 Task: Look for space in Margahayukencana, Indonesia from 5th July, 2023 to 10th July, 2023 for 4 adults in price range Rs.9000 to Rs.14000. Place can be entire place with 2 bedrooms having 4 beds and 2 bathrooms. Property type can be house, flat, guest house. Booking option can be shelf check-in. Required host language is English.
Action: Mouse moved to (487, 70)
Screenshot: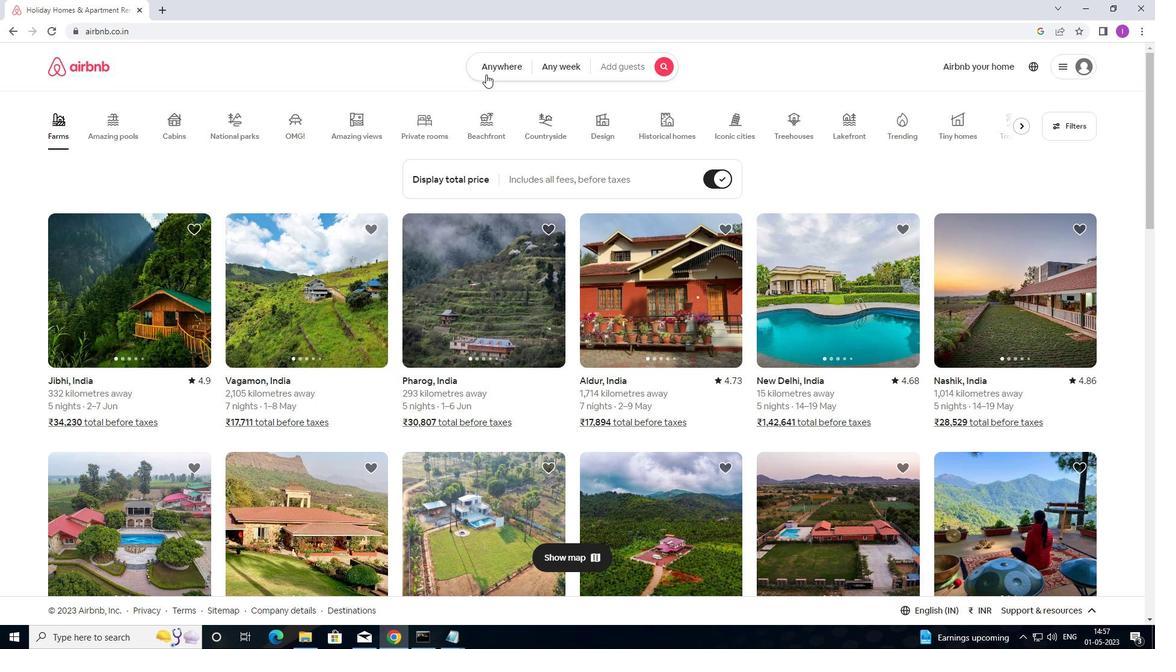 
Action: Mouse pressed left at (487, 70)
Screenshot: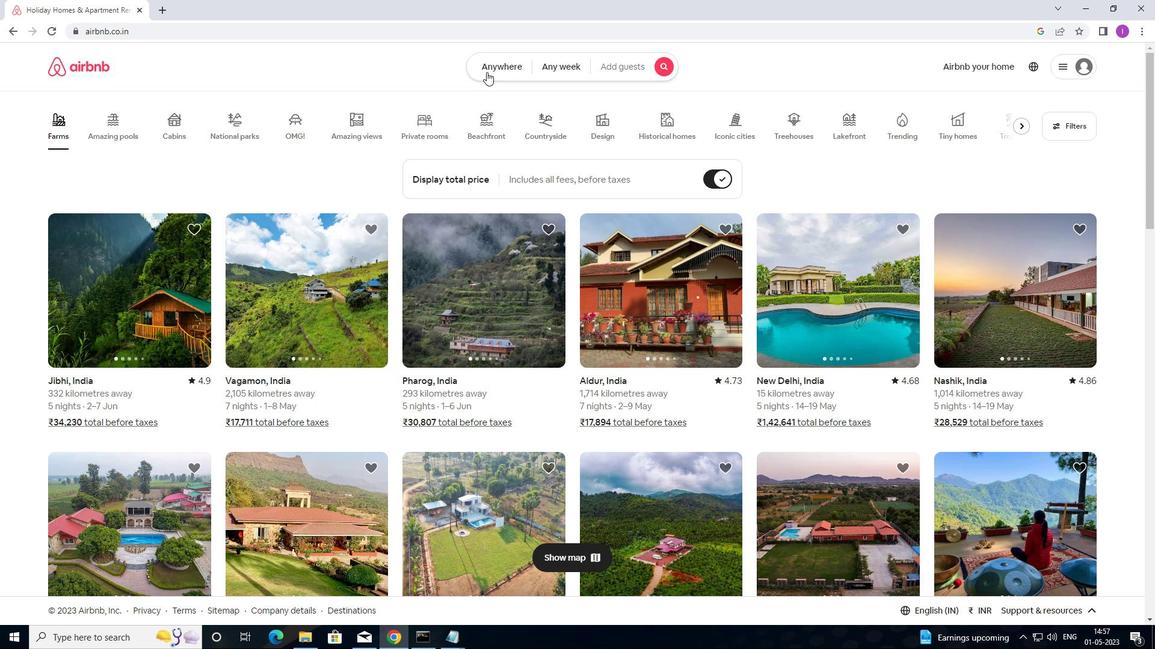 
Action: Mouse moved to (354, 122)
Screenshot: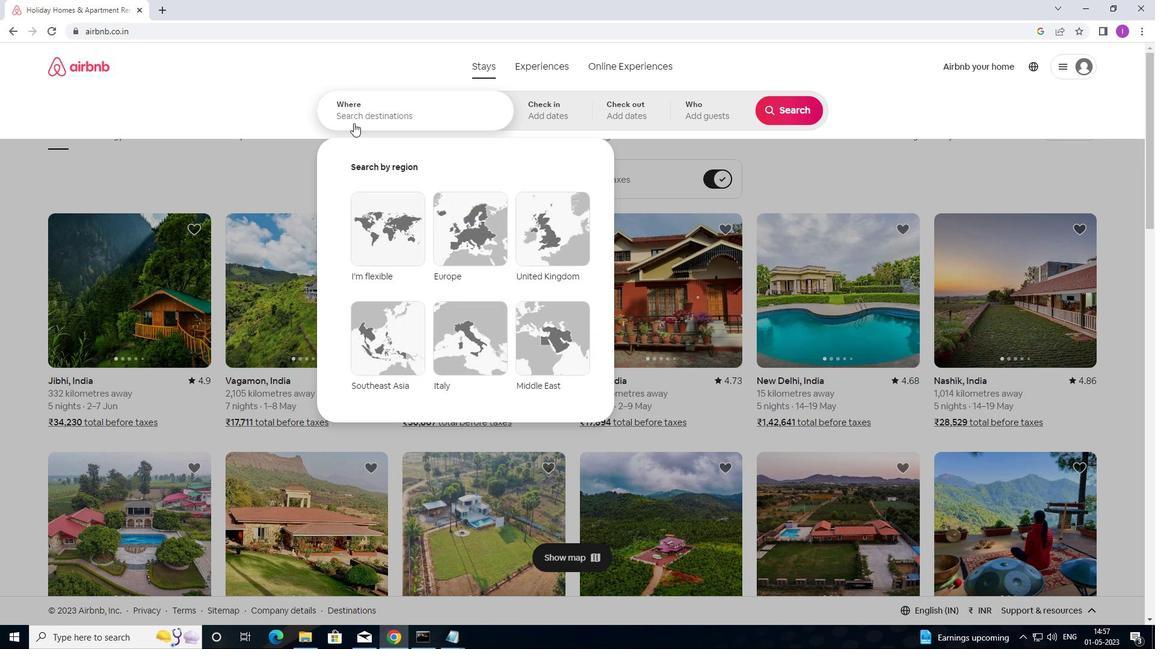 
Action: Mouse pressed left at (354, 122)
Screenshot: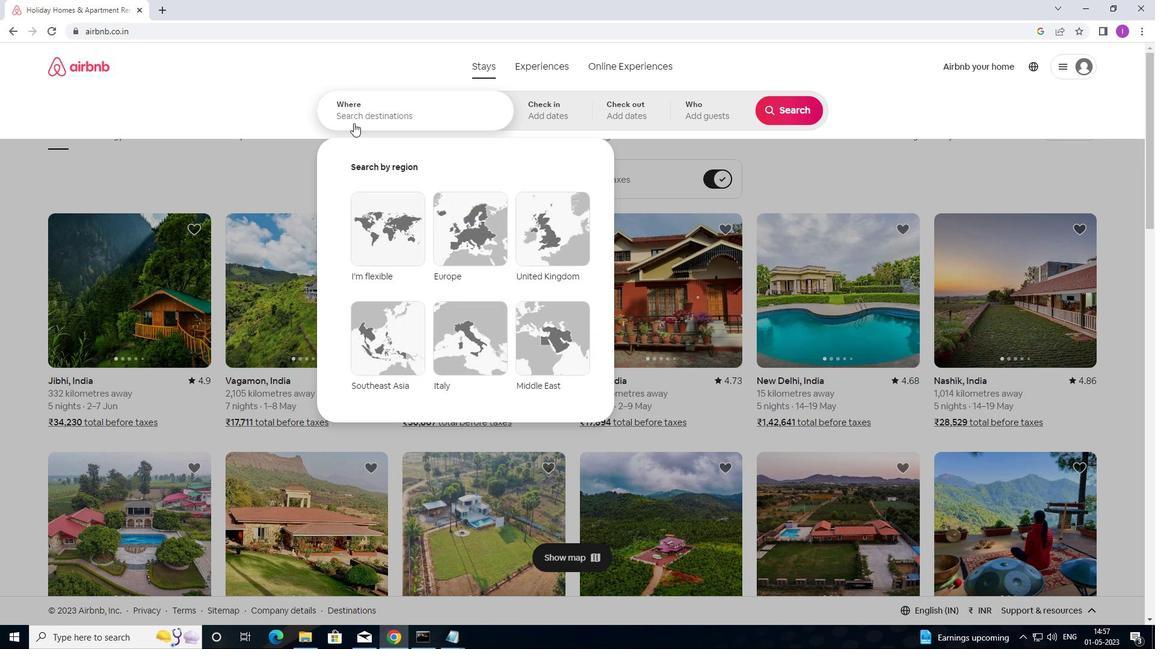
Action: Mouse moved to (1014, 99)
Screenshot: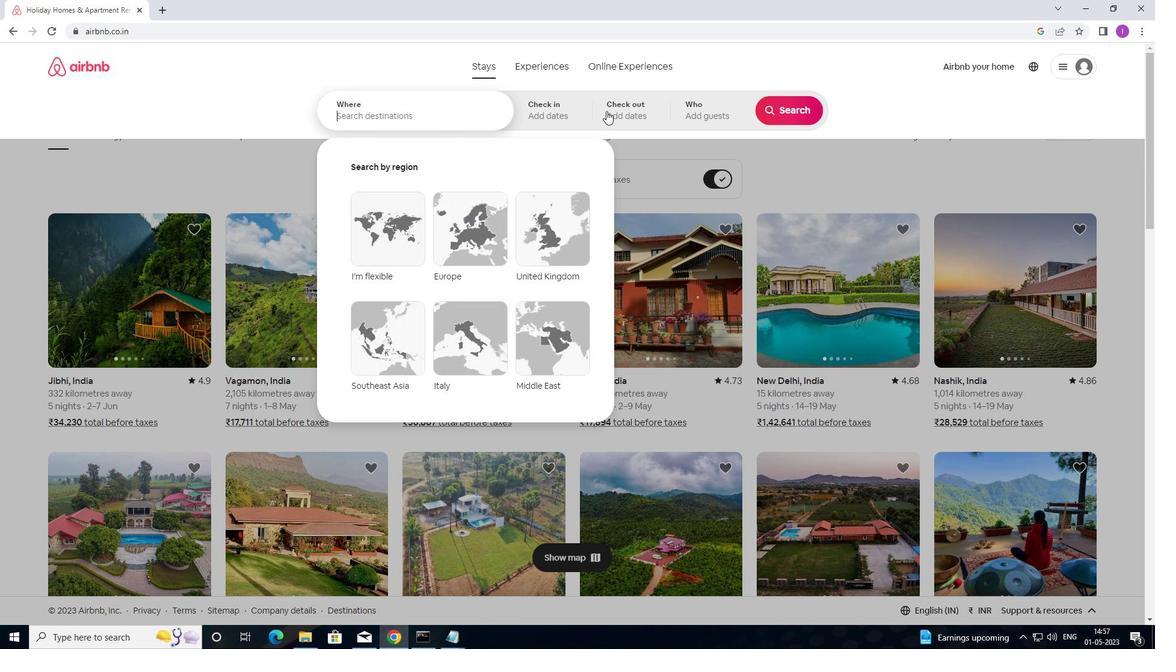 
Action: Key pressed <Key.shift>
Screenshot: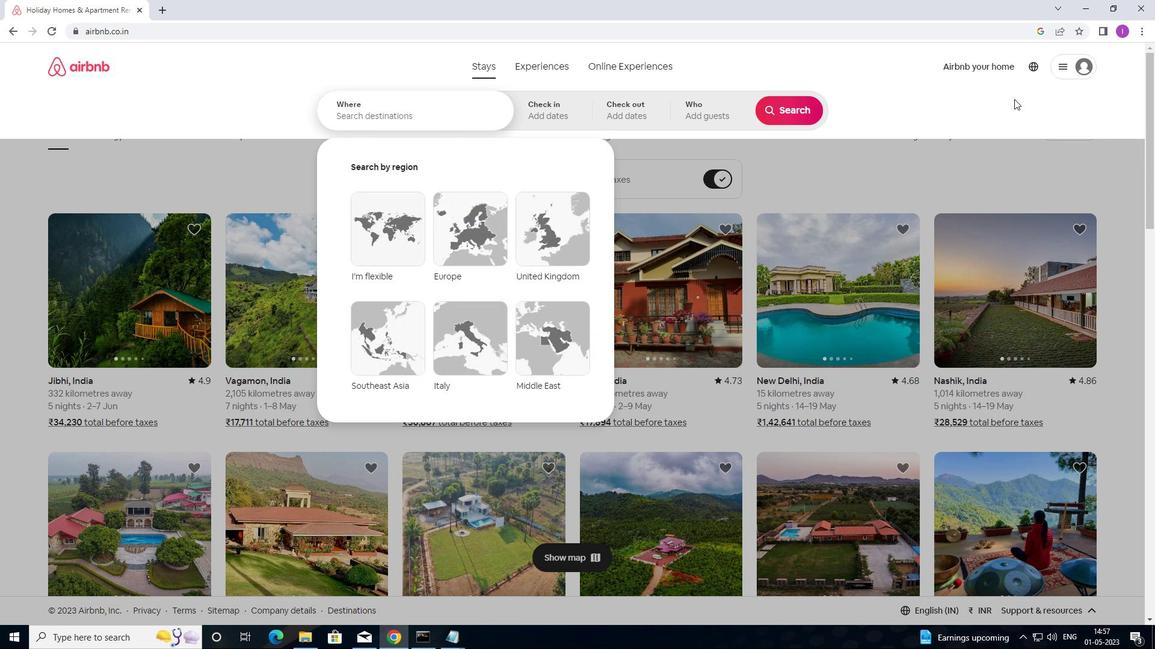 
Action: Mouse moved to (1015, 98)
Screenshot: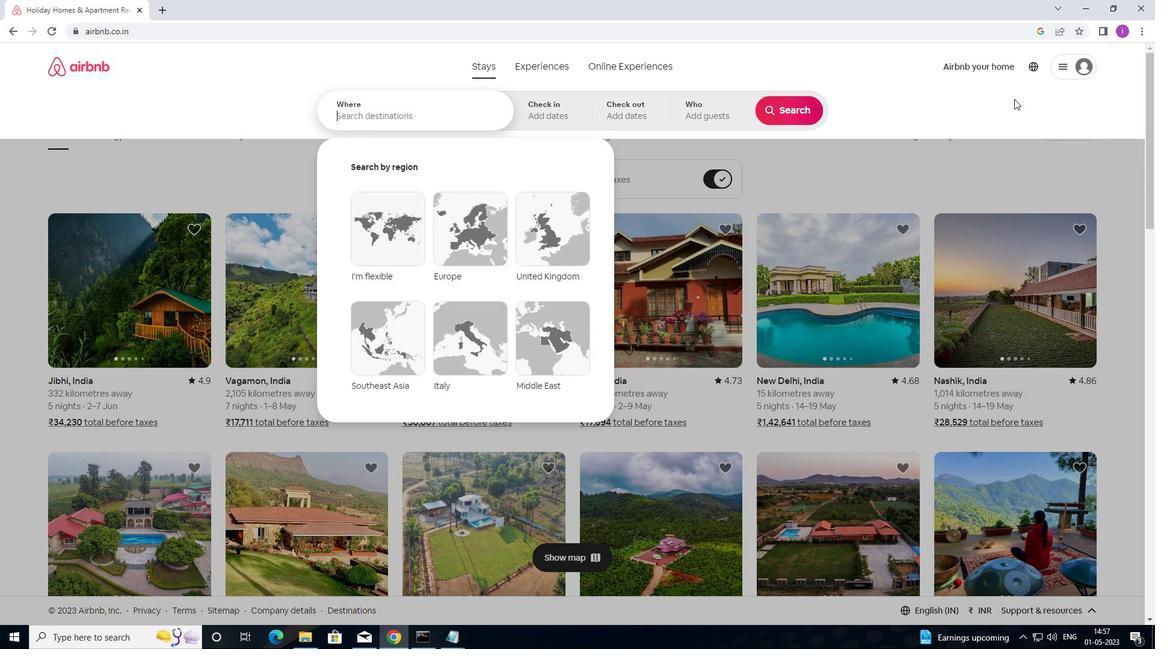 
Action: Key pressed M
Screenshot: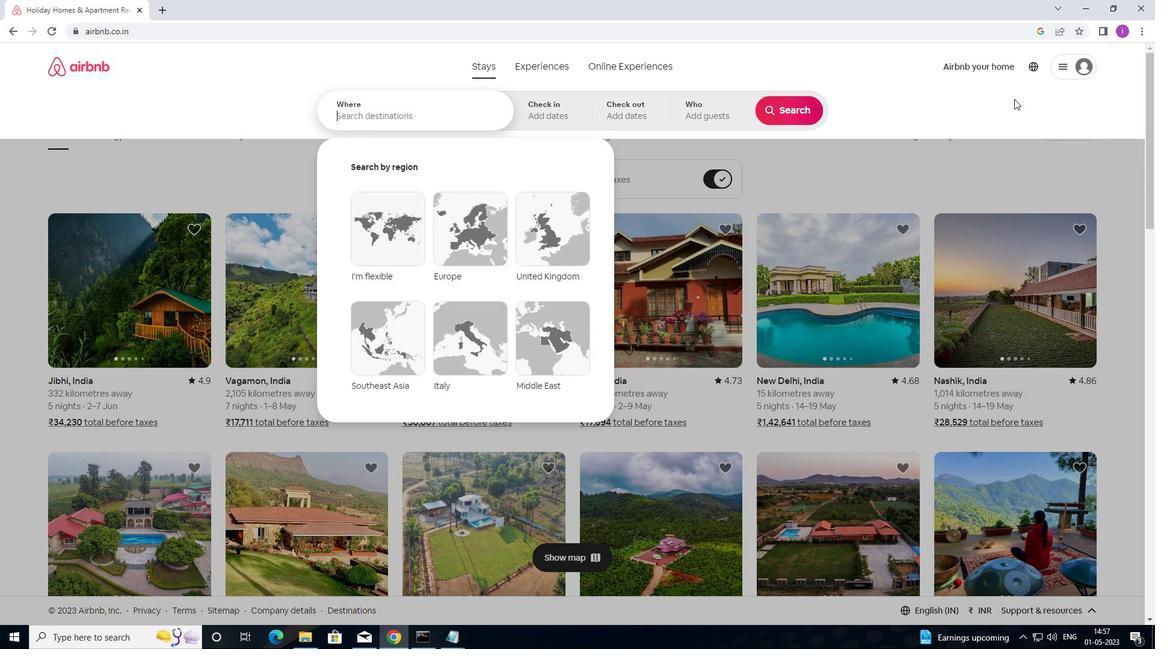 
Action: Mouse moved to (1026, 91)
Screenshot: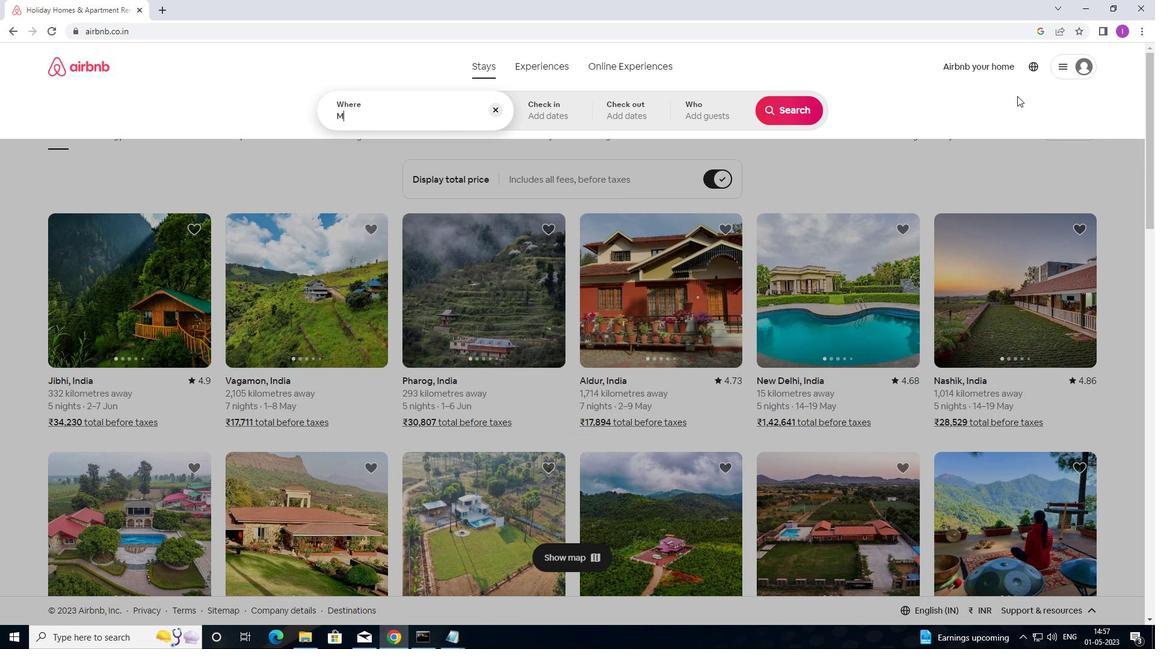 
Action: Key pressed A
Screenshot: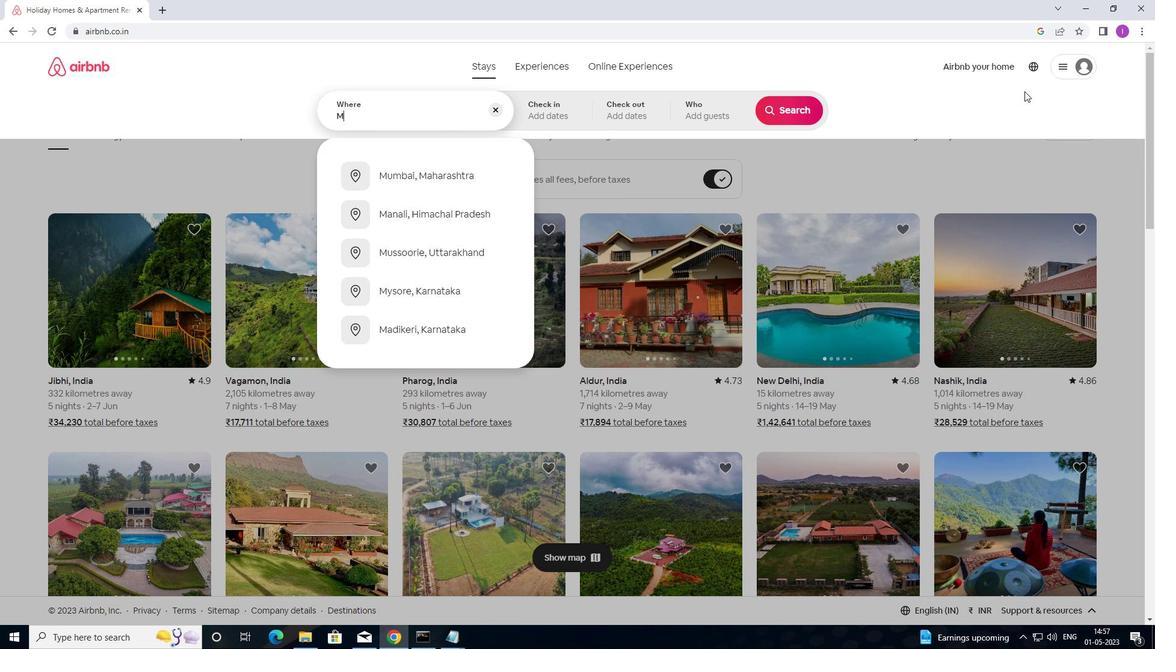 
Action: Mouse moved to (1061, 63)
Screenshot: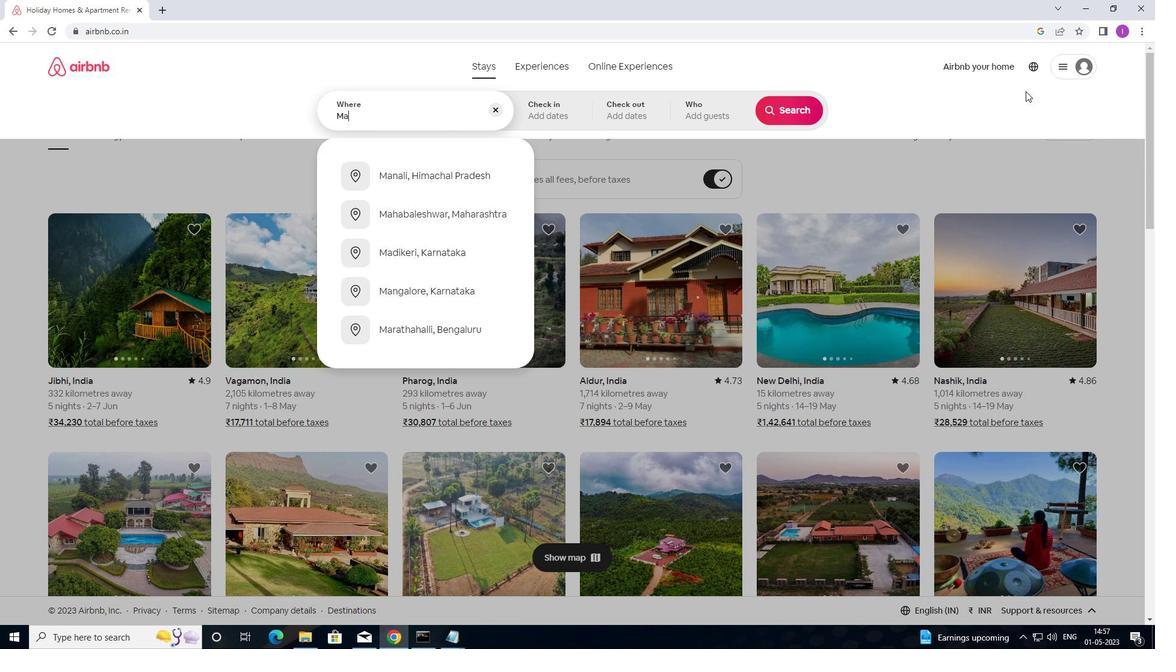 
Action: Key pressed RGA
Screenshot: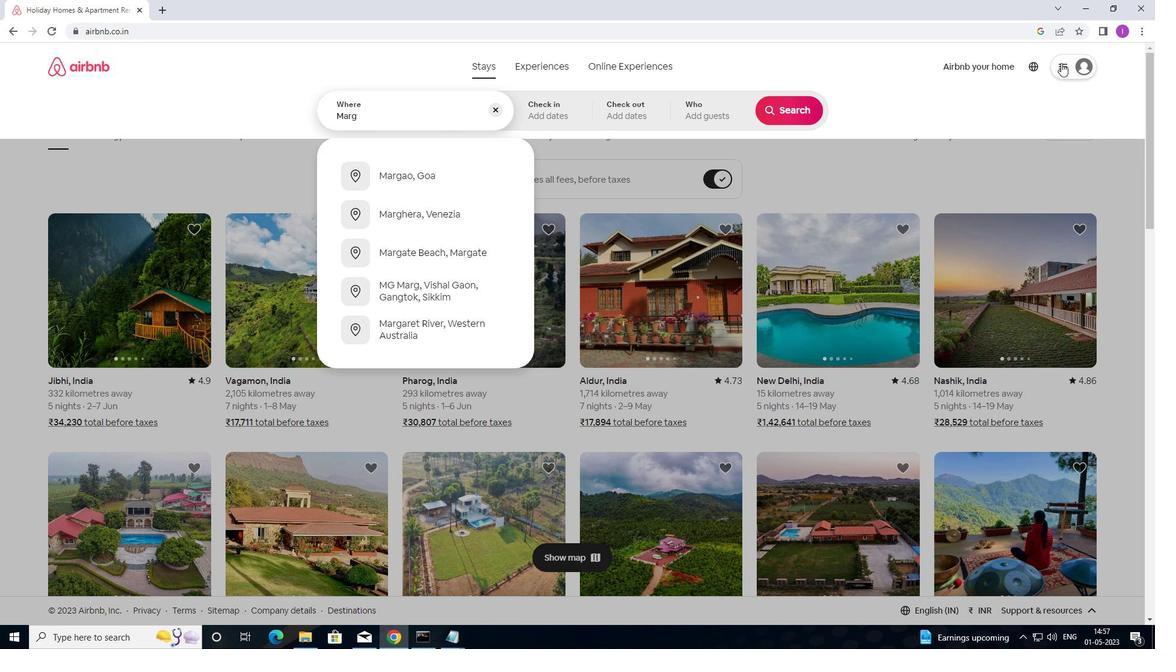 
Action: Mouse moved to (1074, 54)
Screenshot: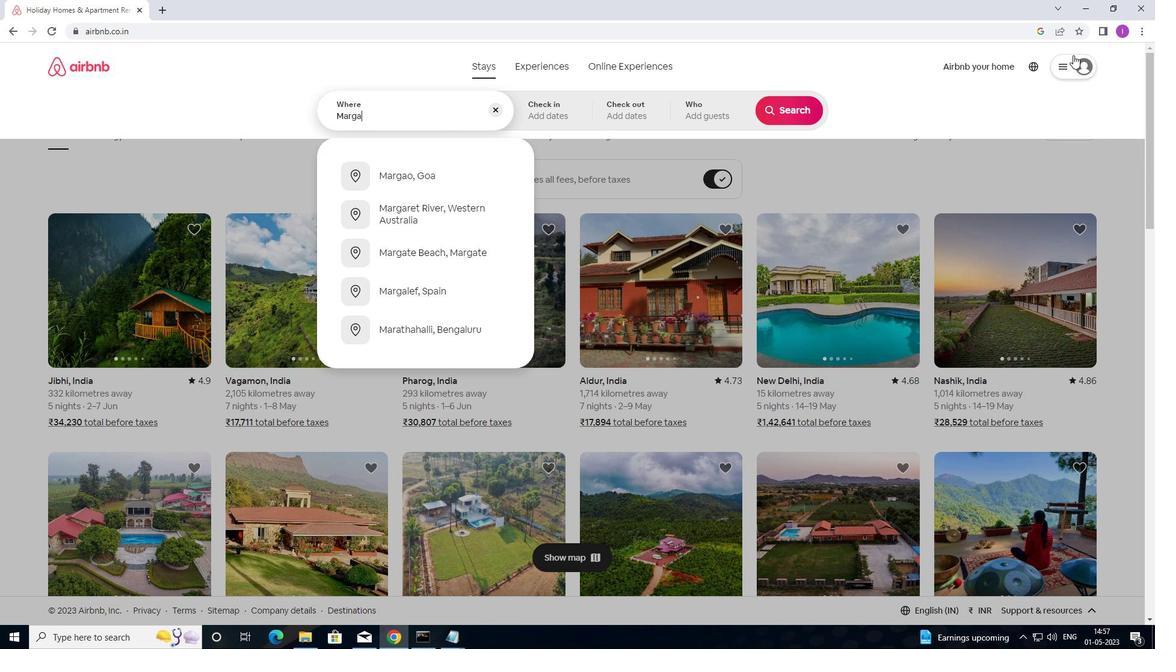 
Action: Key pressed H
Screenshot: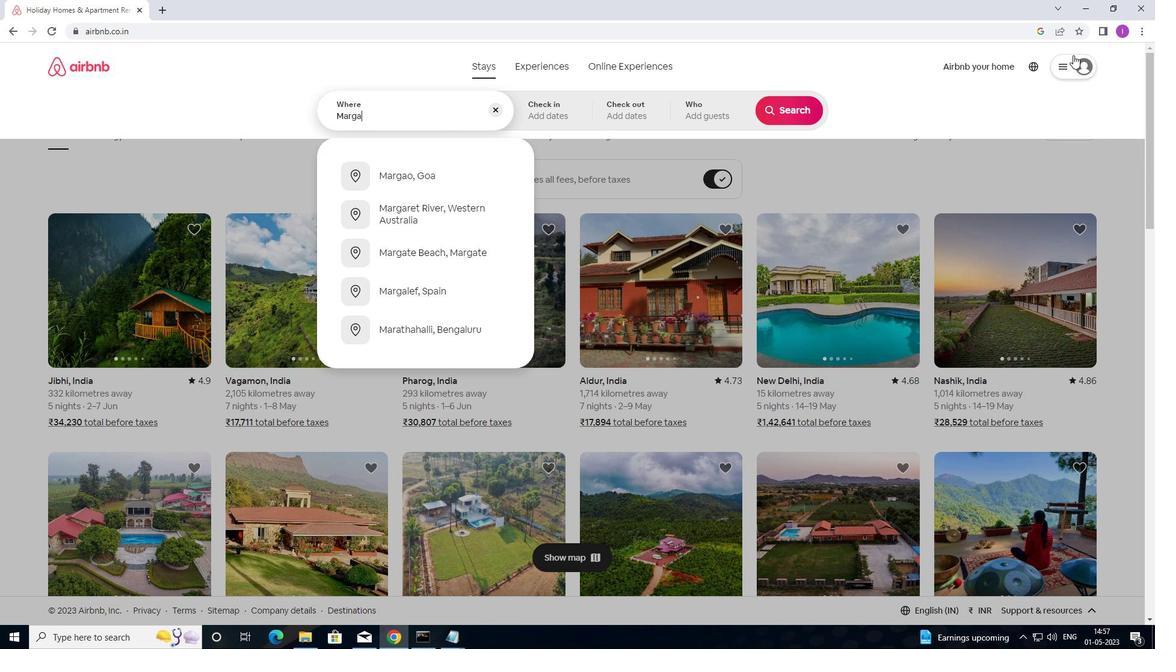 
Action: Mouse moved to (1075, 53)
Screenshot: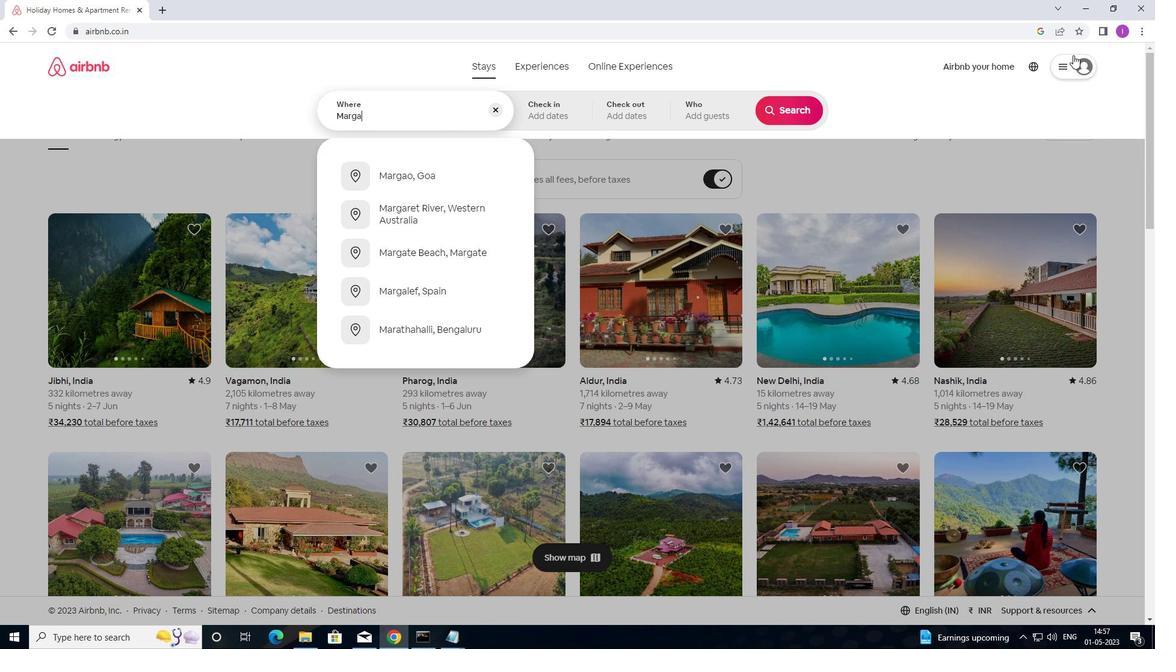 
Action: Key pressed AYUK
Screenshot: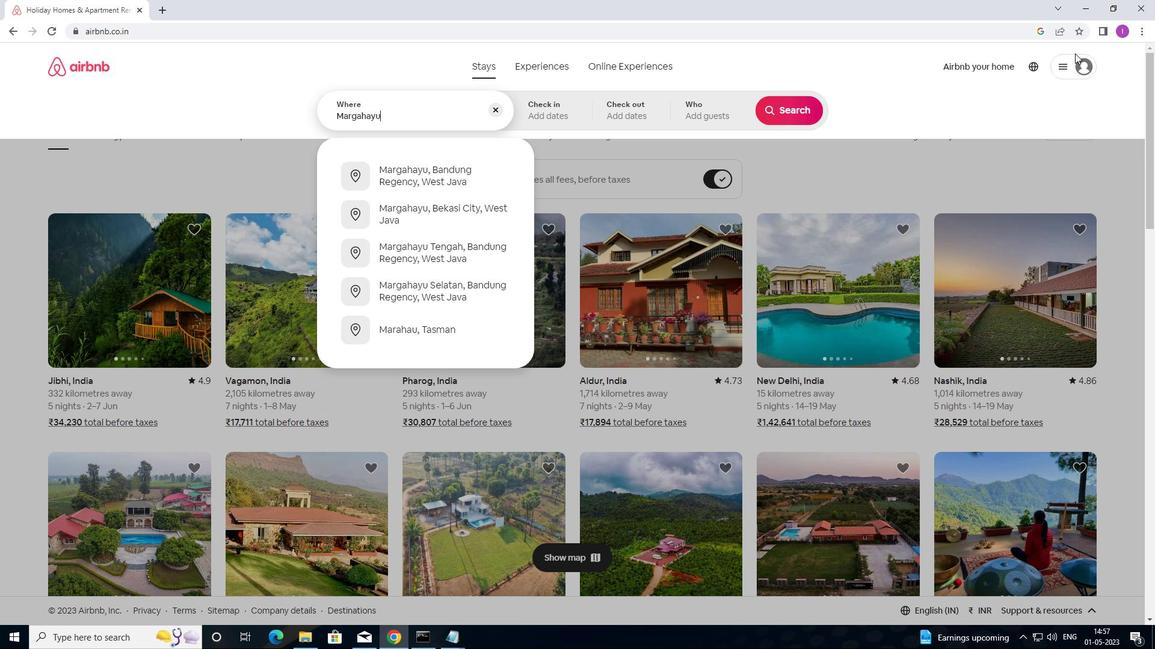 
Action: Mouse moved to (1093, 40)
Screenshot: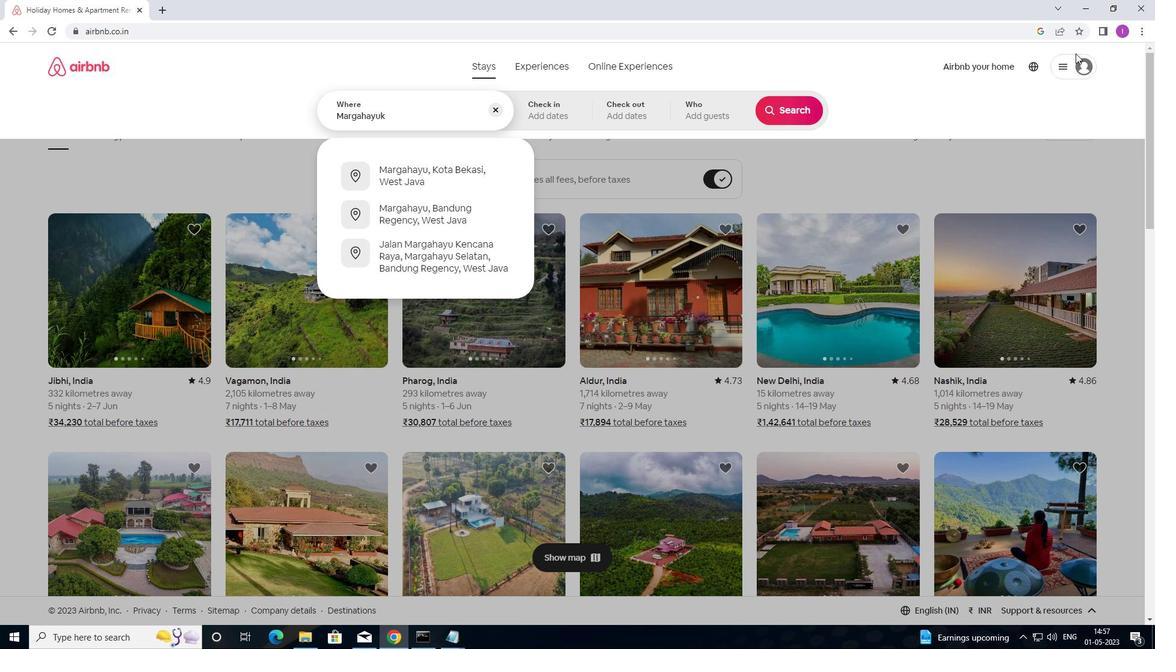 
Action: Key pressed E
Screenshot: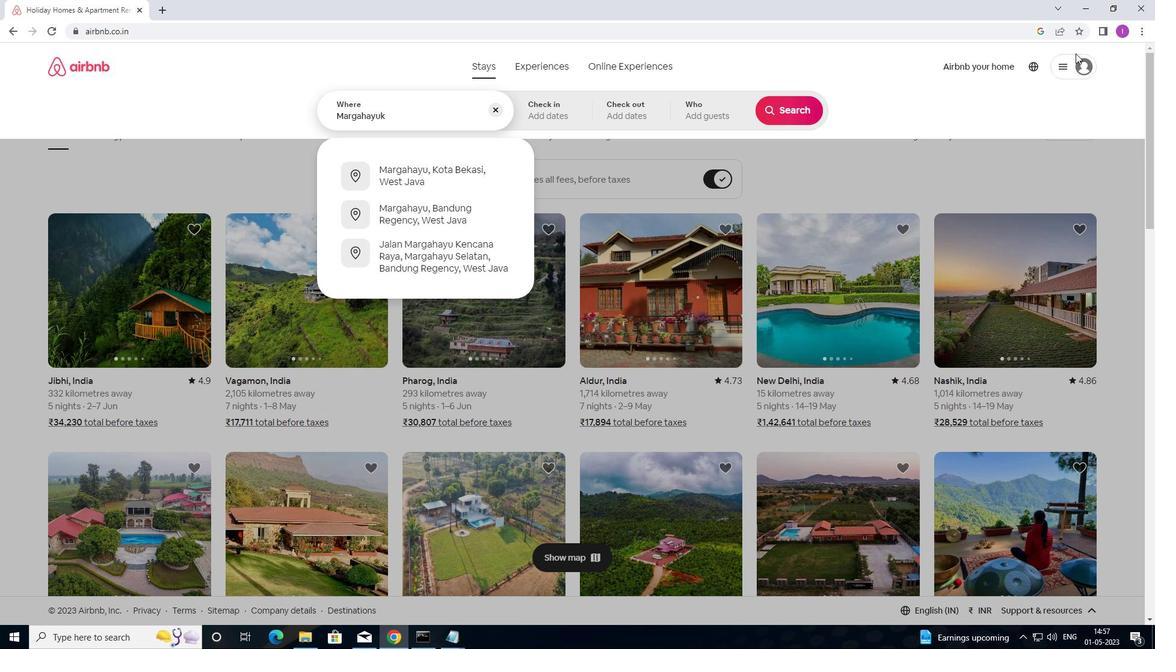 
Action: Mouse moved to (1093, 40)
Screenshot: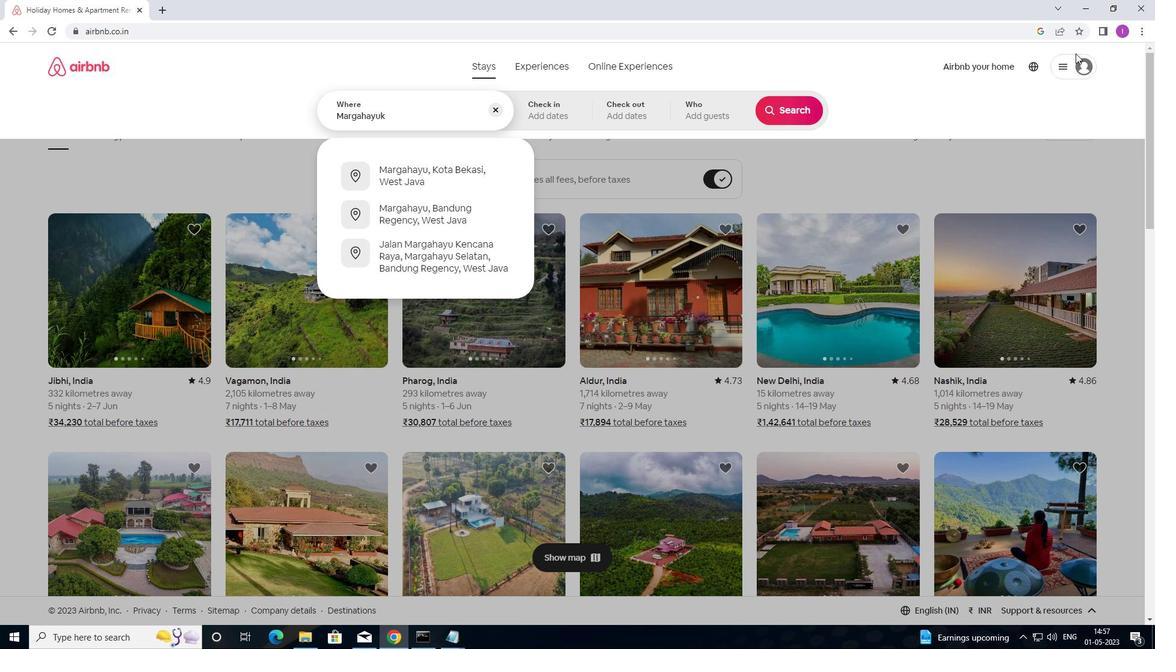 
Action: Key pressed N
Screenshot: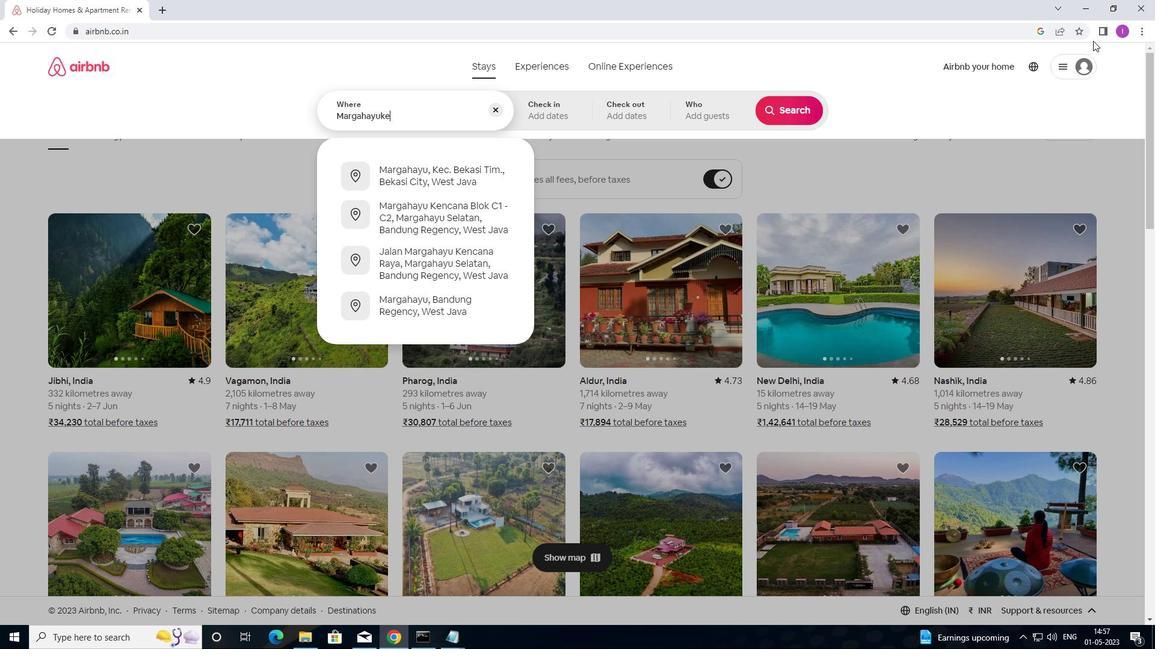
Action: Mouse moved to (1095, 39)
Screenshot: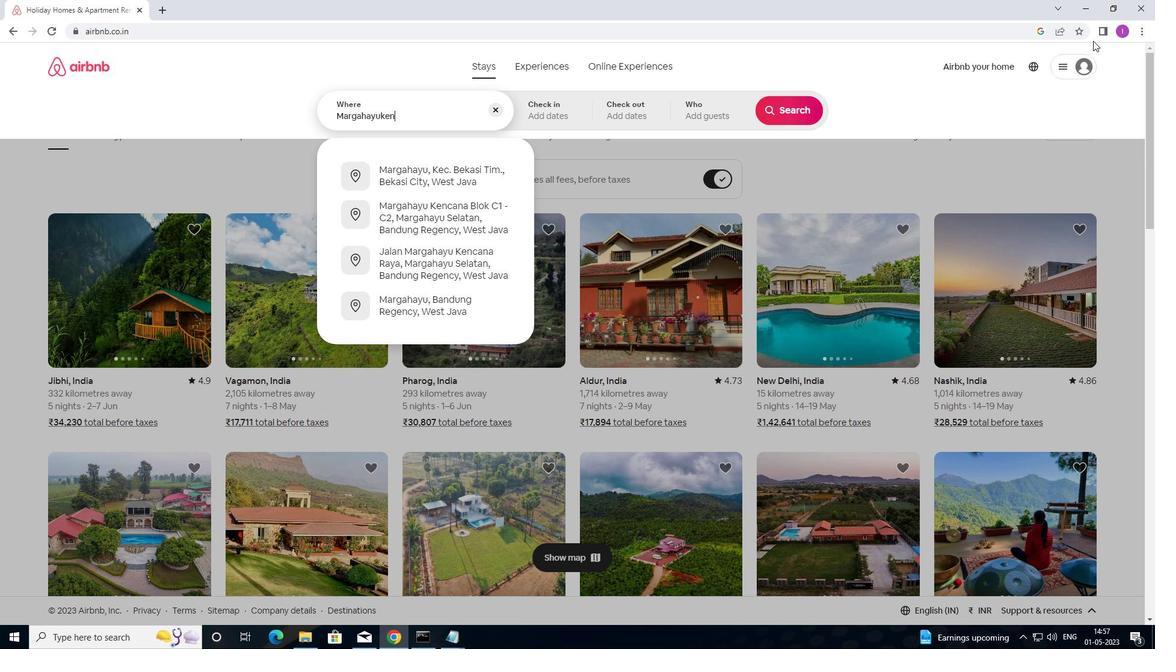 
Action: Key pressed CANA
Screenshot: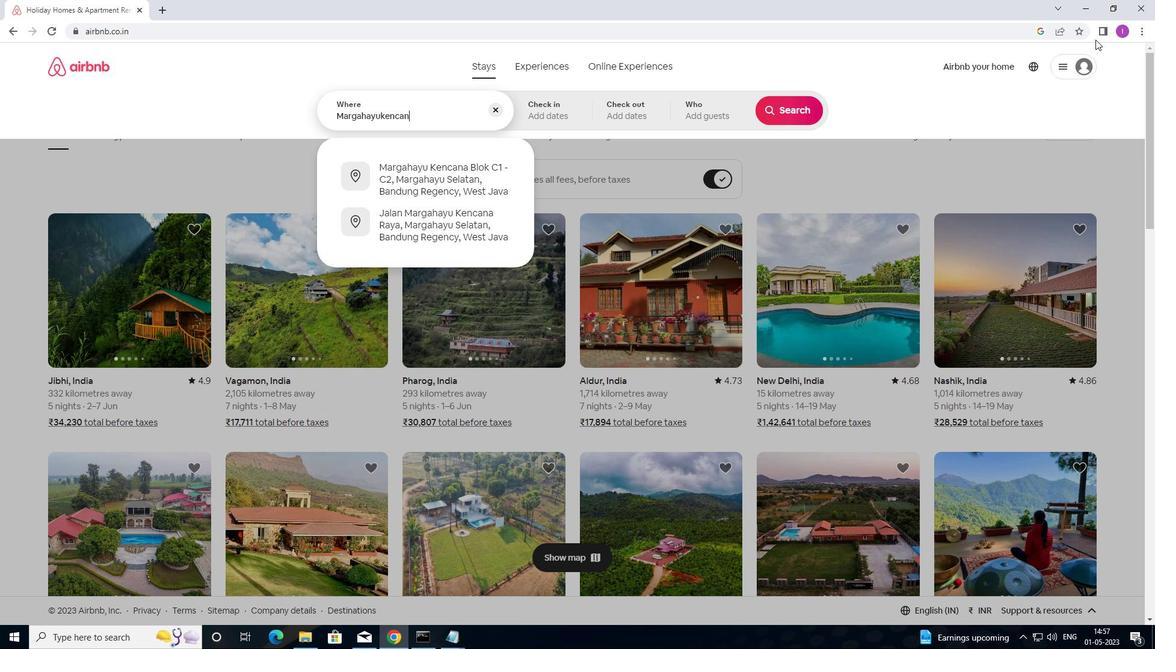 
Action: Mouse moved to (1112, 39)
Screenshot: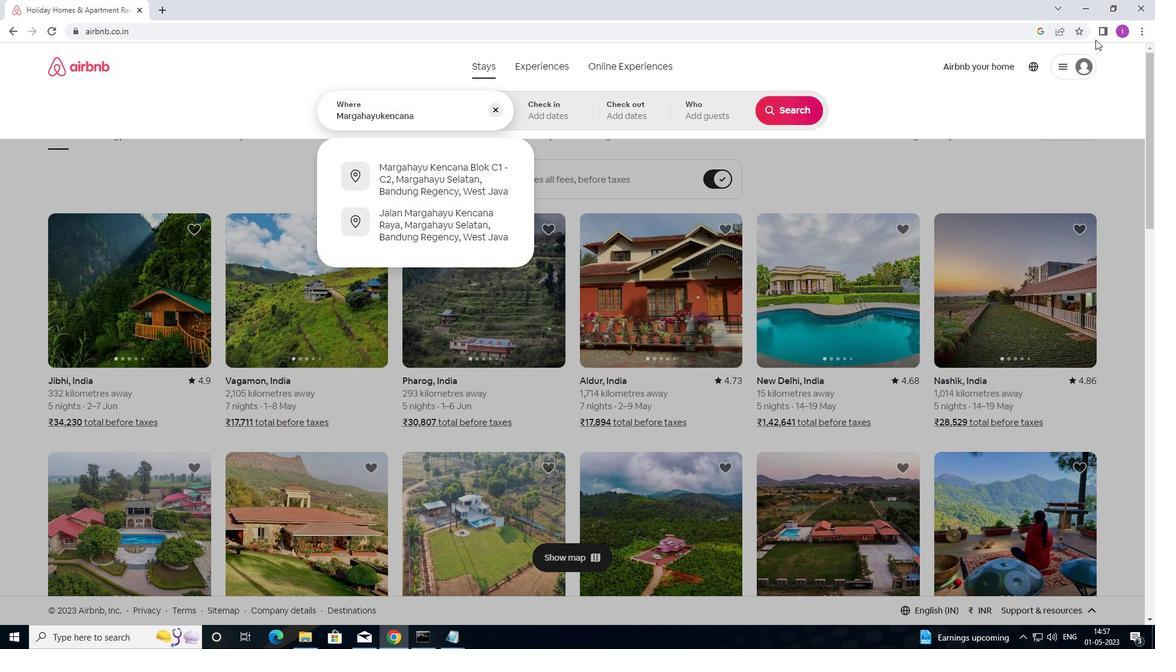 
Action: Key pressed ;
Screenshot: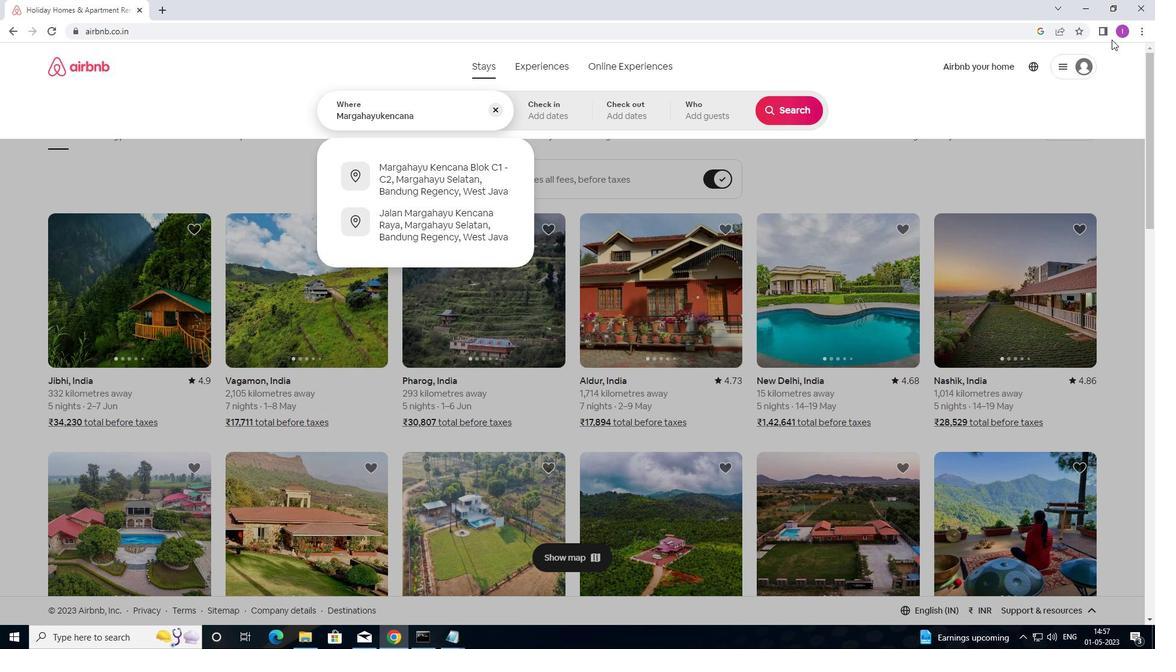 
Action: Mouse moved to (1156, 85)
Screenshot: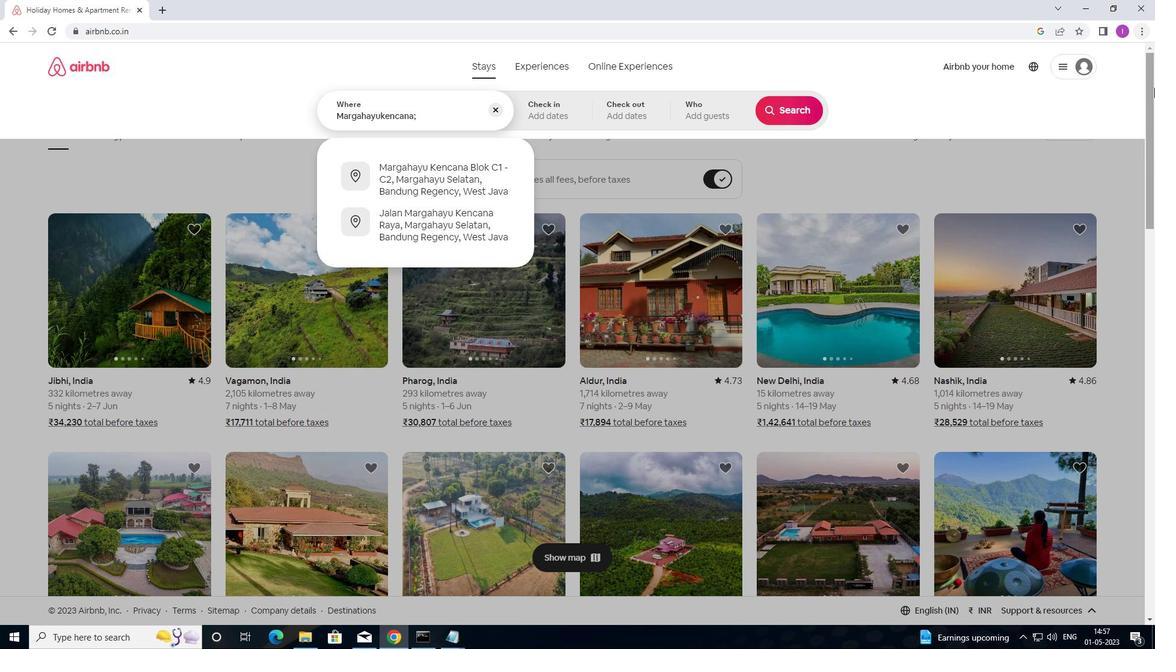 
Action: Key pressed <Key.backspace>
Screenshot: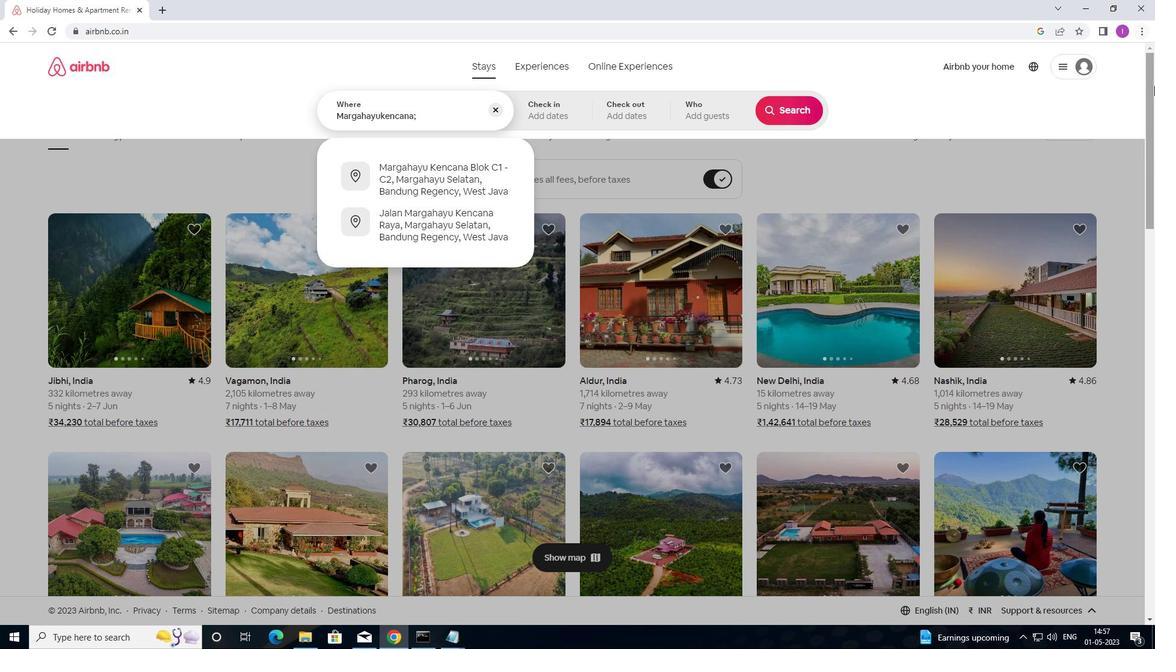 
Action: Mouse moved to (1155, 113)
Screenshot: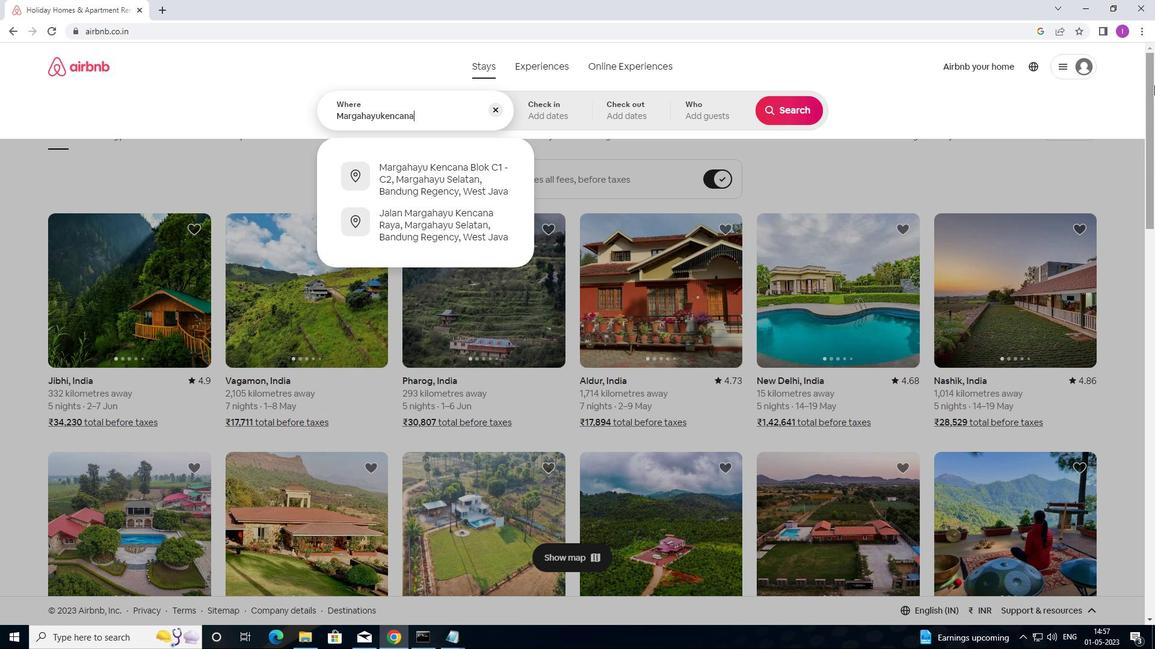 
Action: Key pressed ,<Key.shift><Key.shift><Key.shift><Key.shift><Key.shift><Key.shift><Key.shift><Key.shift><Key.shift><Key.shift>INDONESIA
Screenshot: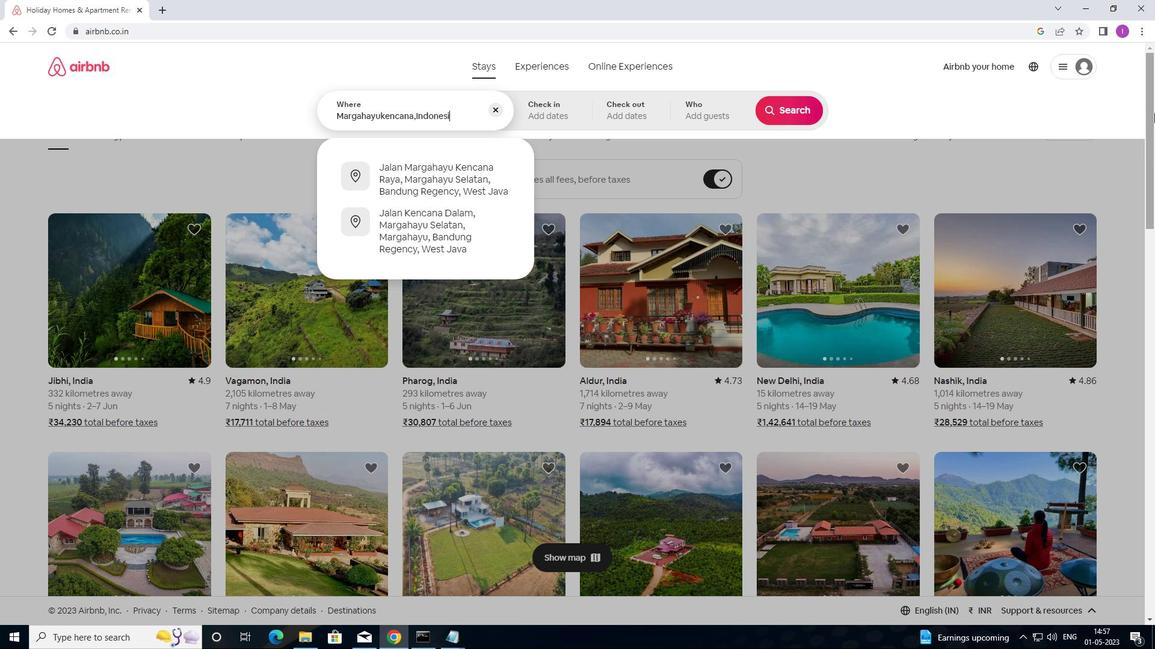 
Action: Mouse moved to (554, 100)
Screenshot: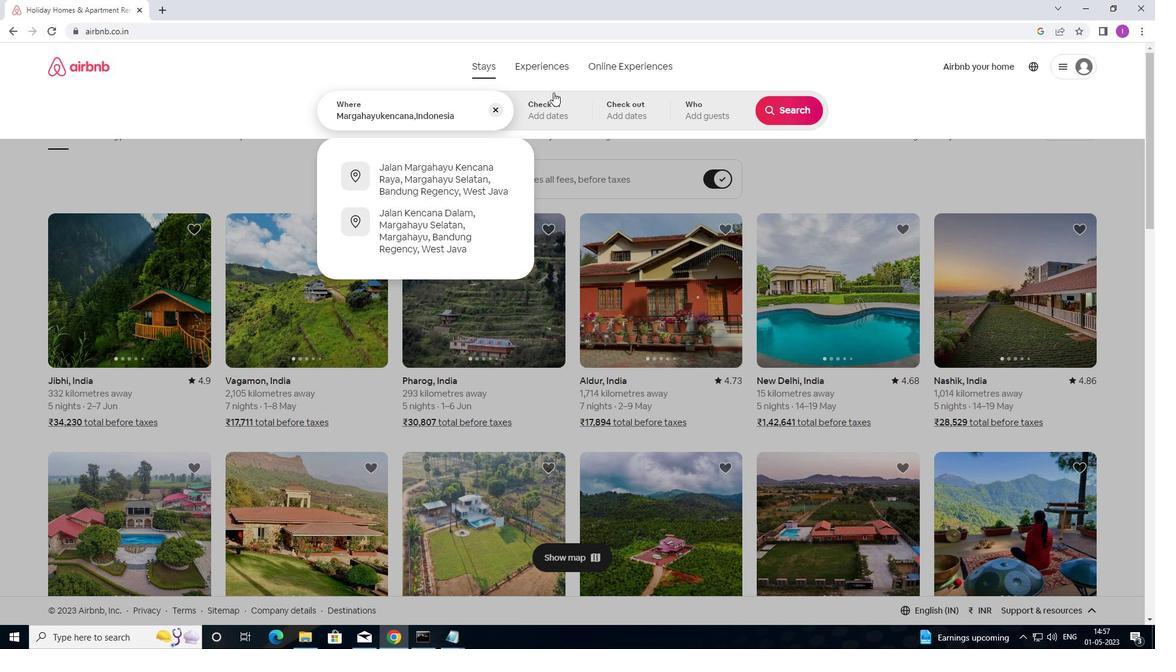
Action: Mouse pressed left at (554, 100)
Screenshot: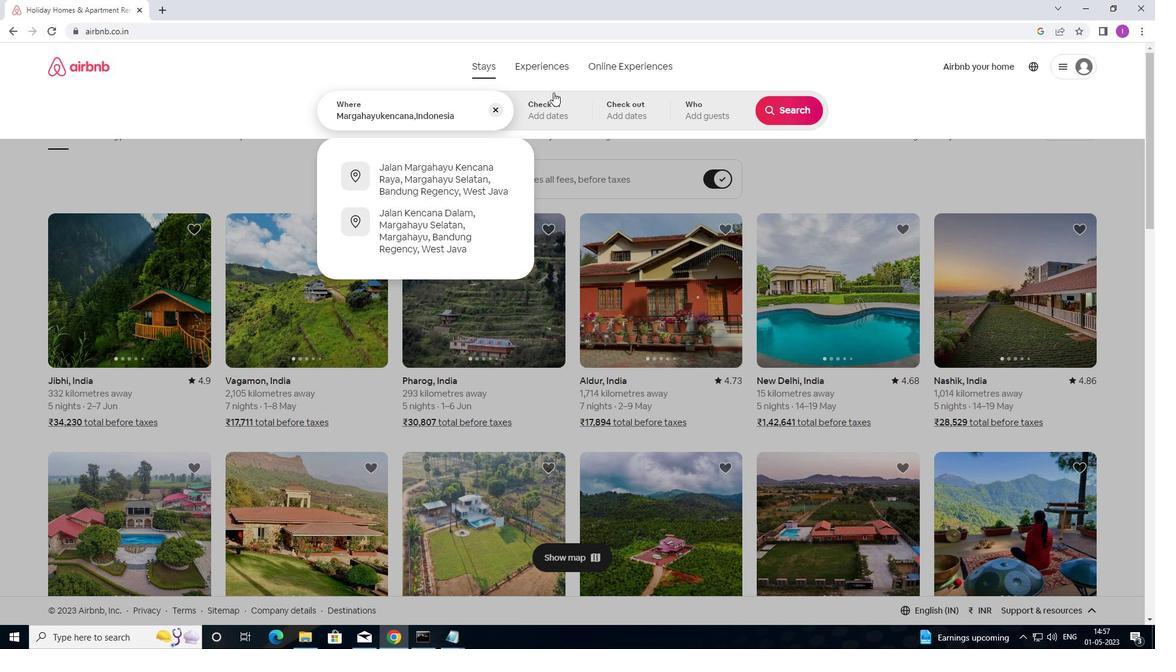 
Action: Mouse moved to (779, 210)
Screenshot: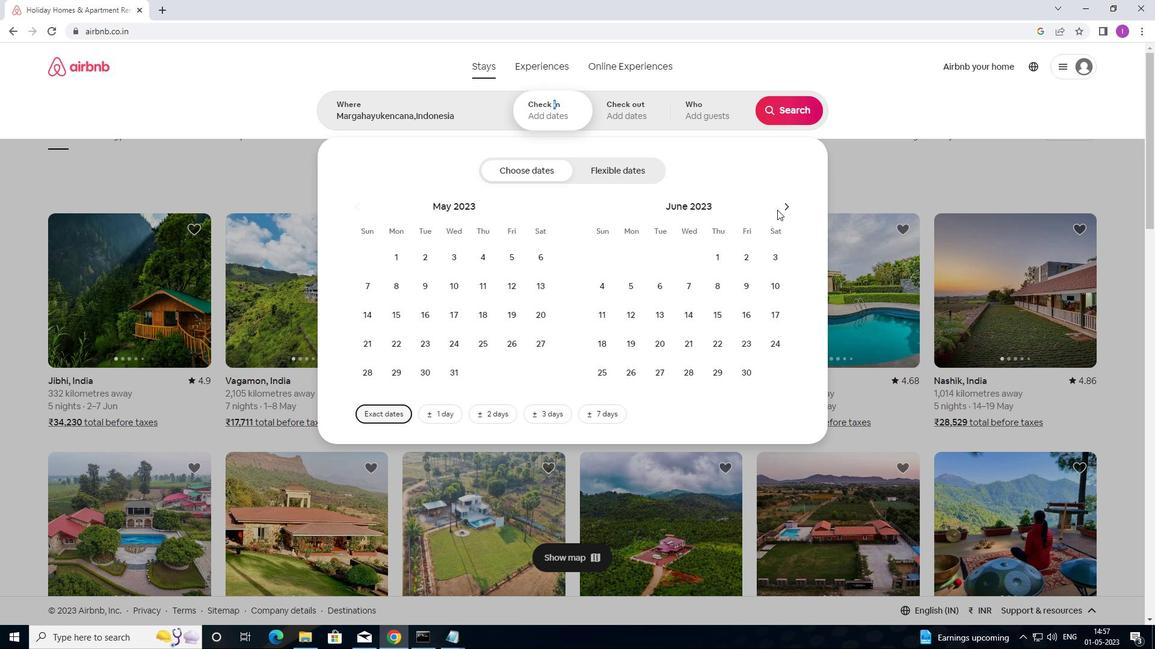 
Action: Mouse pressed left at (779, 210)
Screenshot: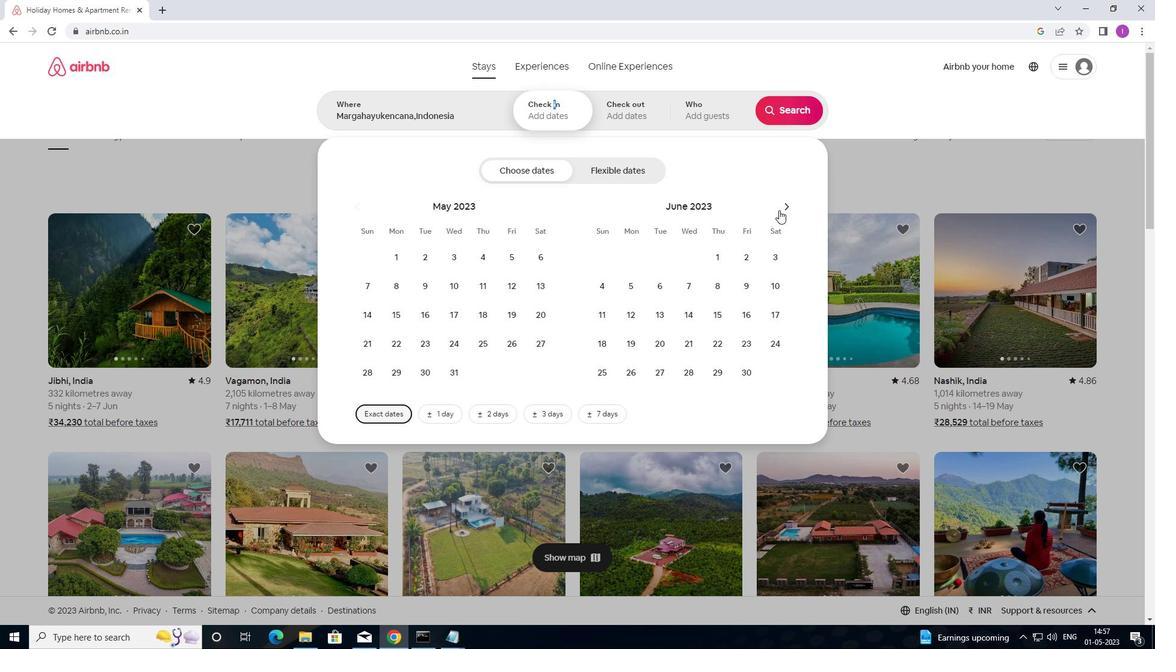 
Action: Mouse moved to (690, 286)
Screenshot: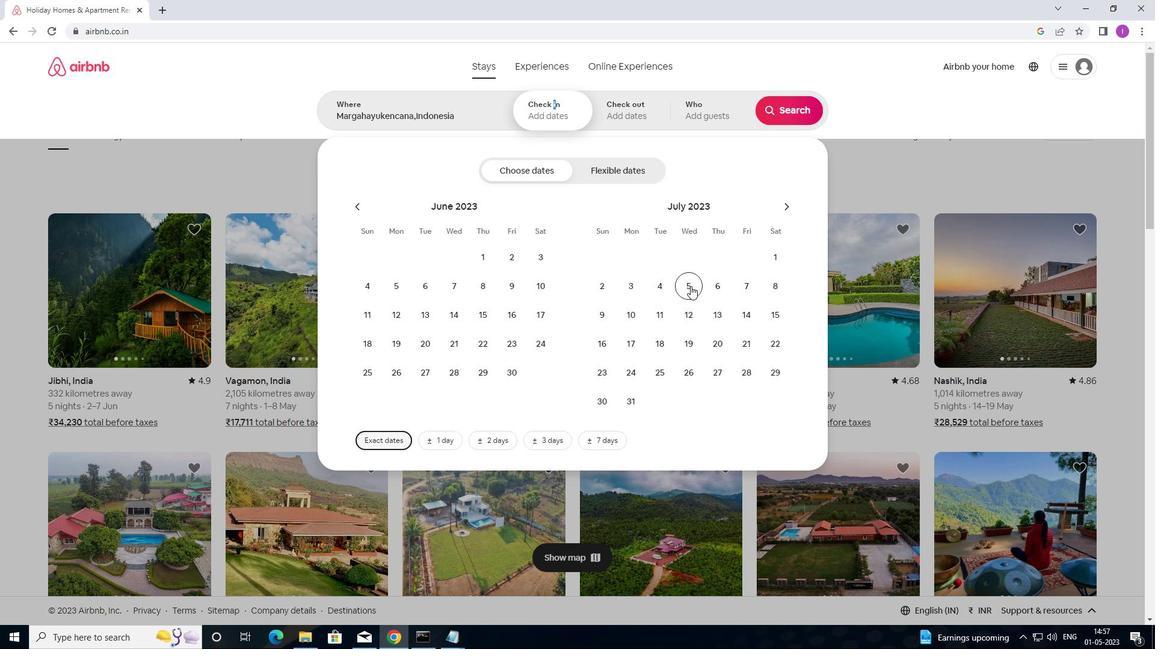 
Action: Mouse pressed left at (690, 286)
Screenshot: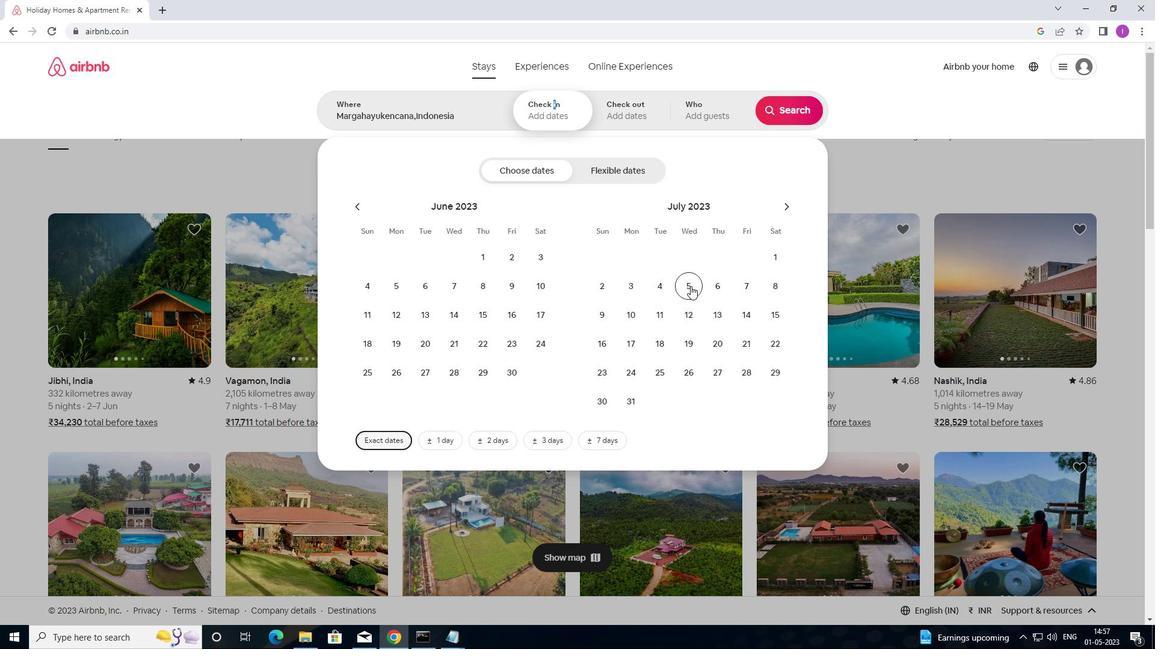 
Action: Mouse moved to (627, 319)
Screenshot: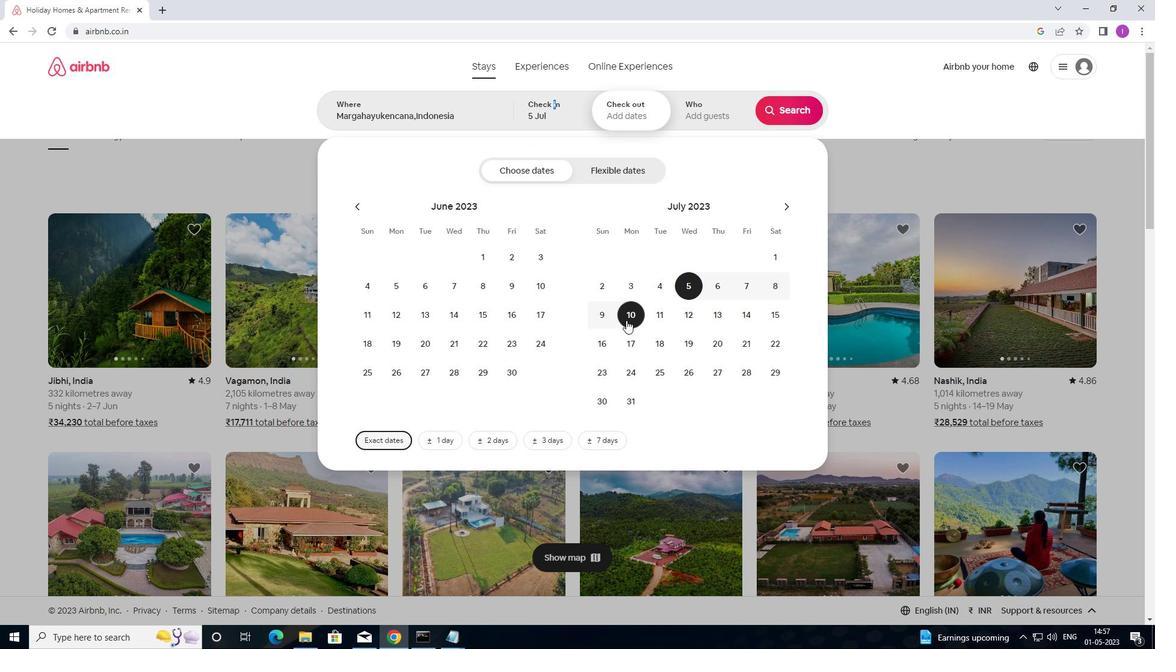 
Action: Mouse pressed left at (627, 319)
Screenshot: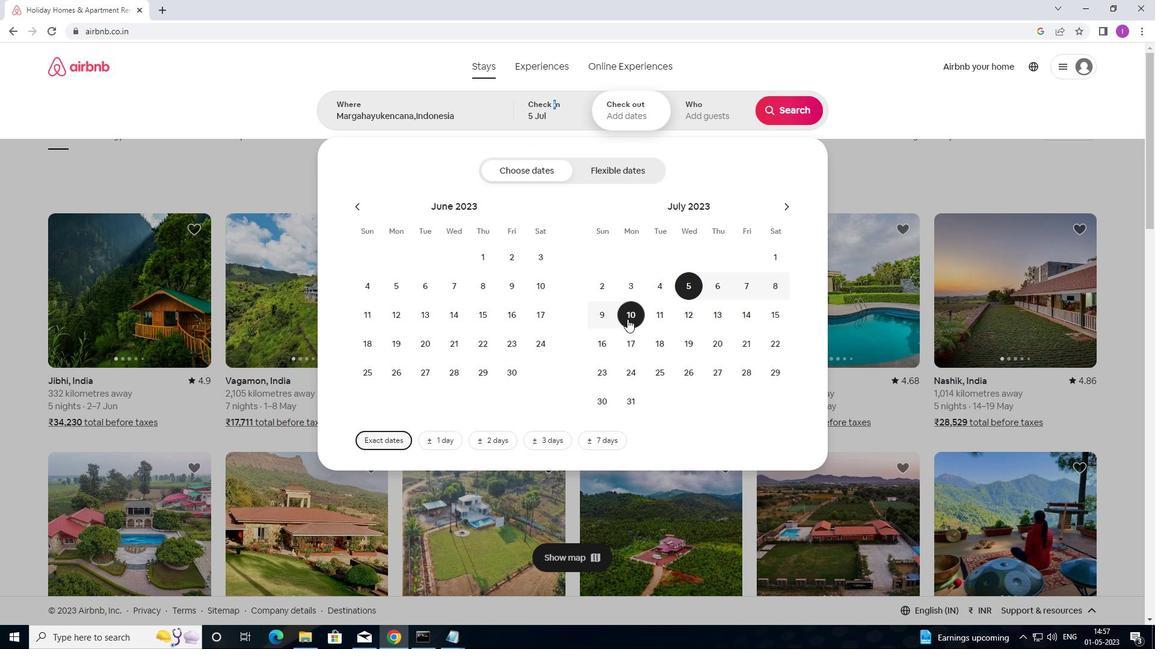 
Action: Mouse moved to (713, 115)
Screenshot: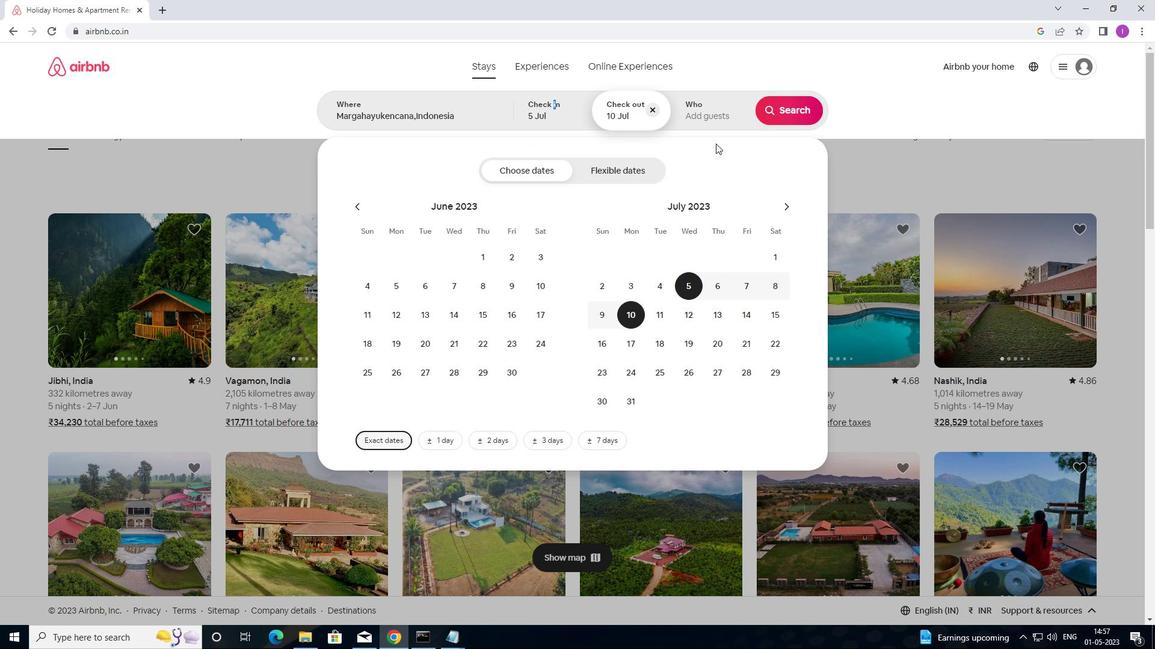 
Action: Mouse pressed left at (713, 115)
Screenshot: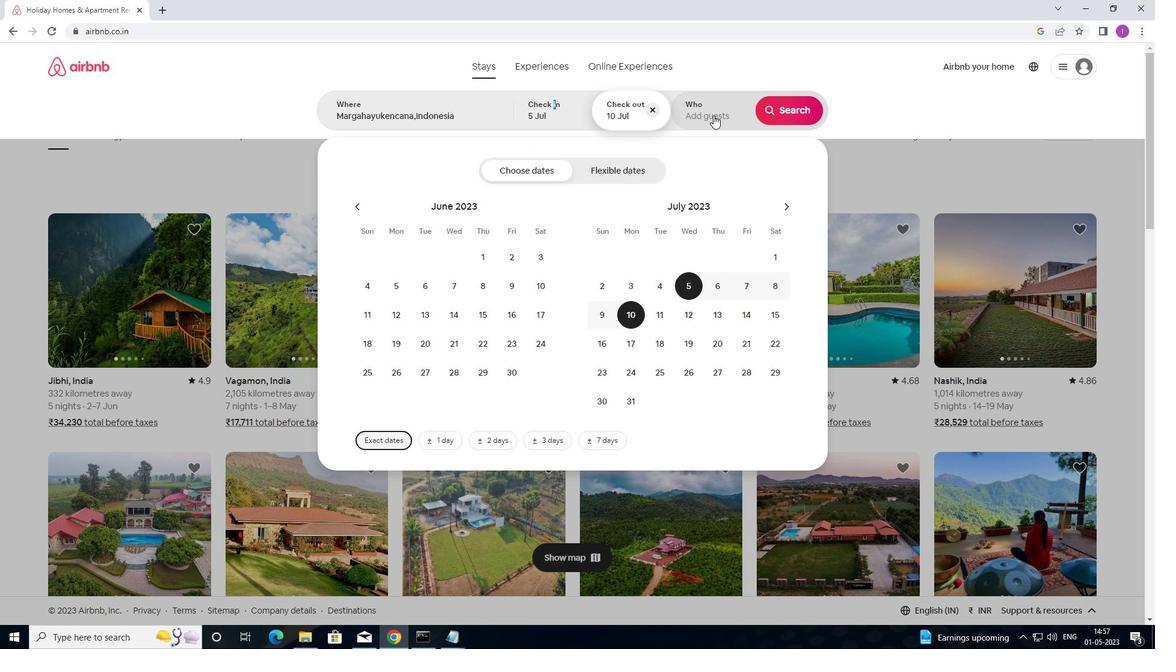 
Action: Mouse moved to (788, 173)
Screenshot: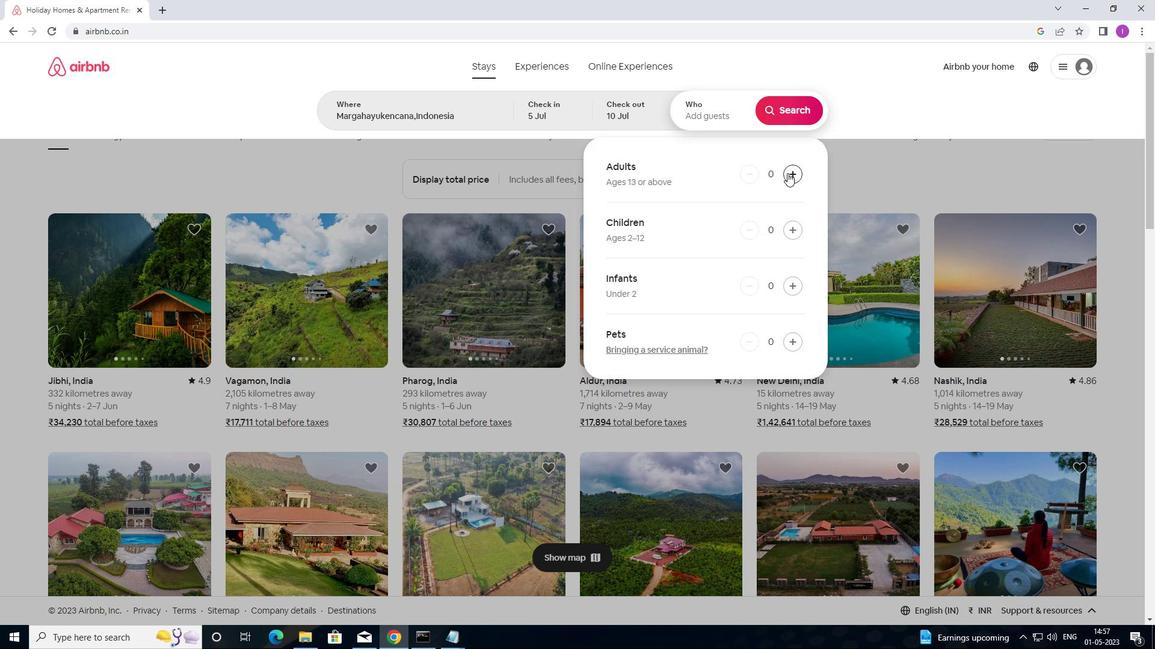 
Action: Mouse pressed left at (788, 173)
Screenshot: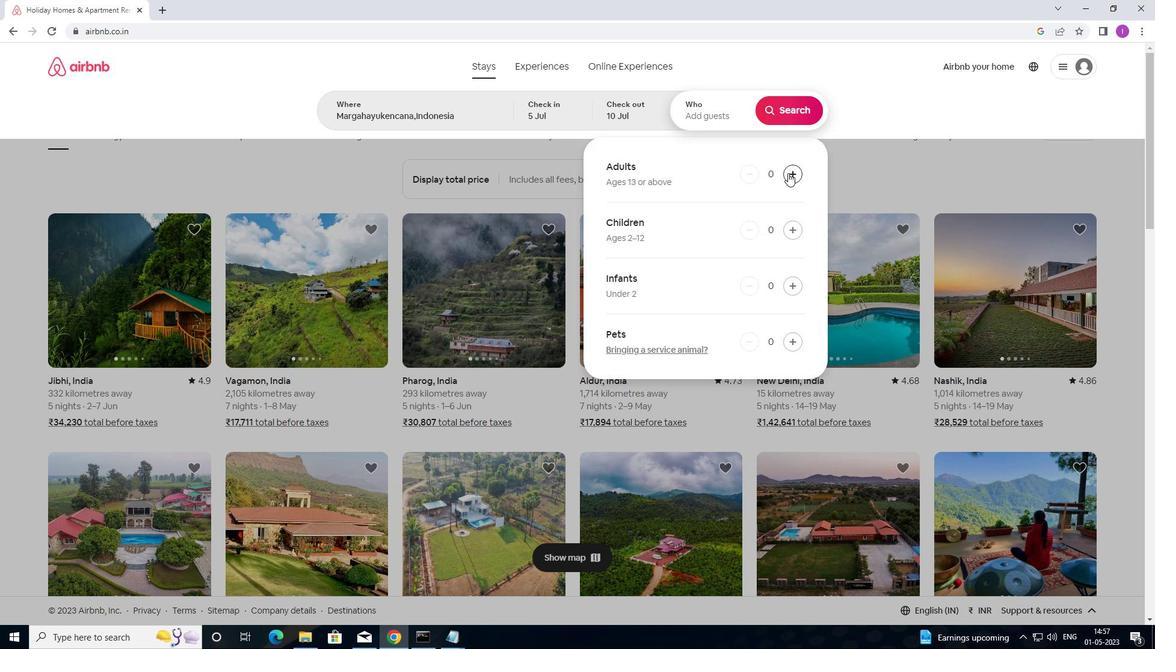 
Action: Mouse pressed left at (788, 173)
Screenshot: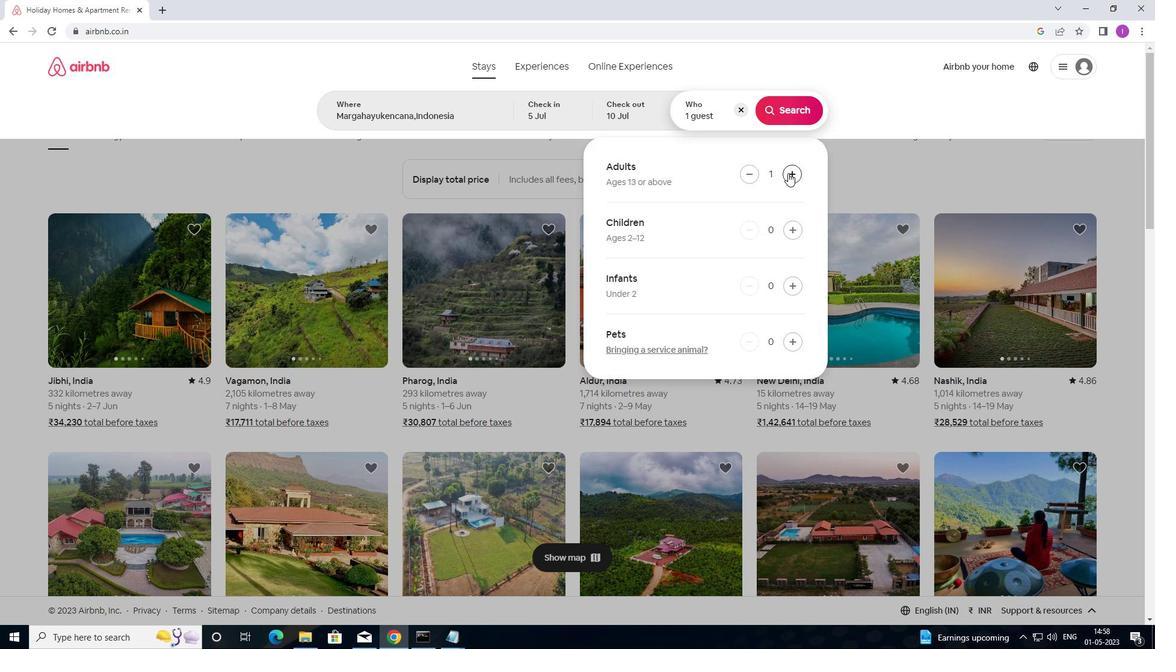 
Action: Mouse pressed left at (788, 173)
Screenshot: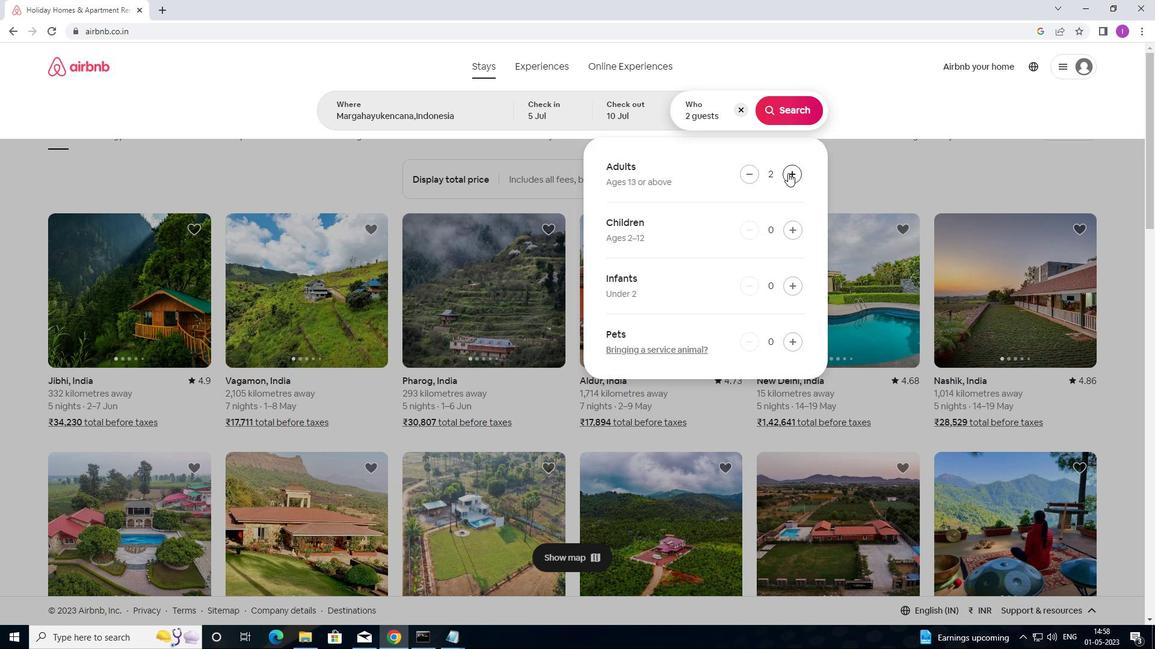 
Action: Mouse pressed left at (788, 173)
Screenshot: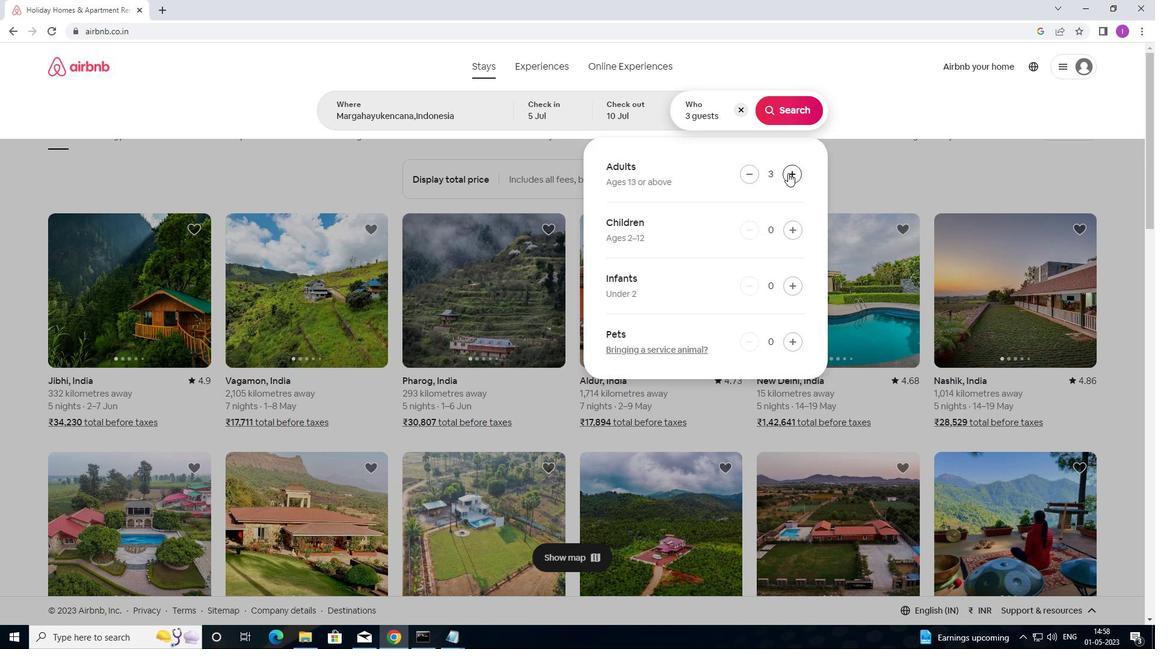 
Action: Mouse moved to (789, 108)
Screenshot: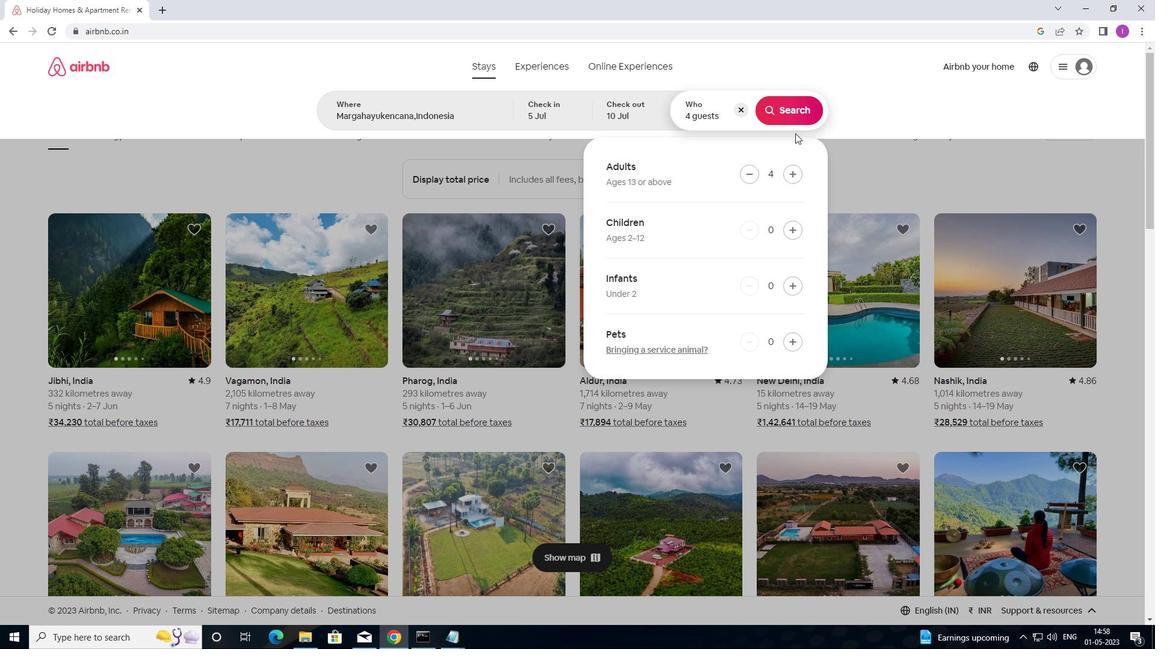 
Action: Mouse pressed left at (789, 108)
Screenshot: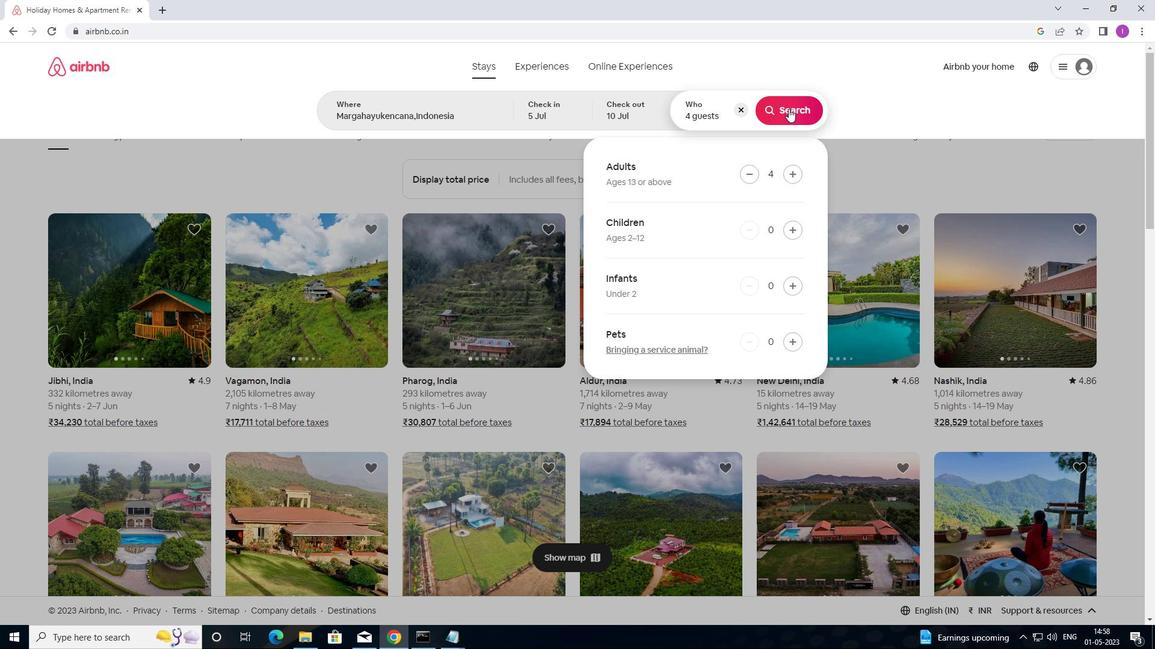 
Action: Mouse moved to (1103, 107)
Screenshot: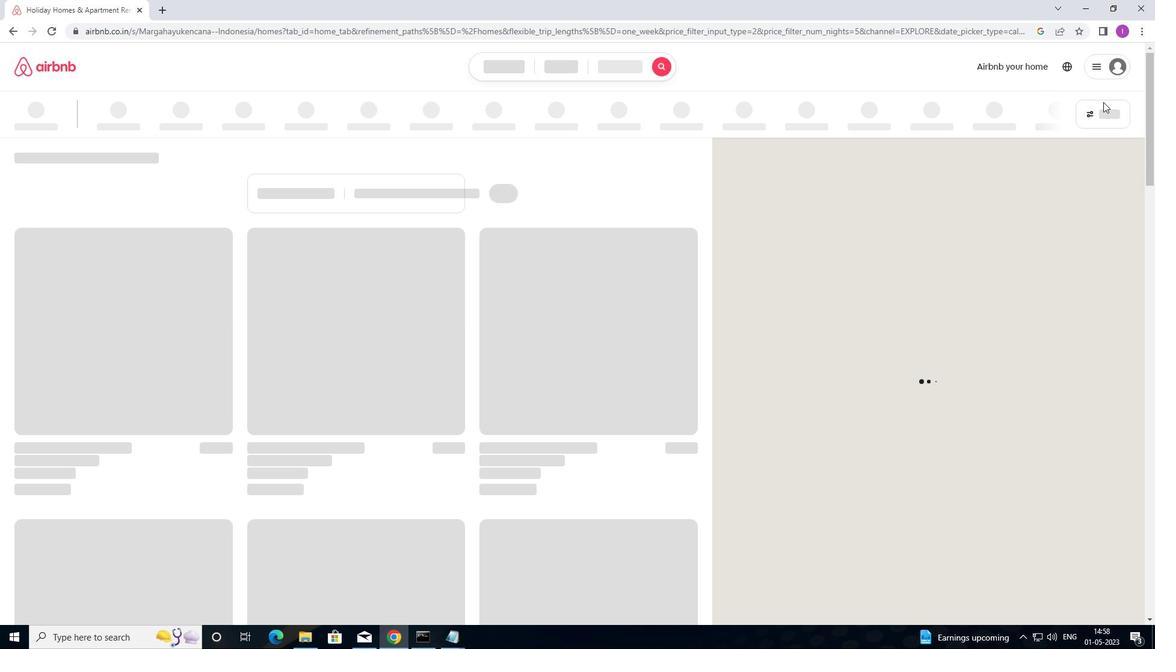 
Action: Mouse pressed left at (1103, 107)
Screenshot: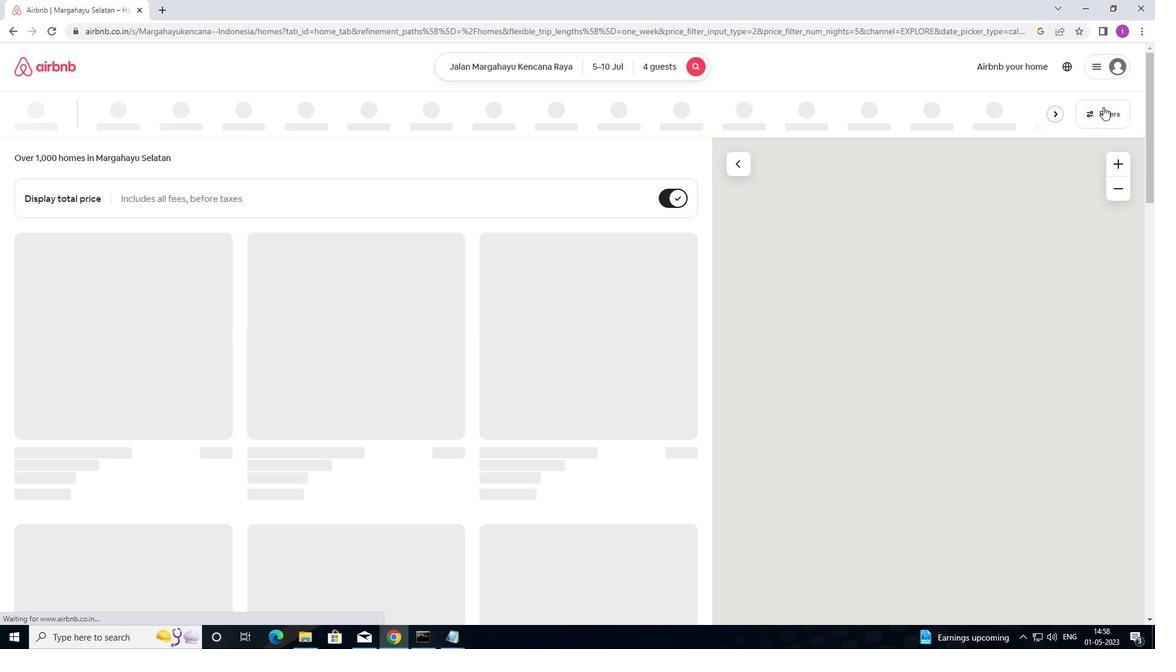 
Action: Mouse moved to (433, 272)
Screenshot: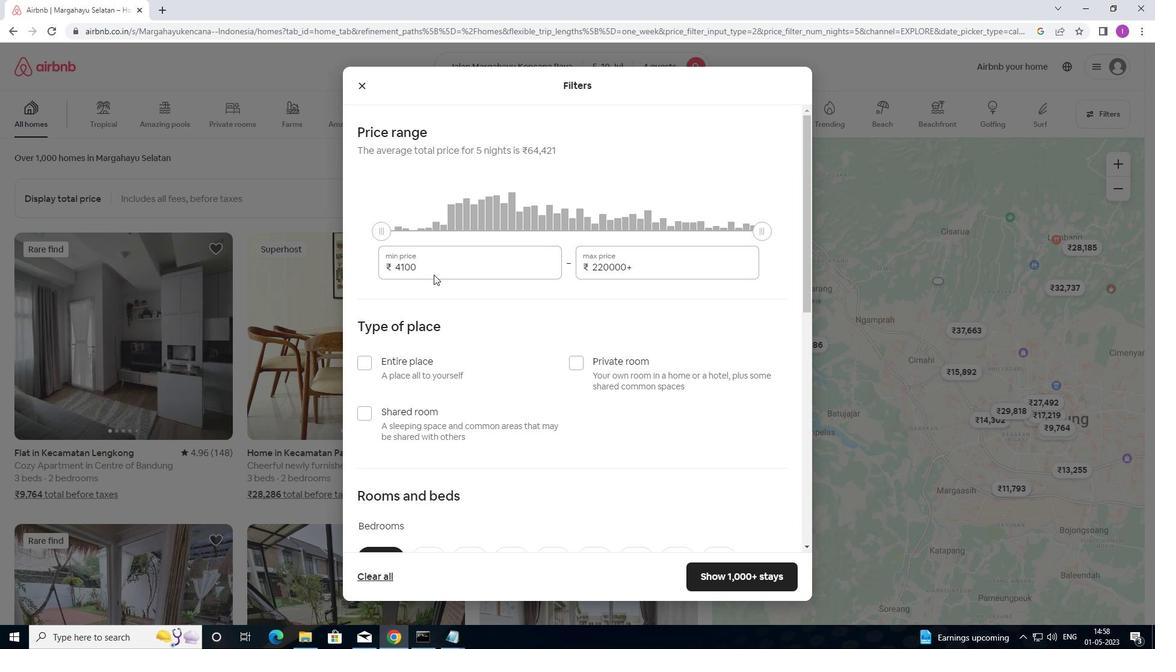 
Action: Mouse pressed left at (433, 272)
Screenshot: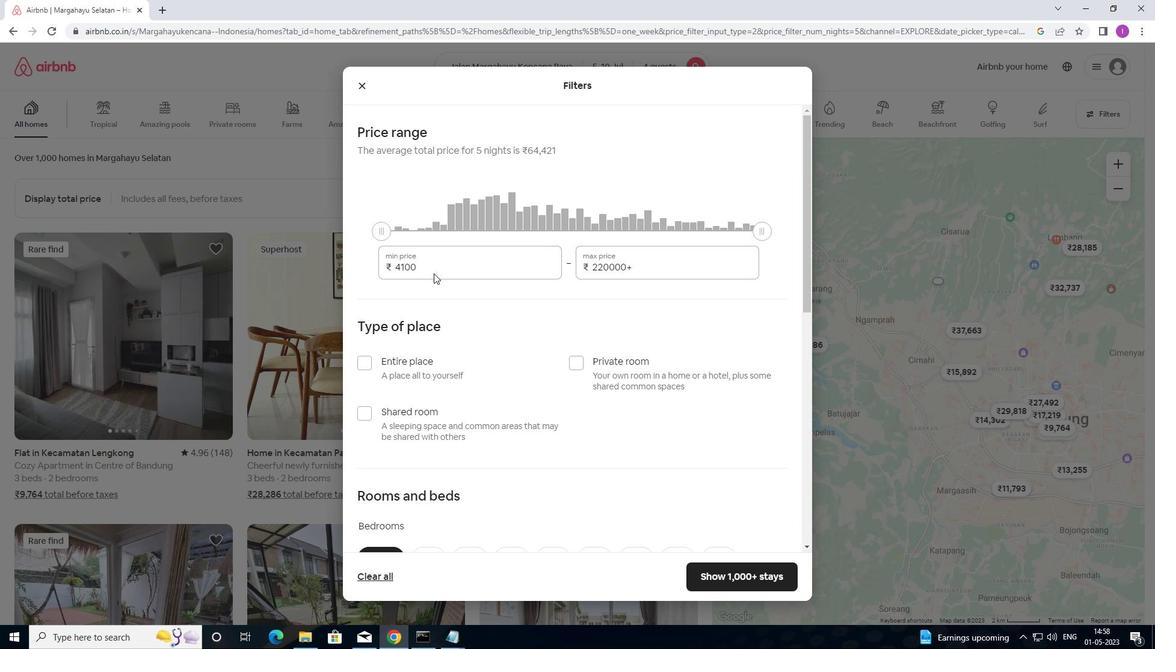 
Action: Mouse moved to (414, 253)
Screenshot: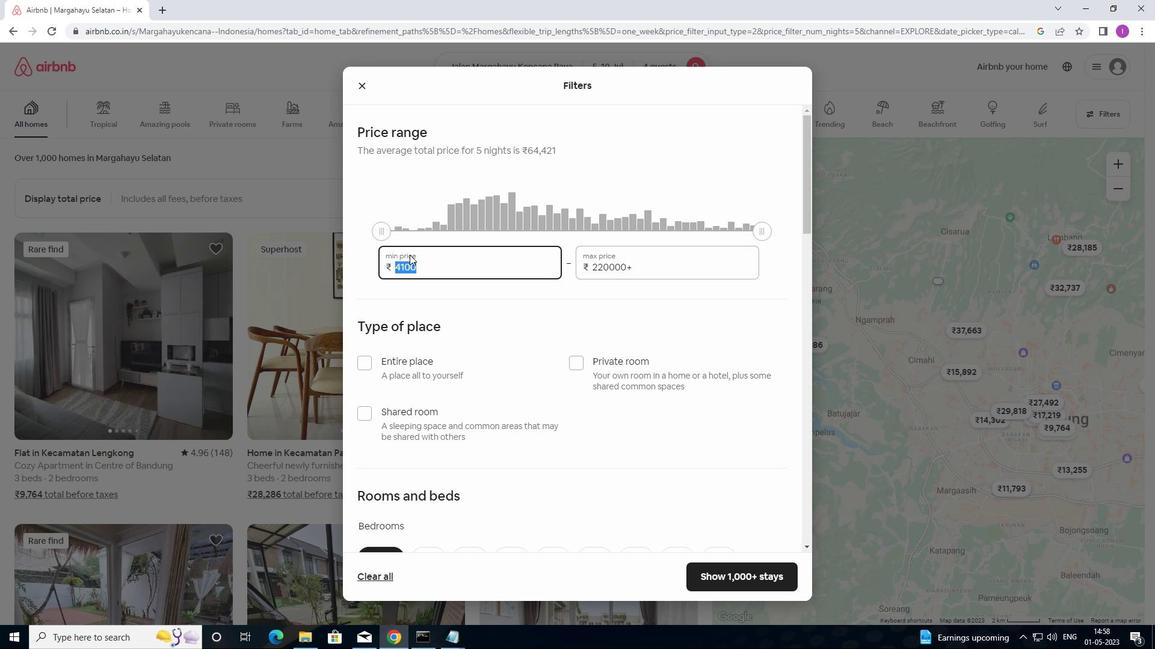 
Action: Key pressed 90
Screenshot: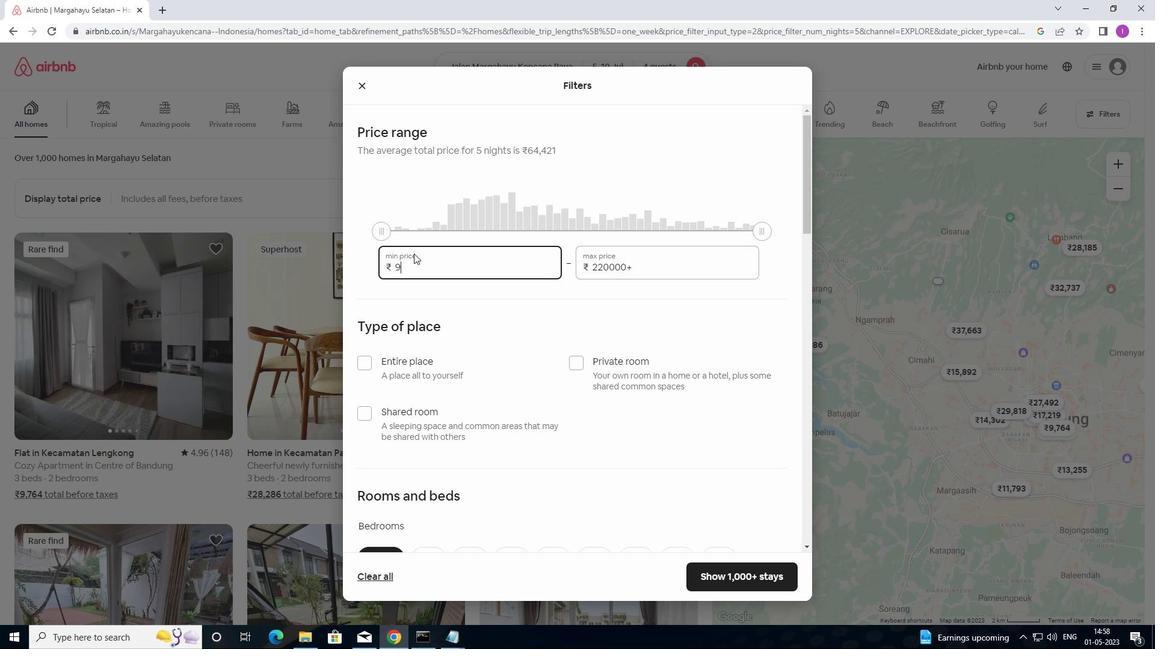 
Action: Mouse moved to (414, 253)
Screenshot: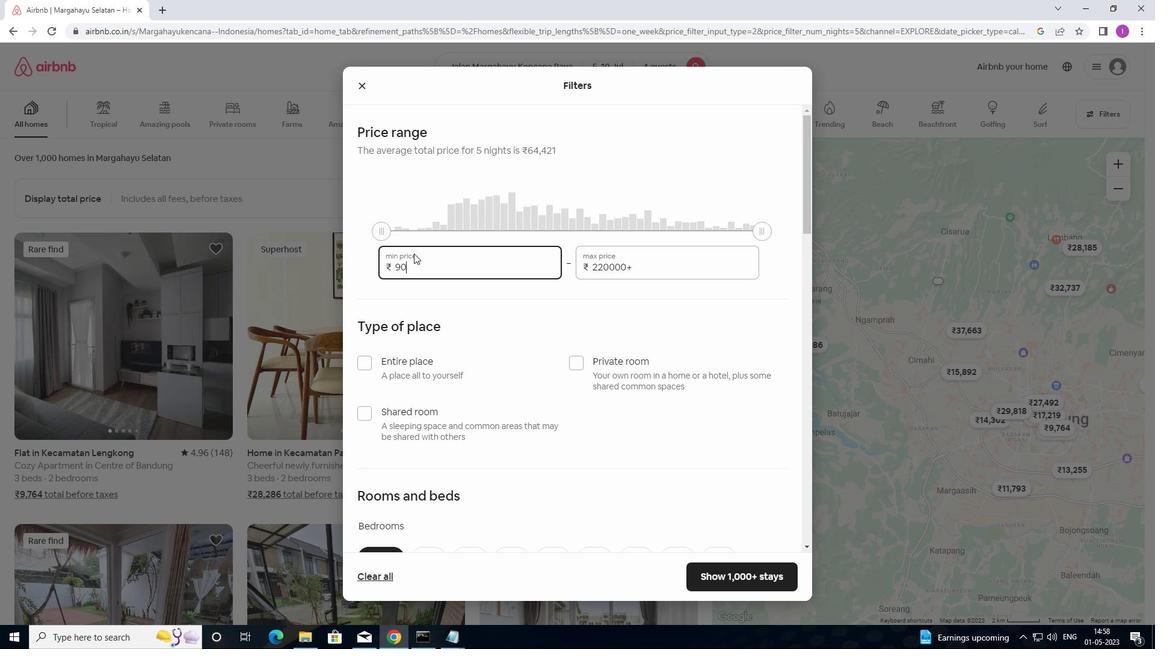 
Action: Key pressed 0
Screenshot: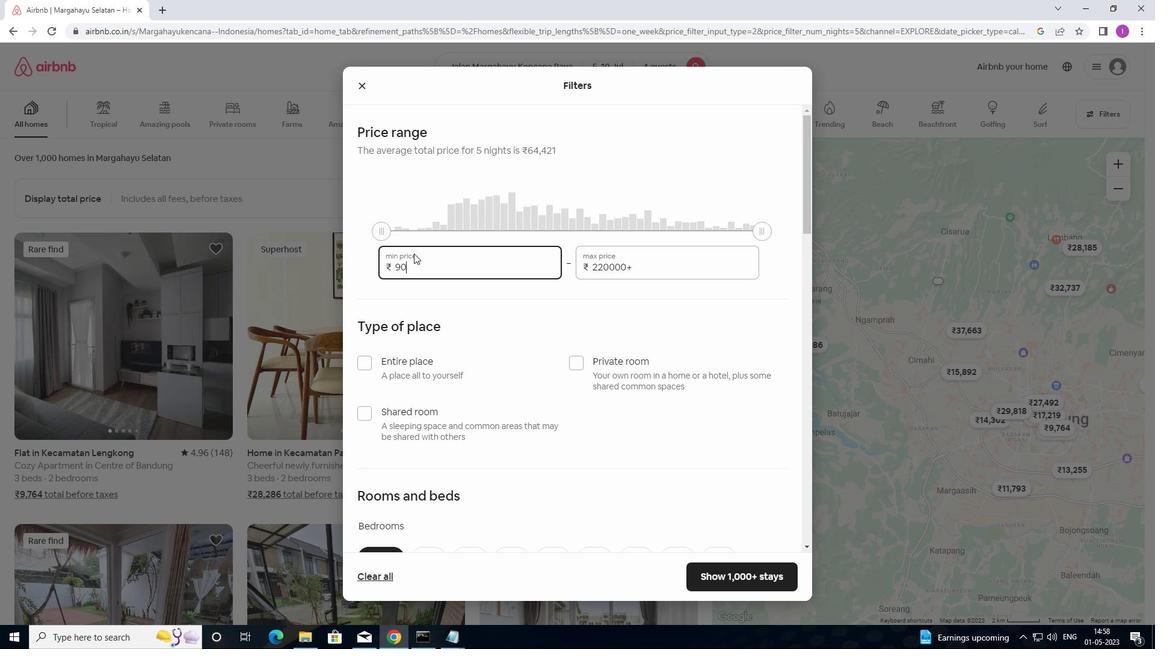 
Action: Mouse moved to (417, 253)
Screenshot: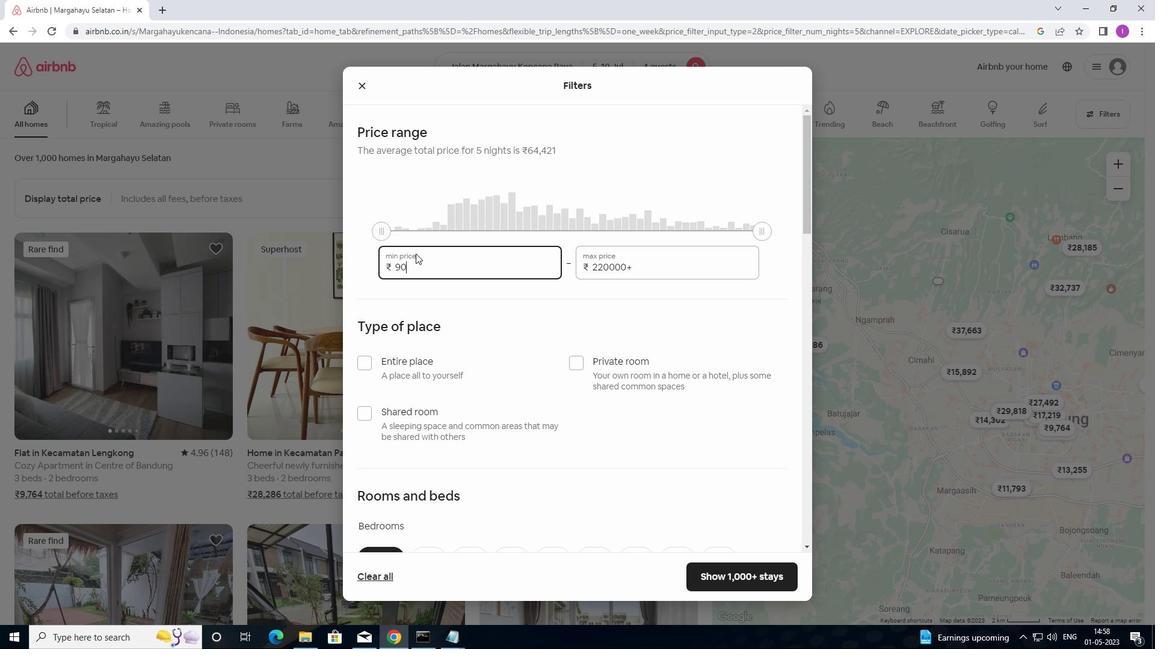 
Action: Key pressed 0
Screenshot: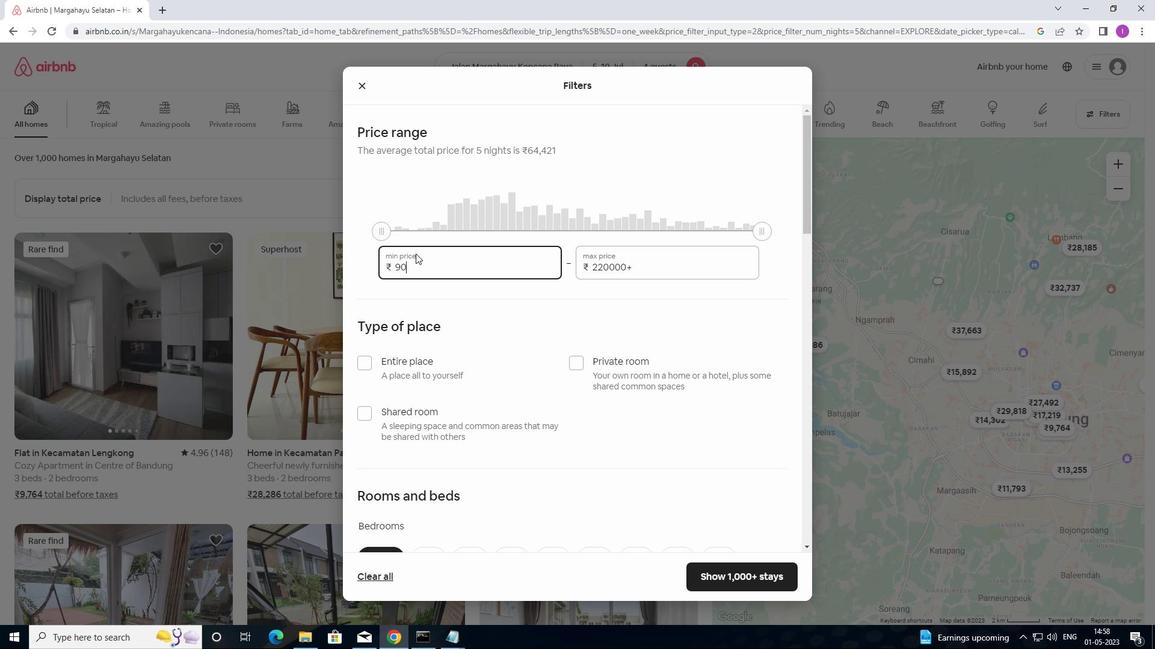 
Action: Mouse moved to (655, 265)
Screenshot: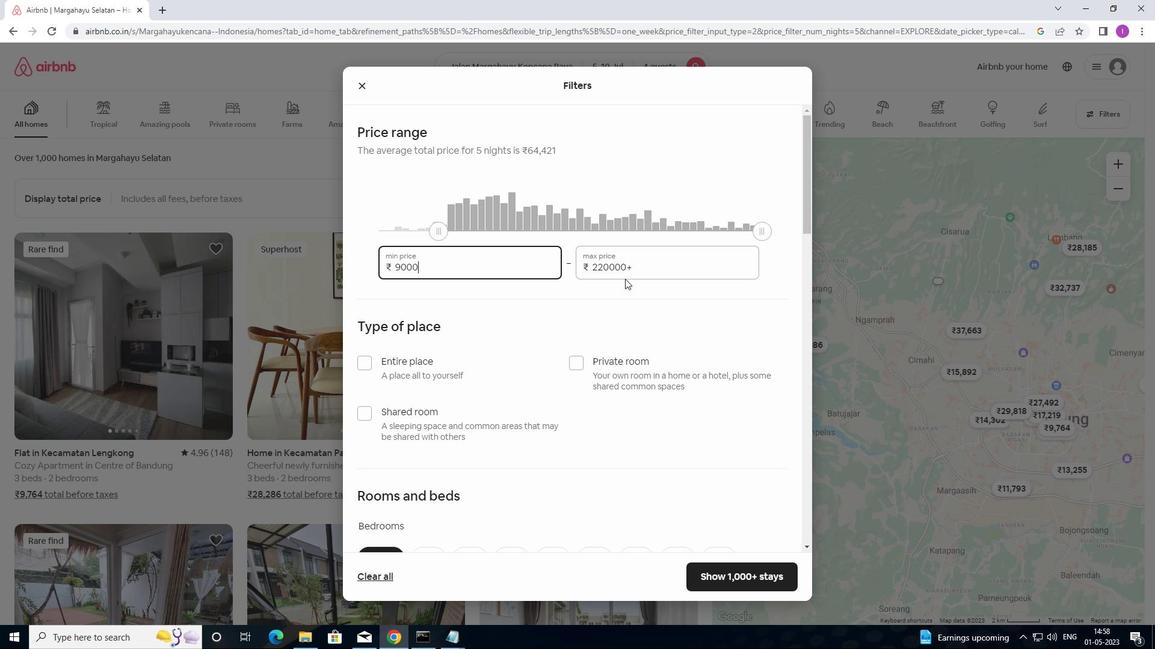 
Action: Mouse pressed left at (655, 265)
Screenshot: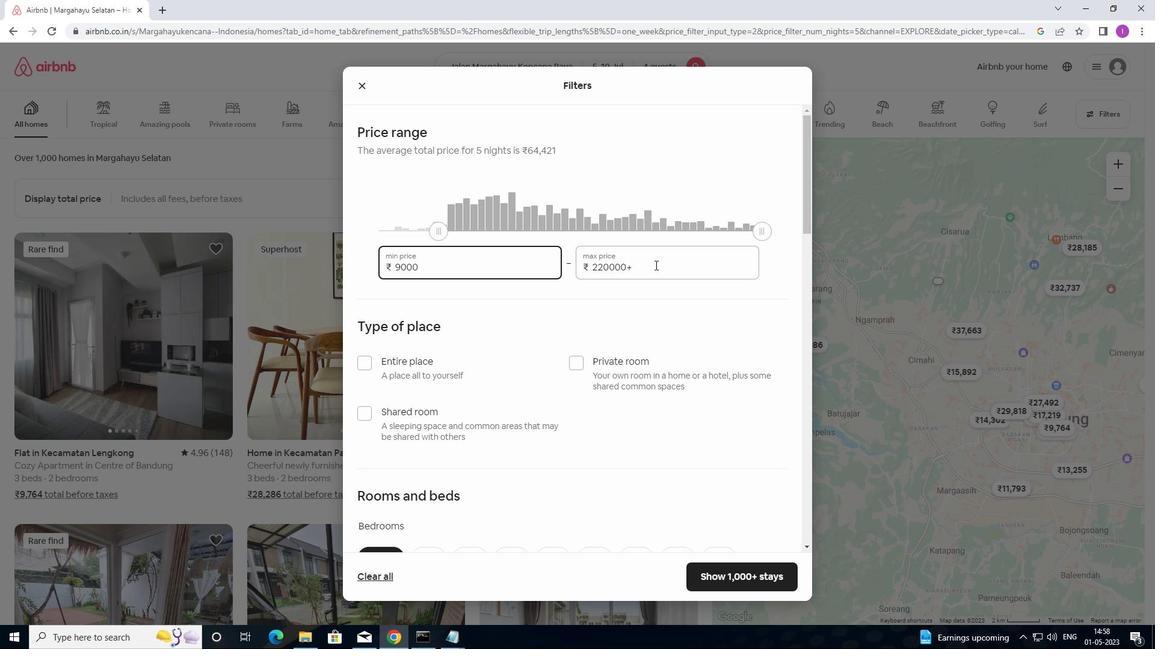 
Action: Mouse moved to (588, 276)
Screenshot: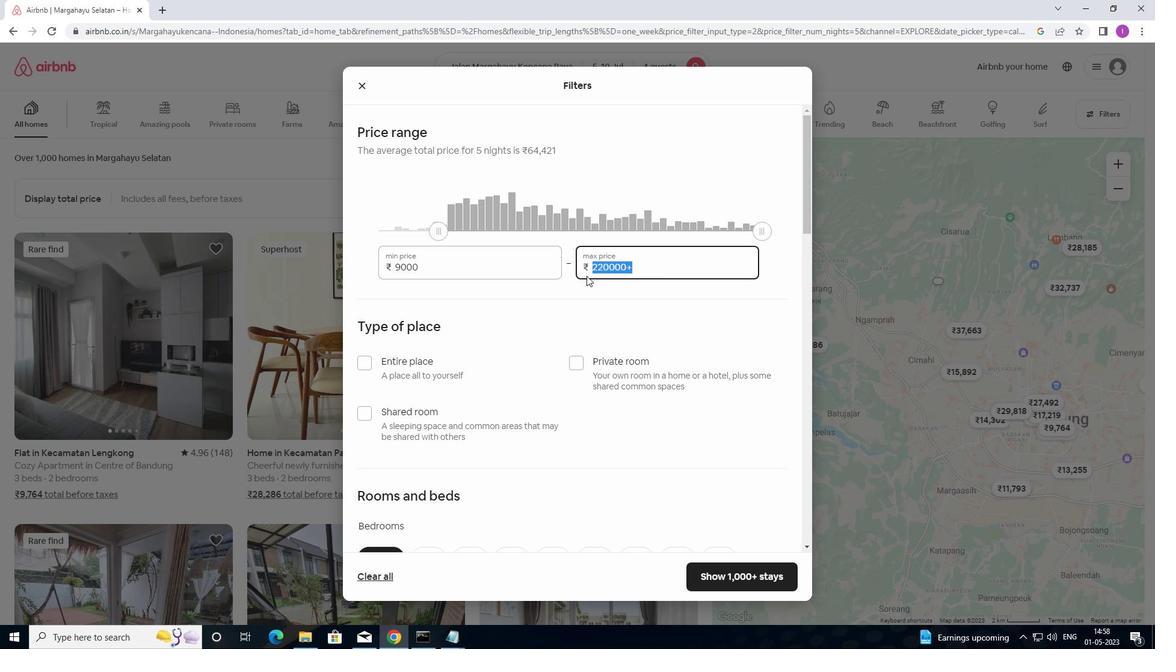 
Action: Key pressed 14
Screenshot: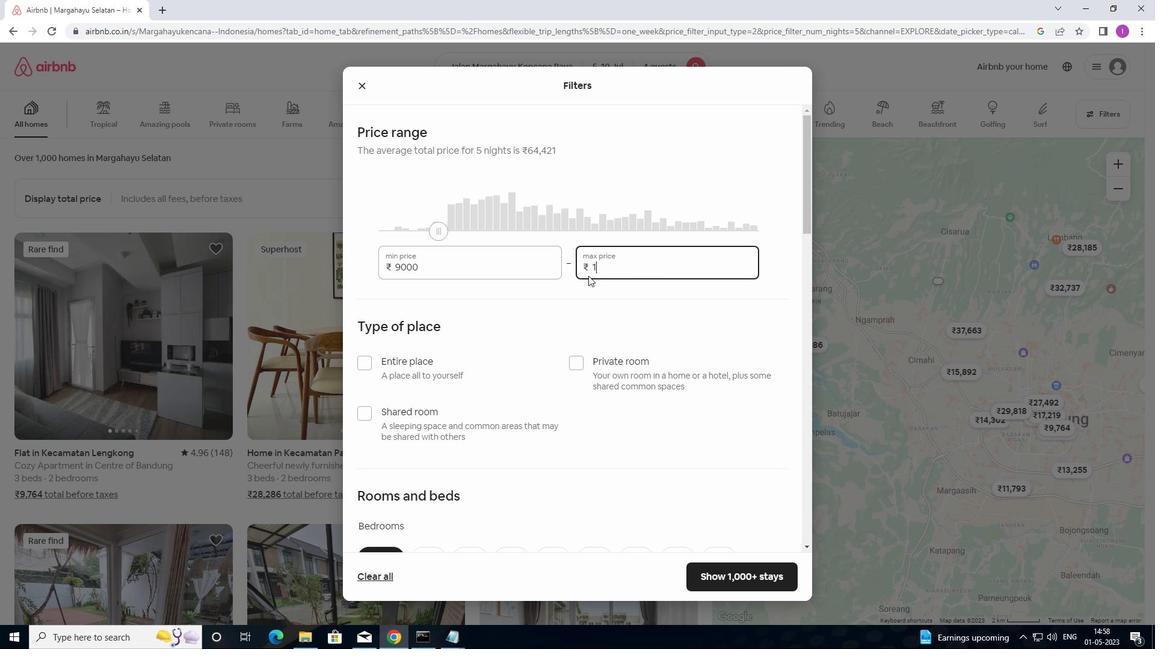 
Action: Mouse moved to (589, 275)
Screenshot: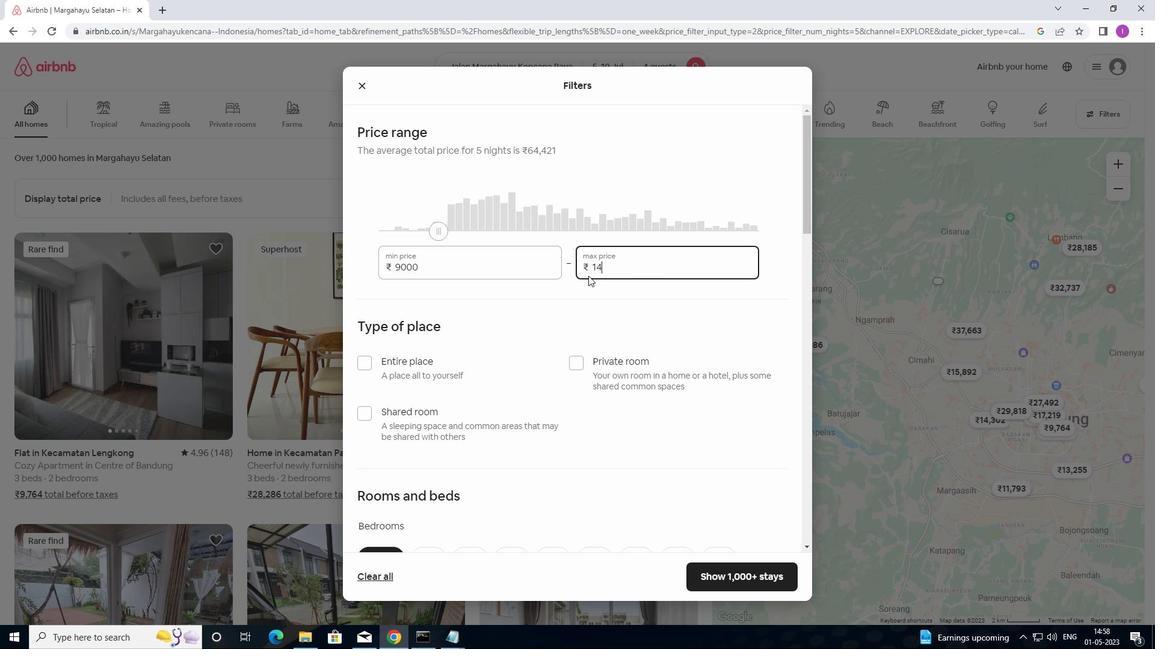 
Action: Key pressed 000
Screenshot: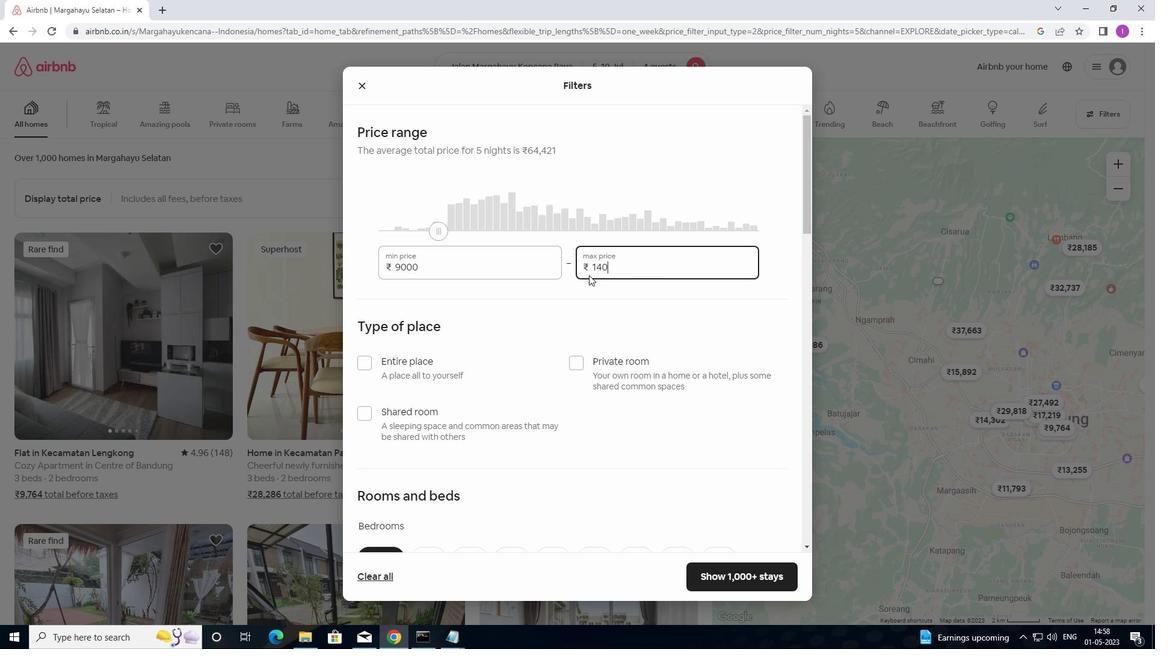 
Action: Mouse moved to (606, 328)
Screenshot: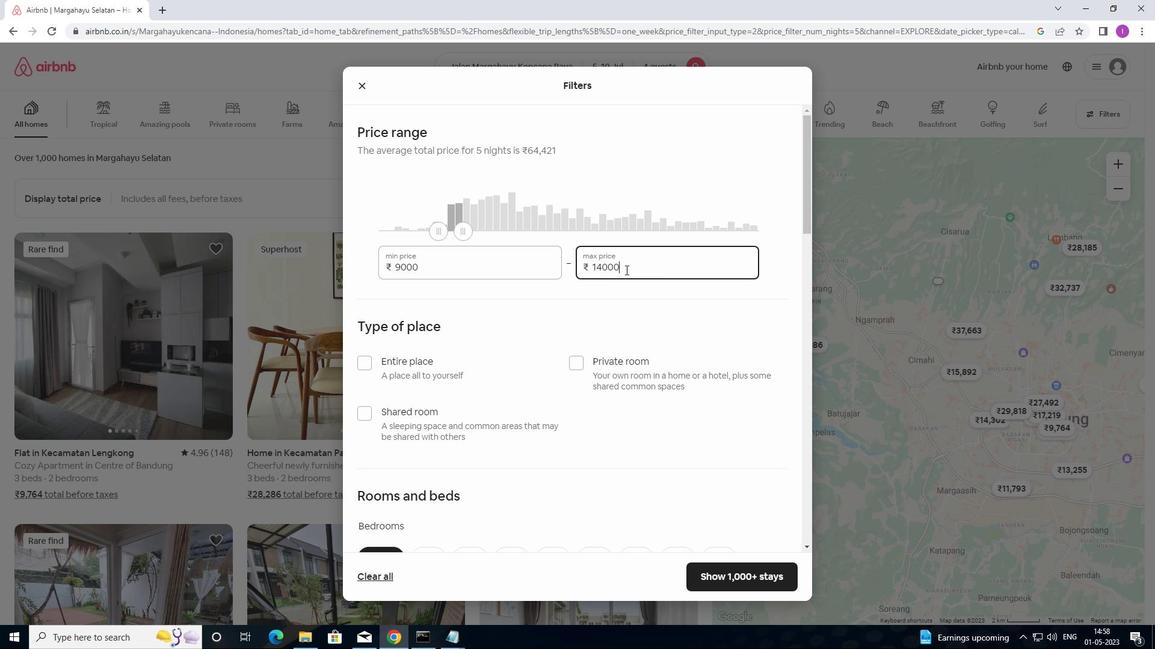 
Action: Mouse scrolled (606, 327) with delta (0, 0)
Screenshot: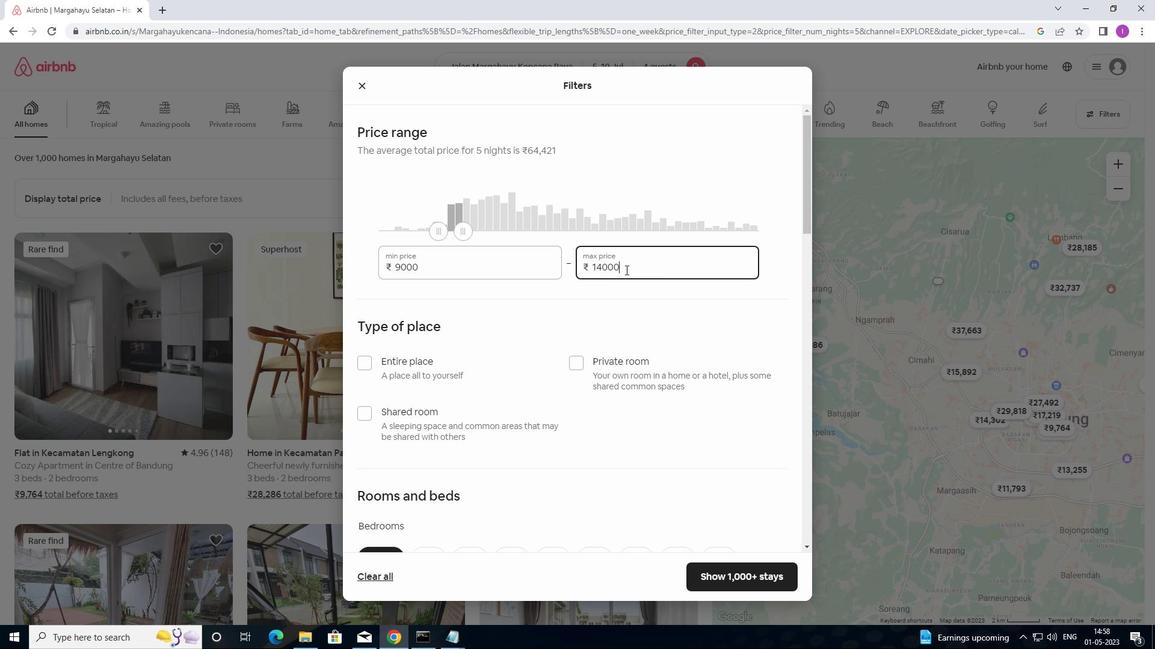 
Action: Mouse moved to (605, 334)
Screenshot: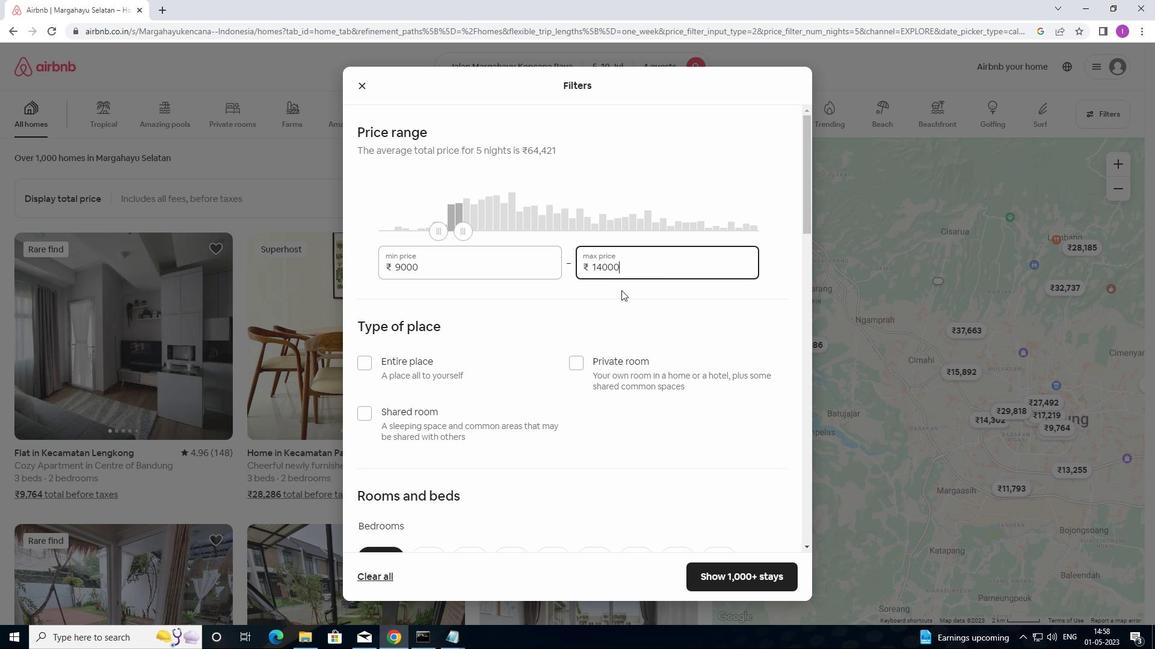 
Action: Mouse scrolled (605, 333) with delta (0, 0)
Screenshot: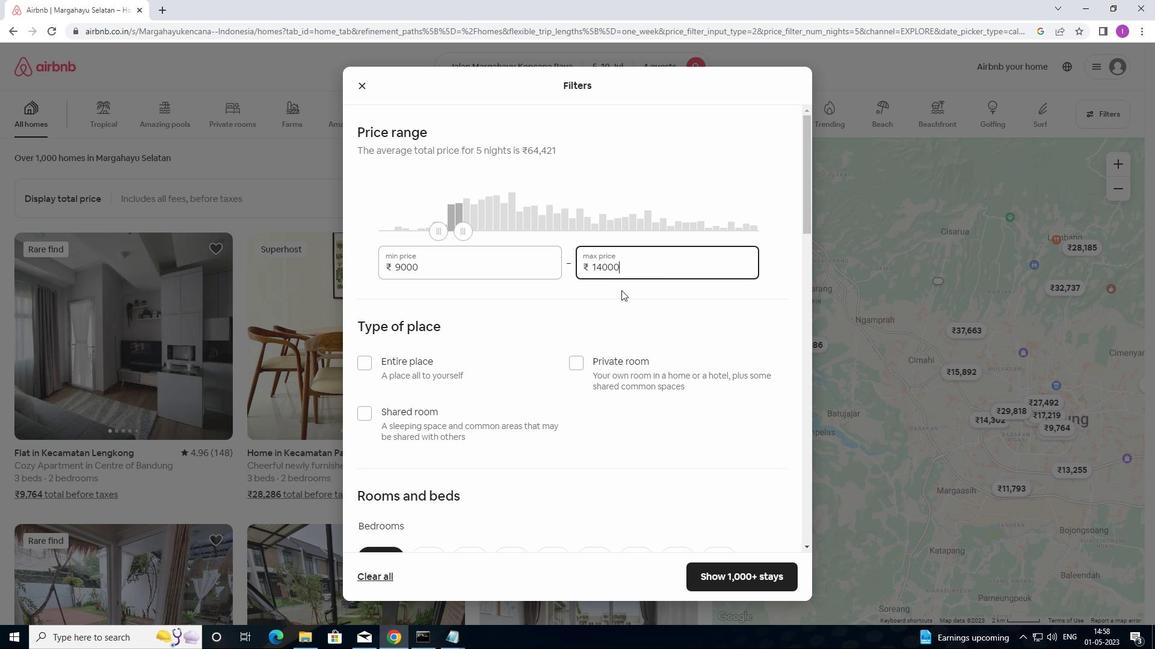 
Action: Mouse moved to (587, 324)
Screenshot: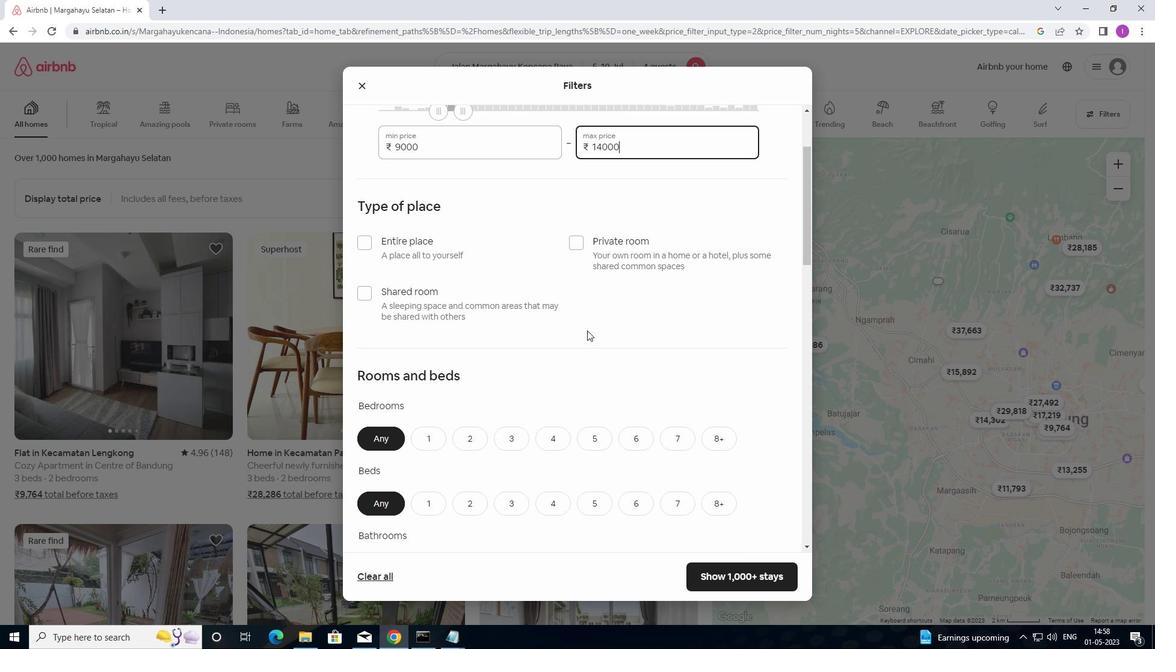 
Action: Mouse scrolled (587, 324) with delta (0, 0)
Screenshot: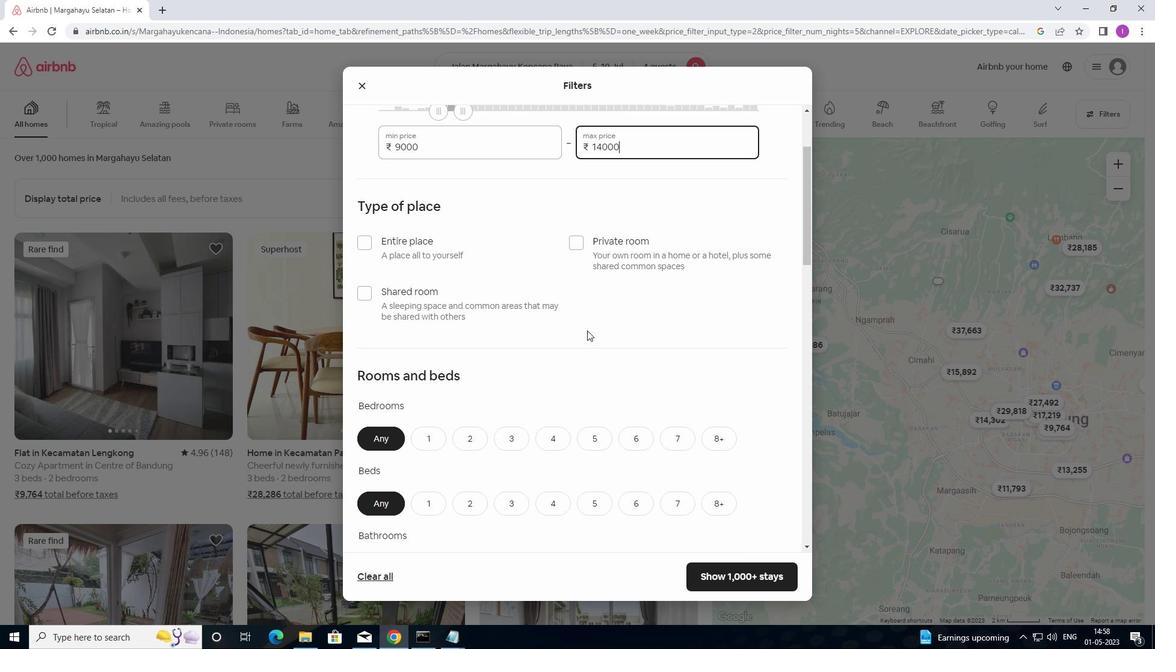 
Action: Mouse moved to (380, 190)
Screenshot: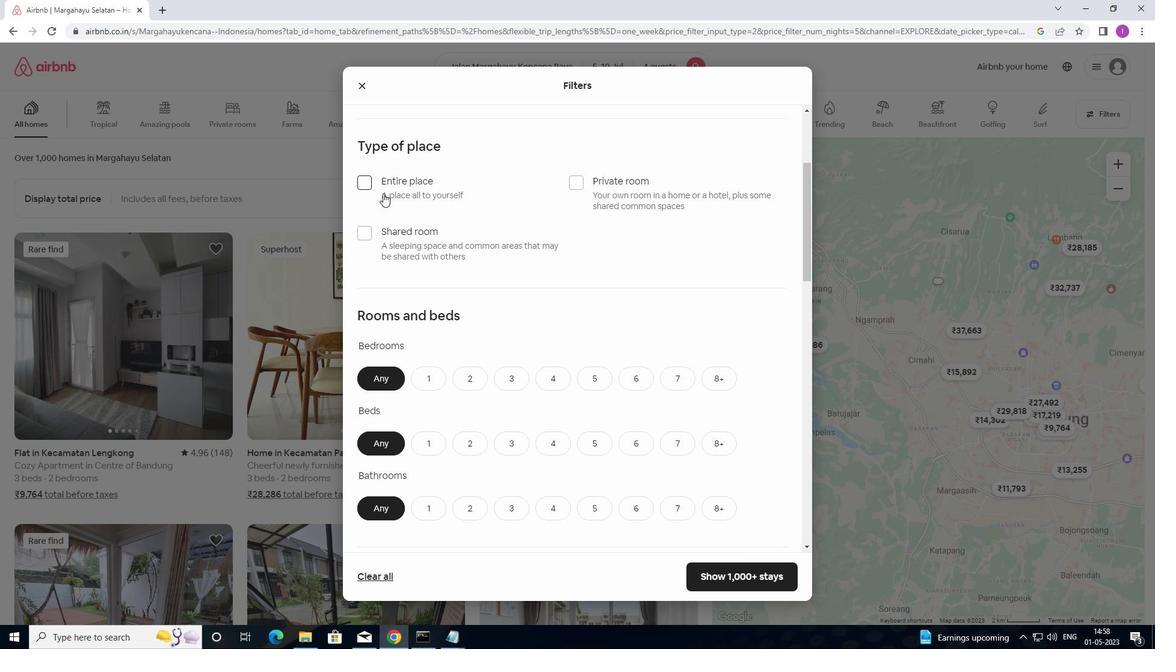 
Action: Mouse pressed left at (380, 190)
Screenshot: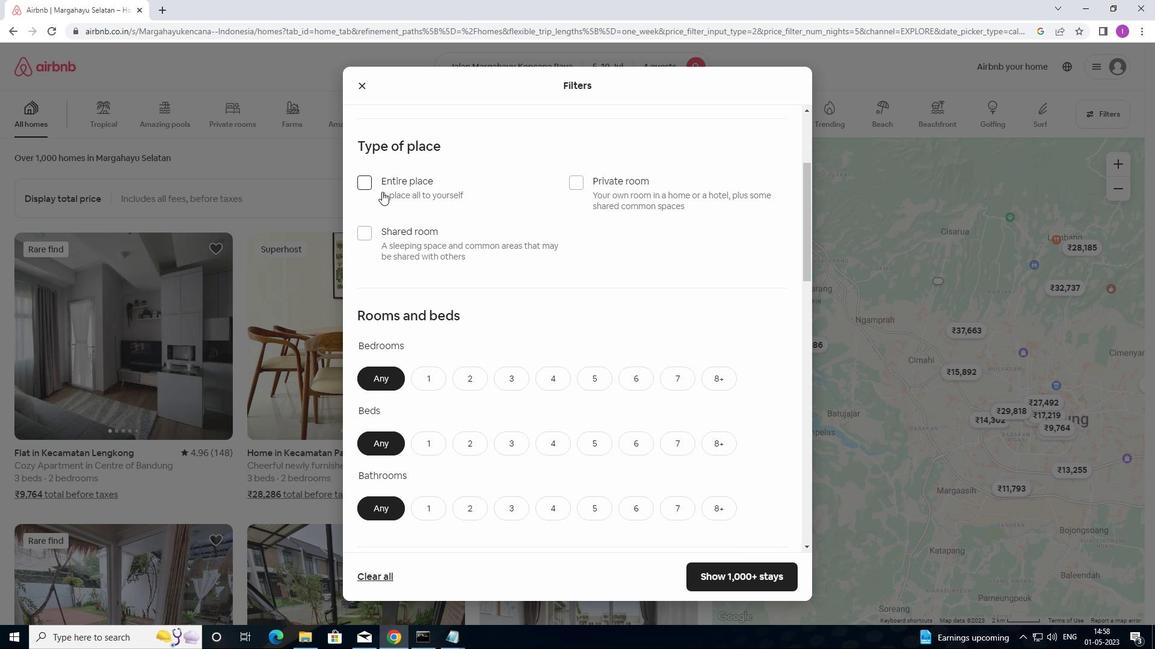 
Action: Mouse moved to (465, 370)
Screenshot: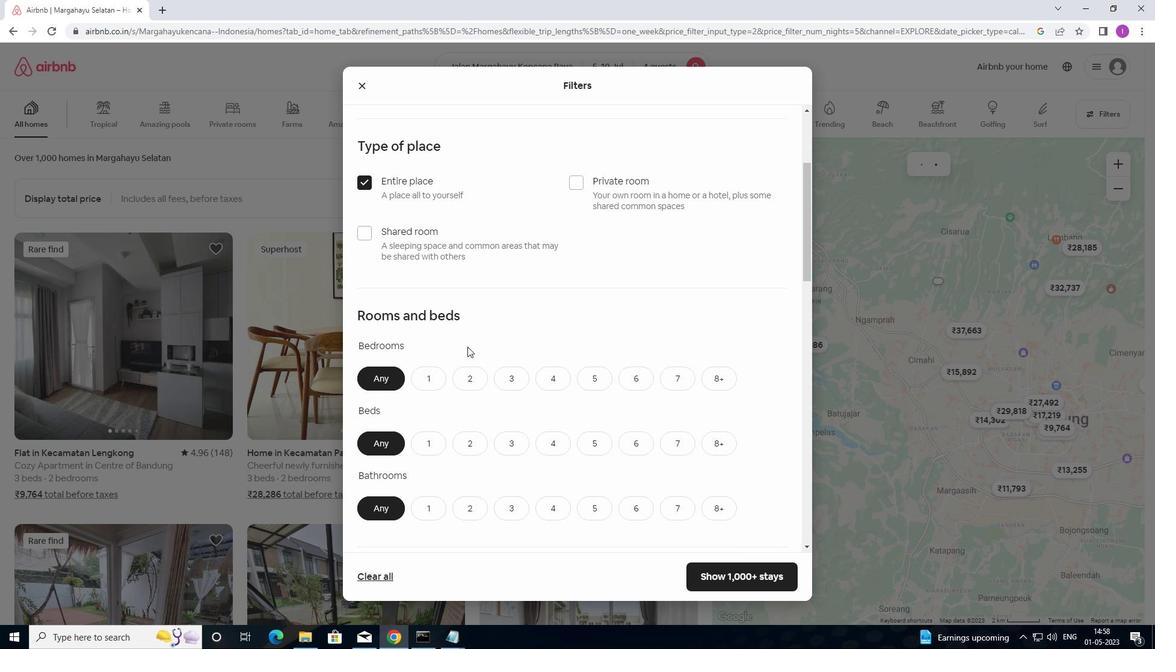 
Action: Mouse scrolled (465, 369) with delta (0, 0)
Screenshot: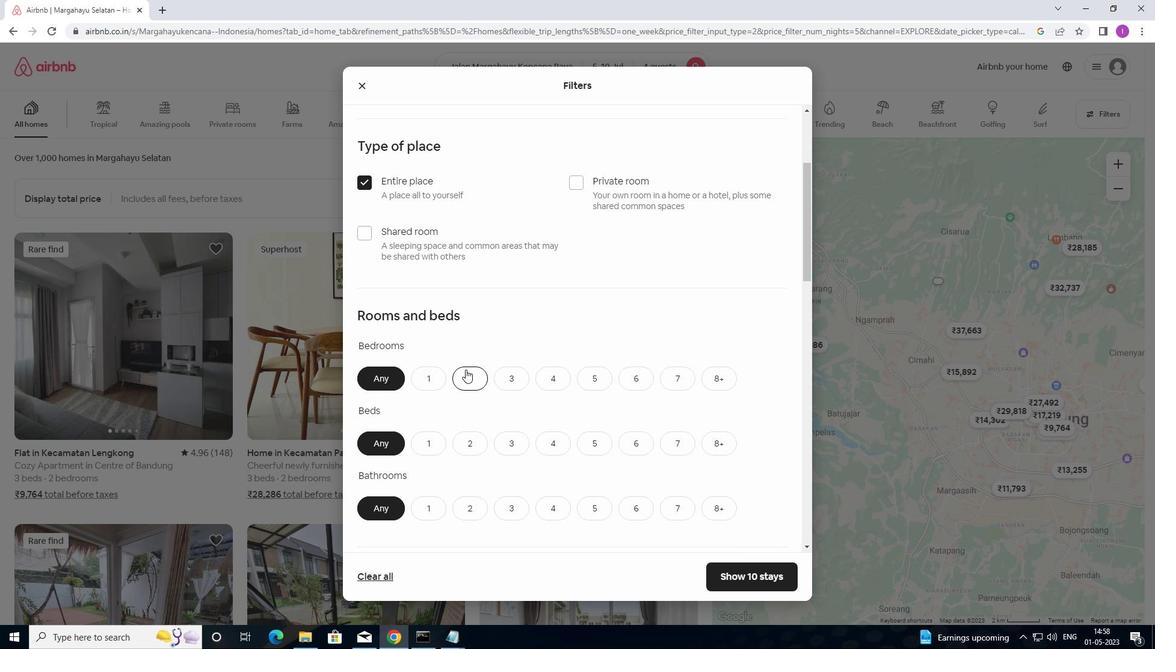 
Action: Mouse moved to (461, 313)
Screenshot: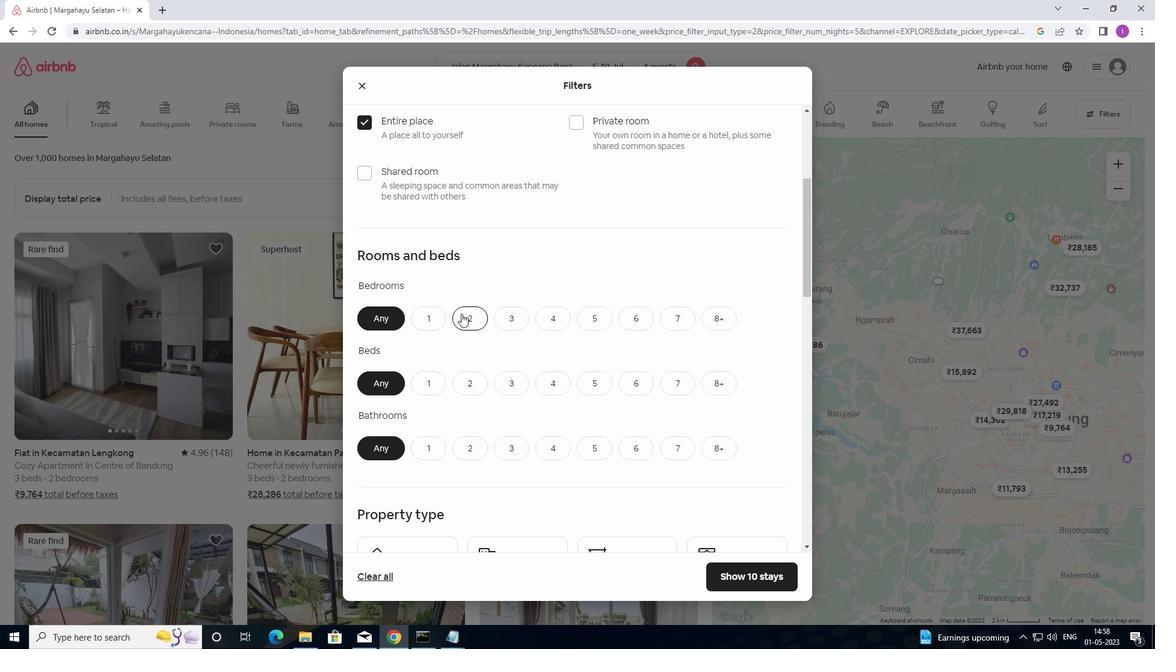 
Action: Mouse pressed left at (461, 313)
Screenshot: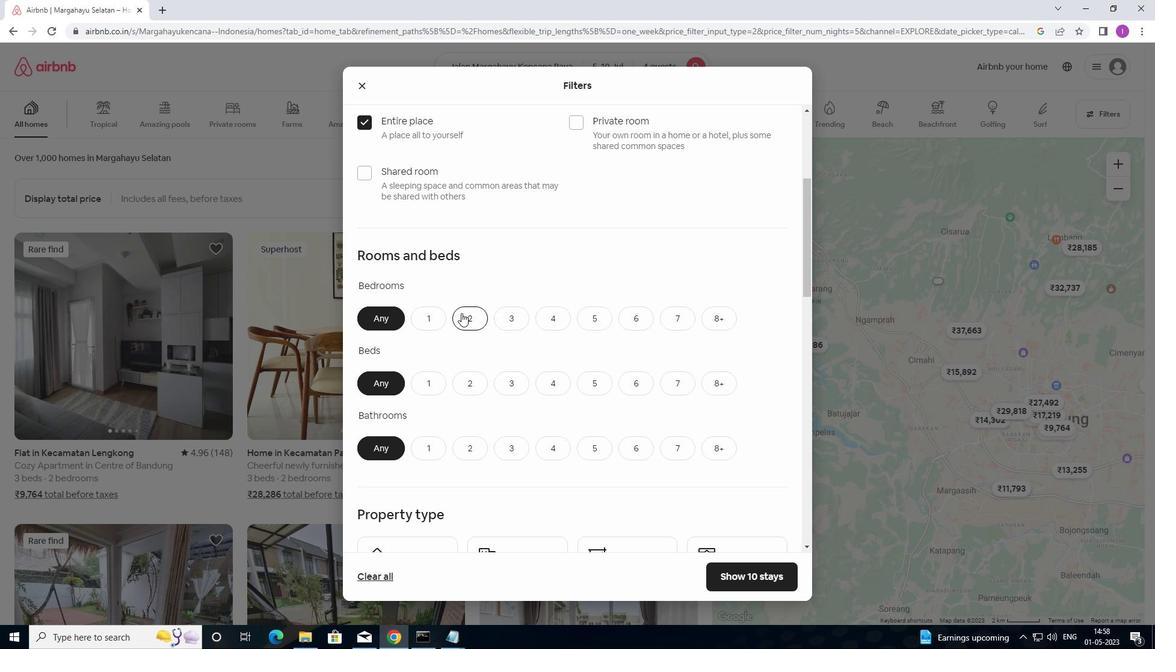
Action: Mouse moved to (541, 385)
Screenshot: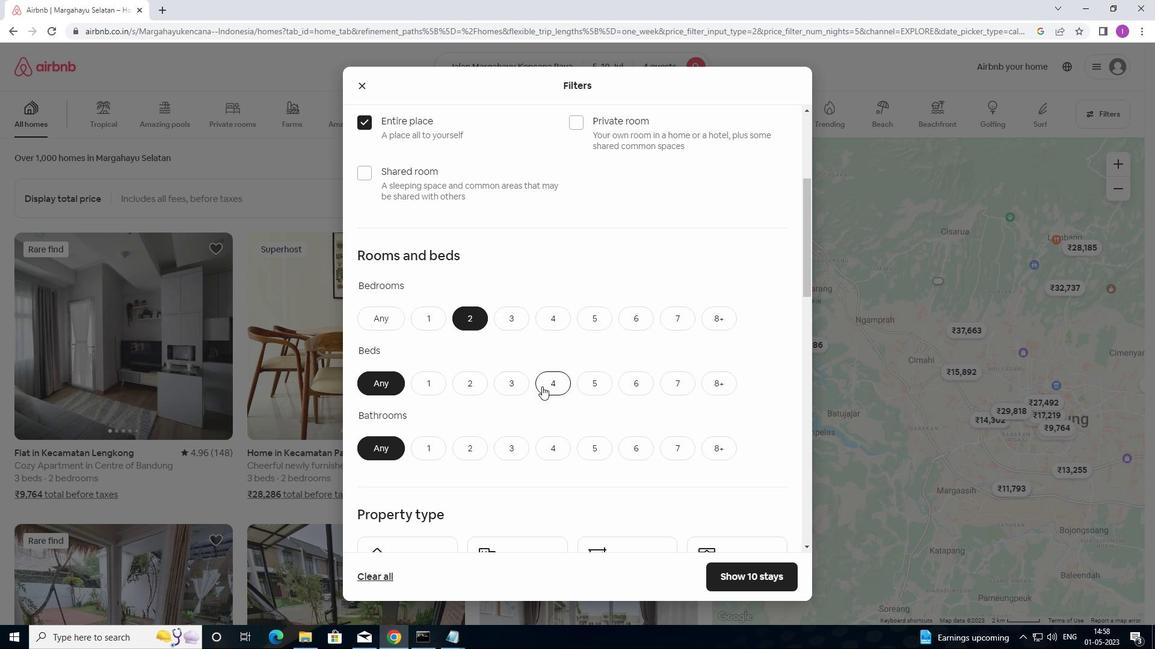 
Action: Mouse pressed left at (541, 385)
Screenshot: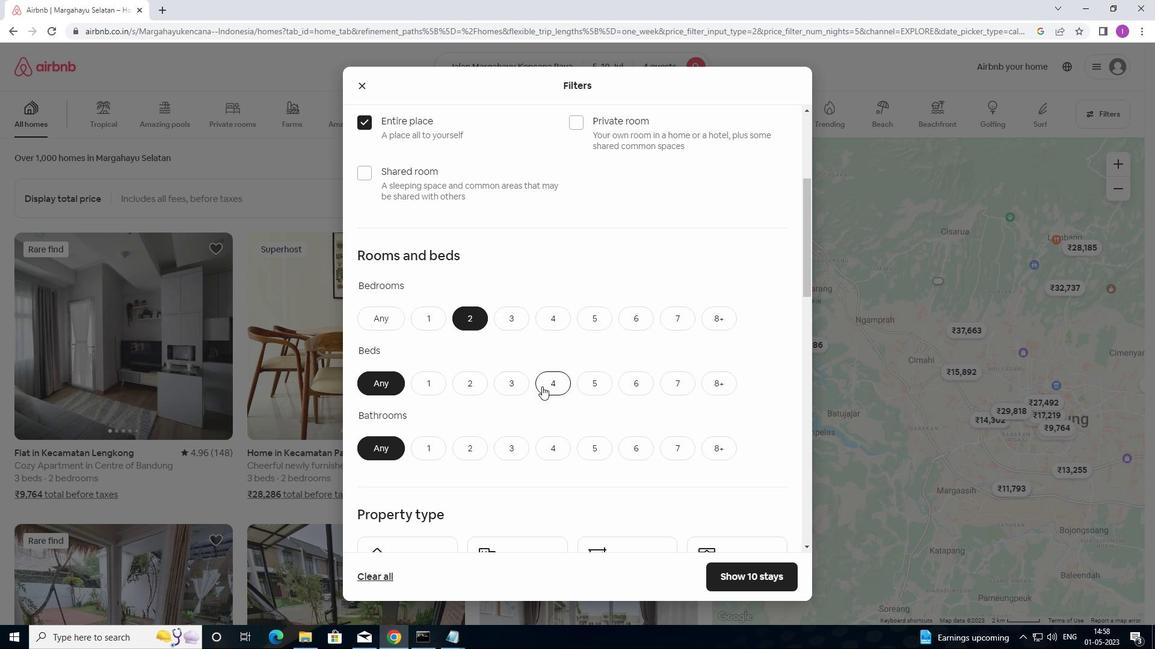 
Action: Mouse moved to (461, 449)
Screenshot: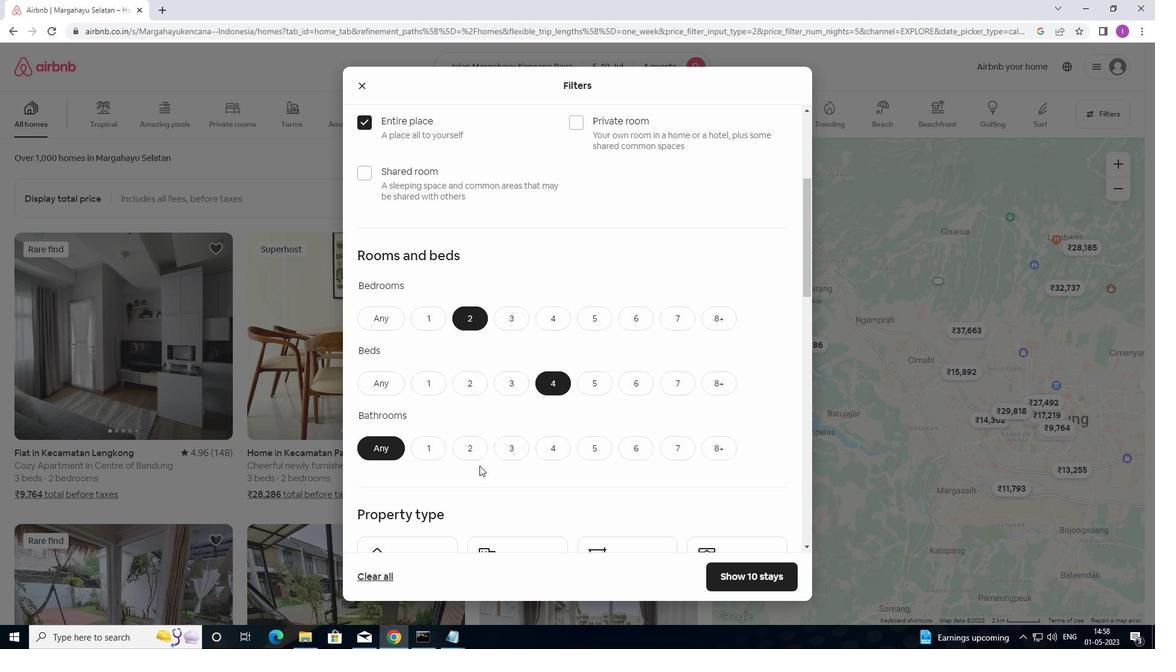 
Action: Mouse pressed left at (461, 449)
Screenshot: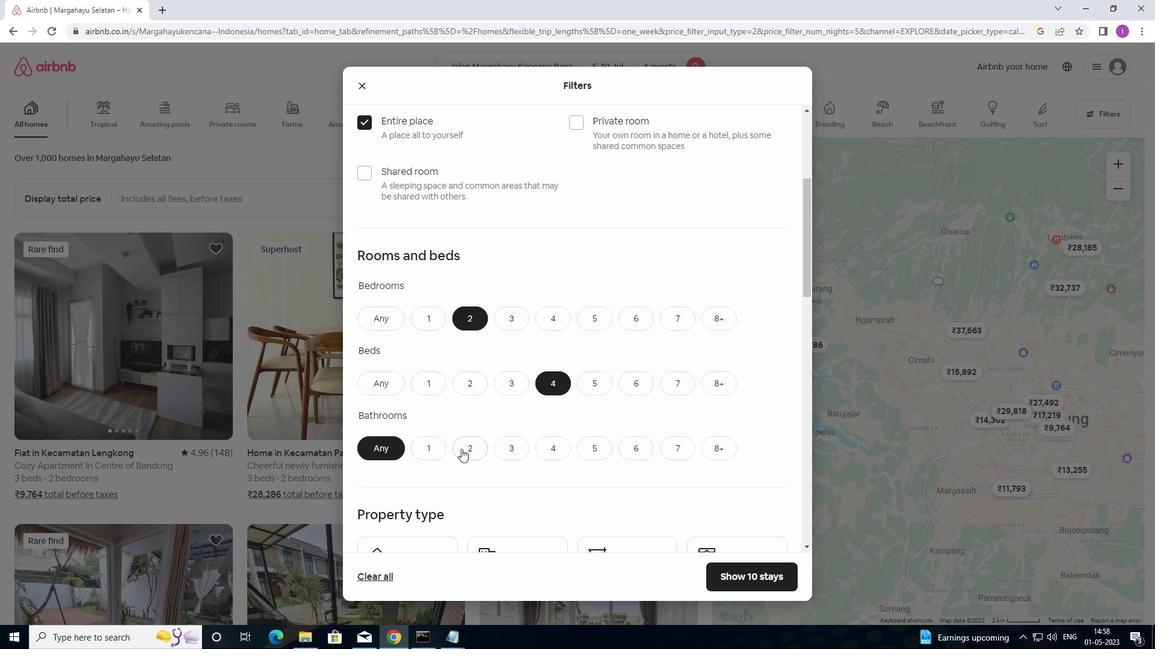 
Action: Mouse moved to (501, 429)
Screenshot: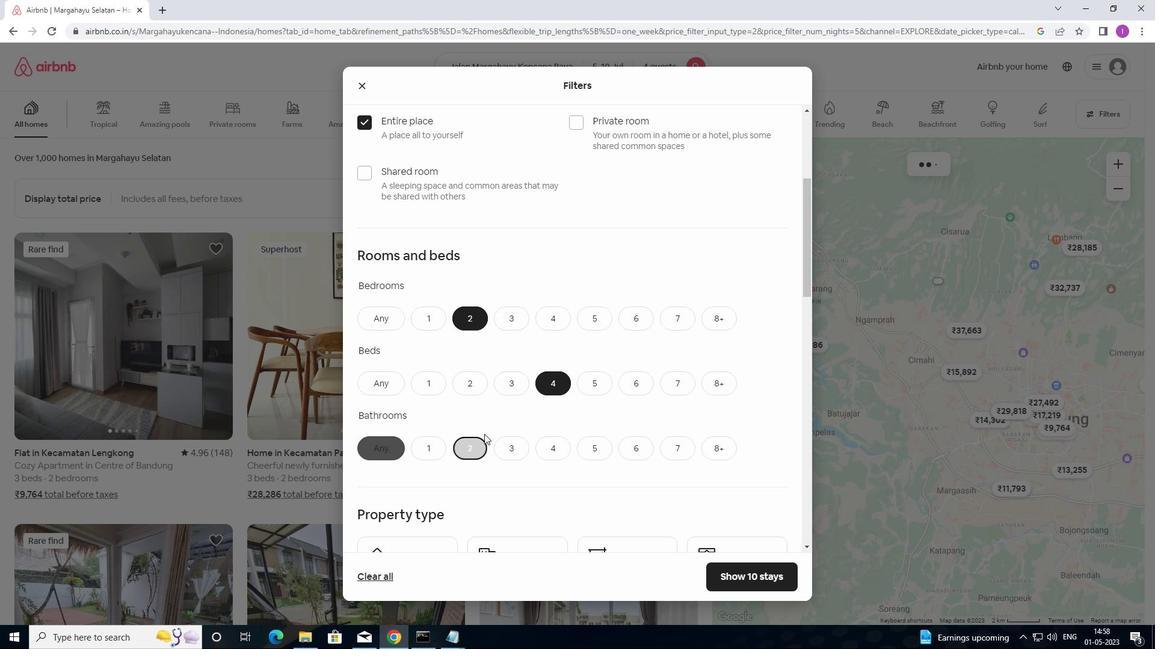
Action: Mouse scrolled (501, 428) with delta (0, 0)
Screenshot: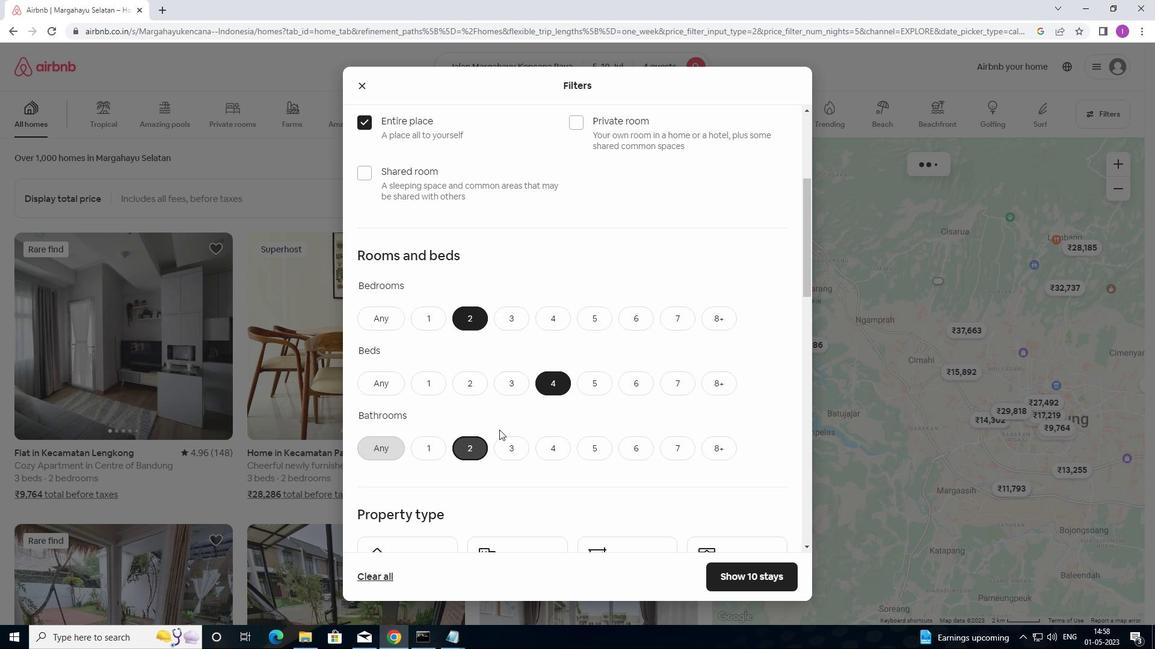 
Action: Mouse scrolled (501, 428) with delta (0, 0)
Screenshot: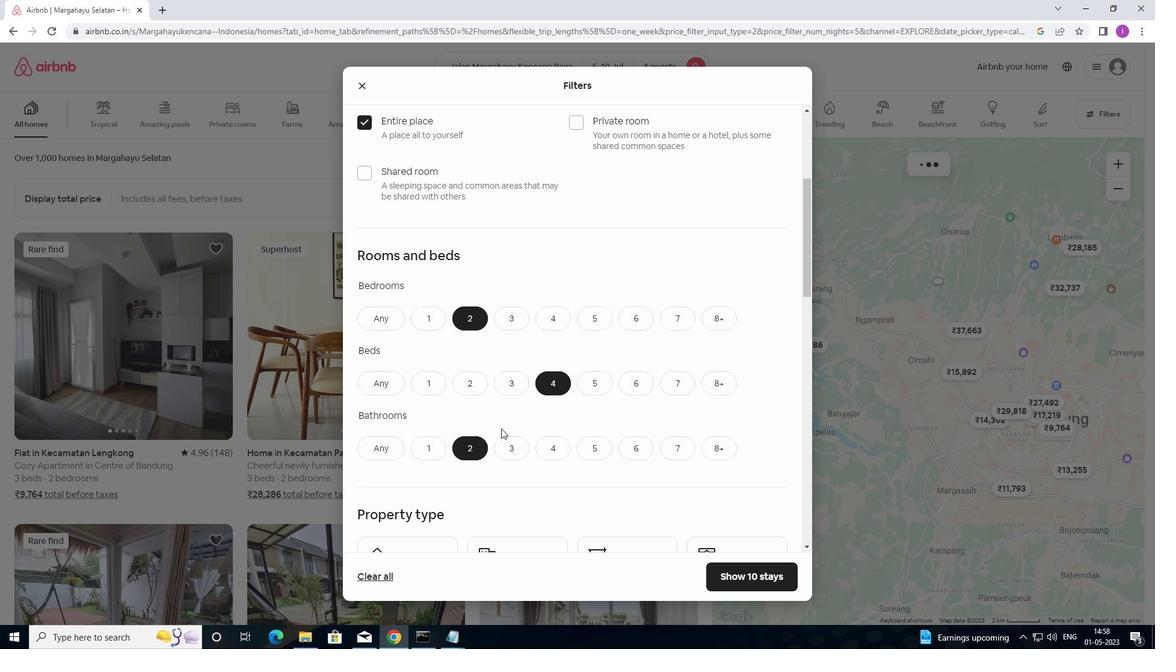 
Action: Mouse scrolled (501, 428) with delta (0, 0)
Screenshot: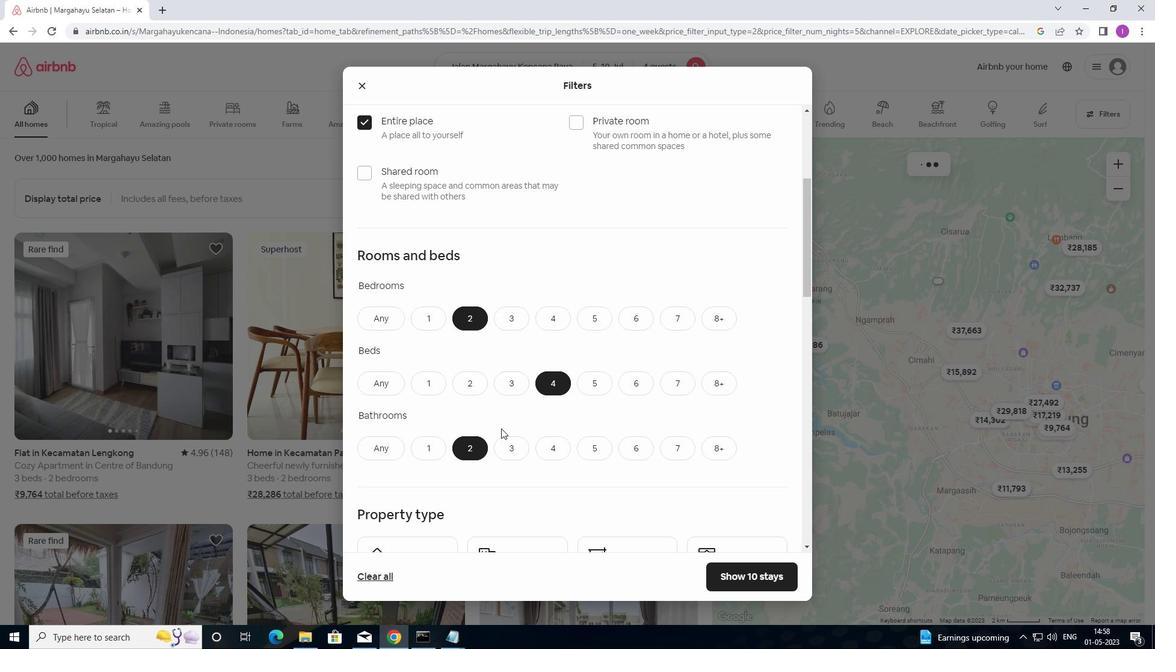 
Action: Mouse moved to (430, 421)
Screenshot: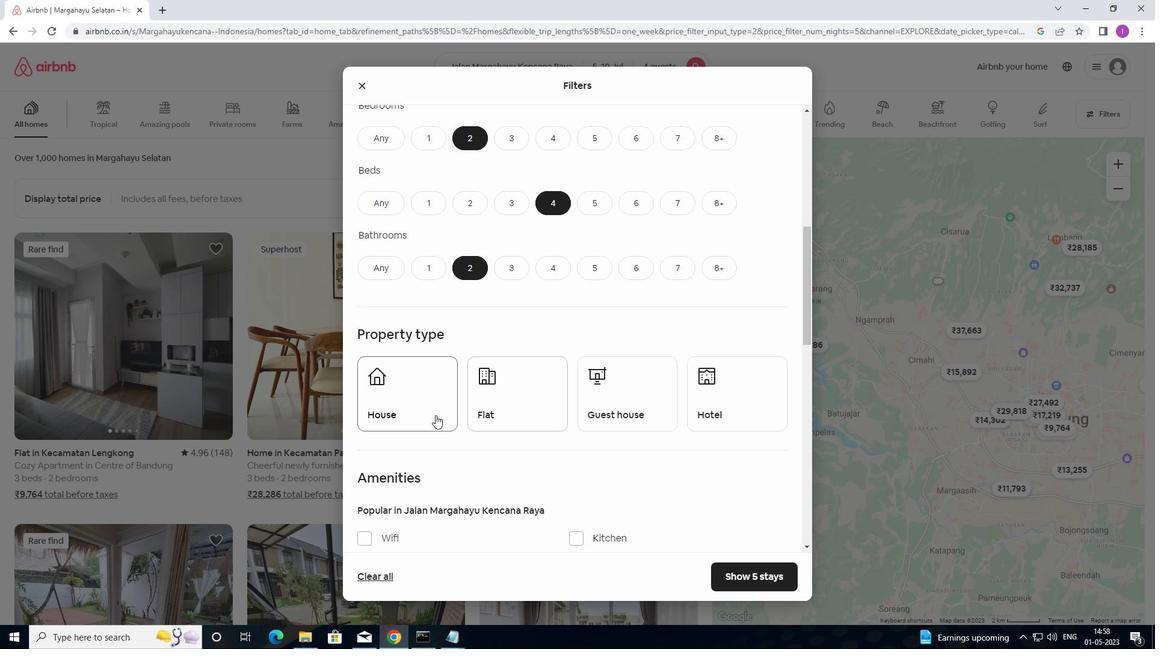 
Action: Mouse pressed left at (430, 421)
Screenshot: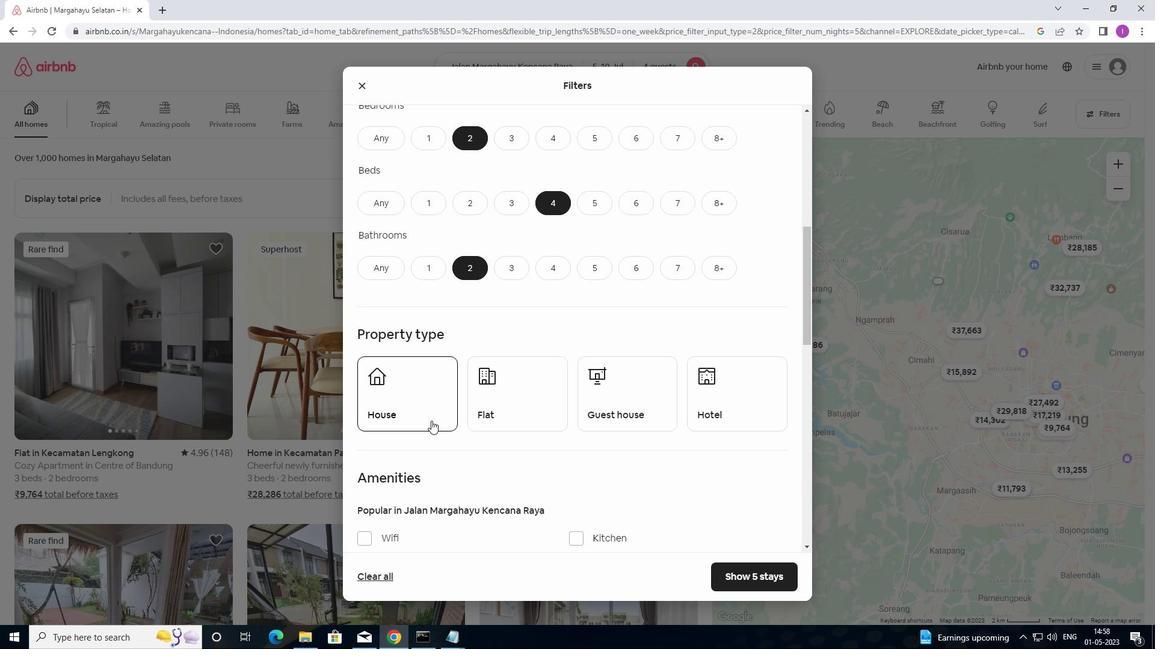 
Action: Mouse moved to (512, 404)
Screenshot: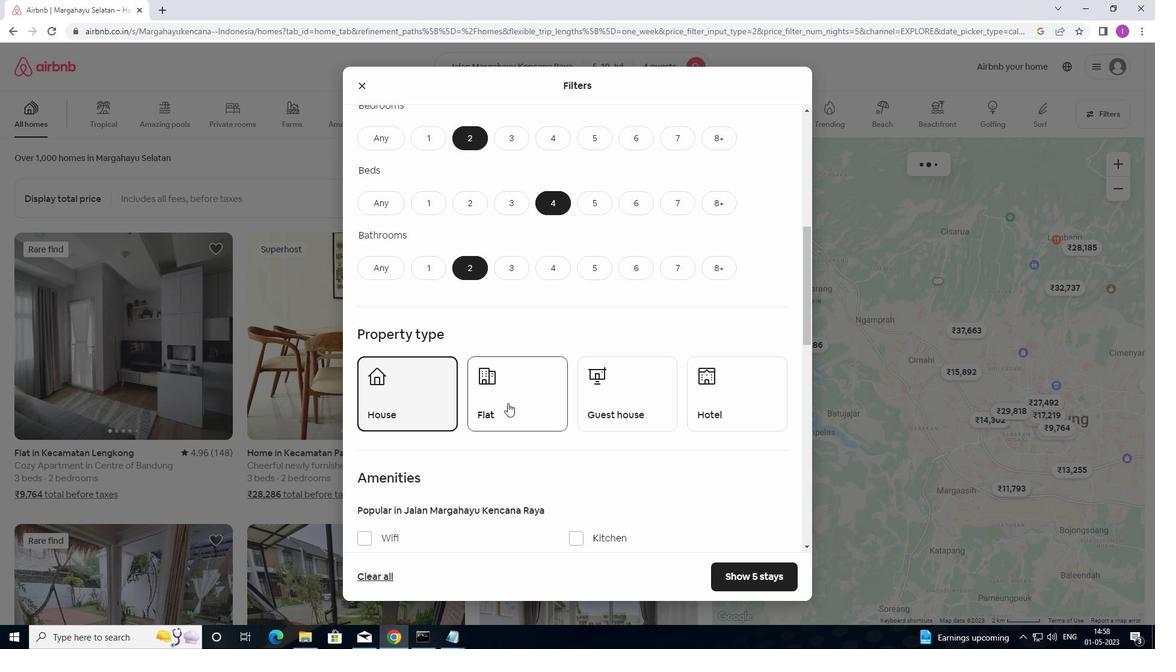 
Action: Mouse pressed left at (512, 404)
Screenshot: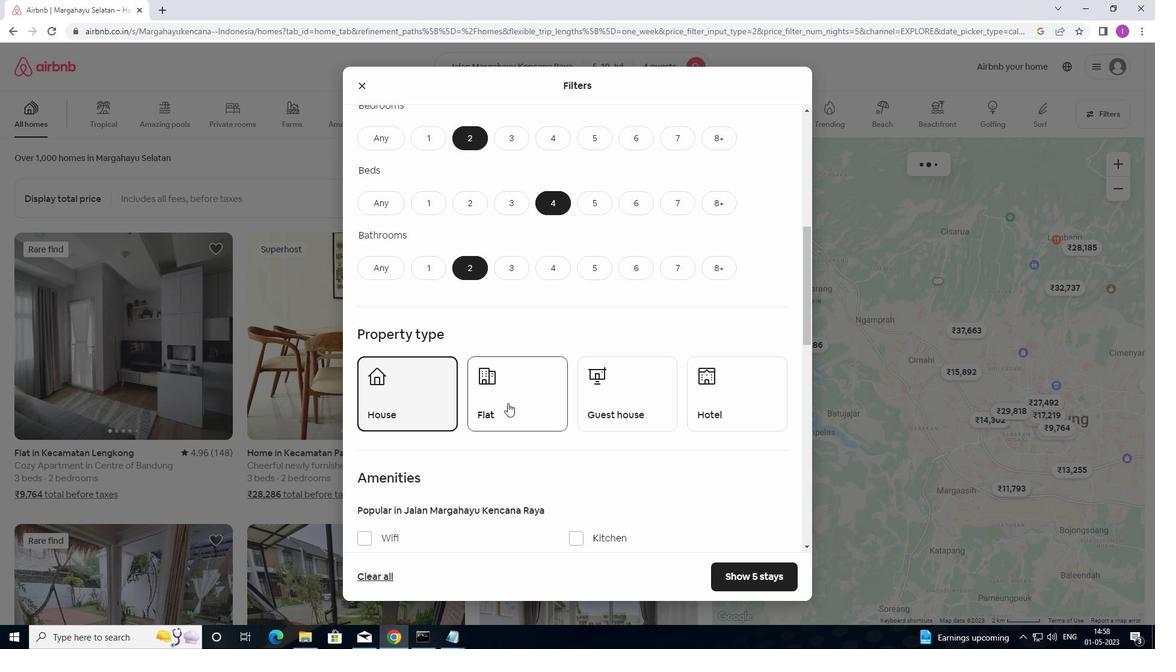 
Action: Mouse moved to (618, 392)
Screenshot: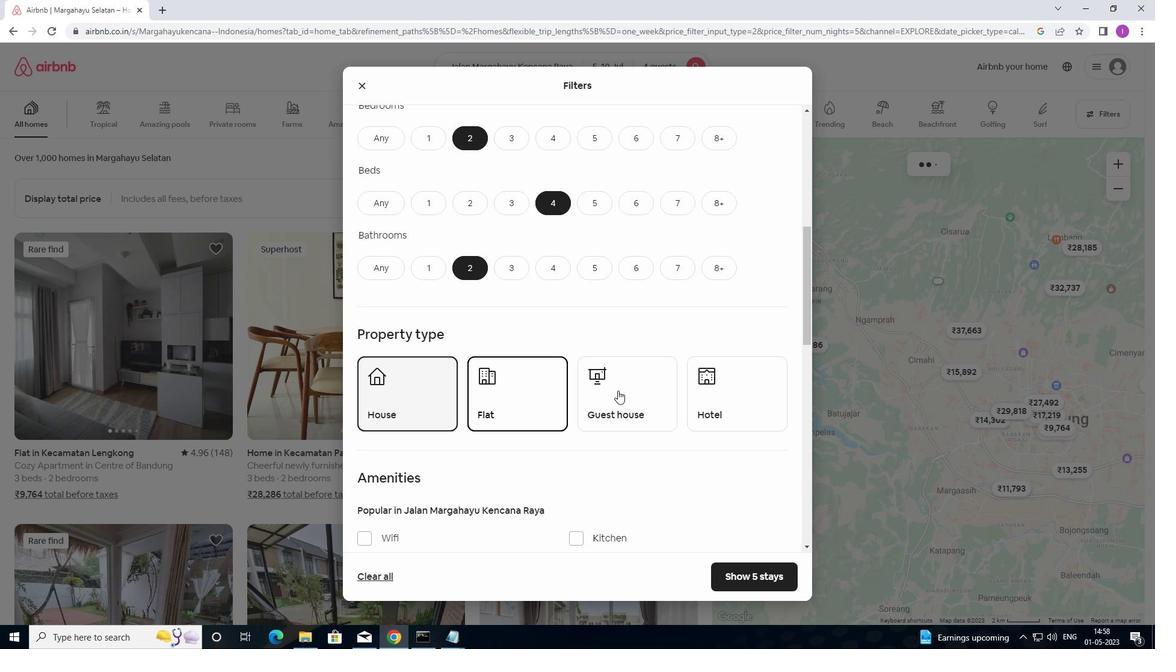 
Action: Mouse pressed left at (618, 392)
Screenshot: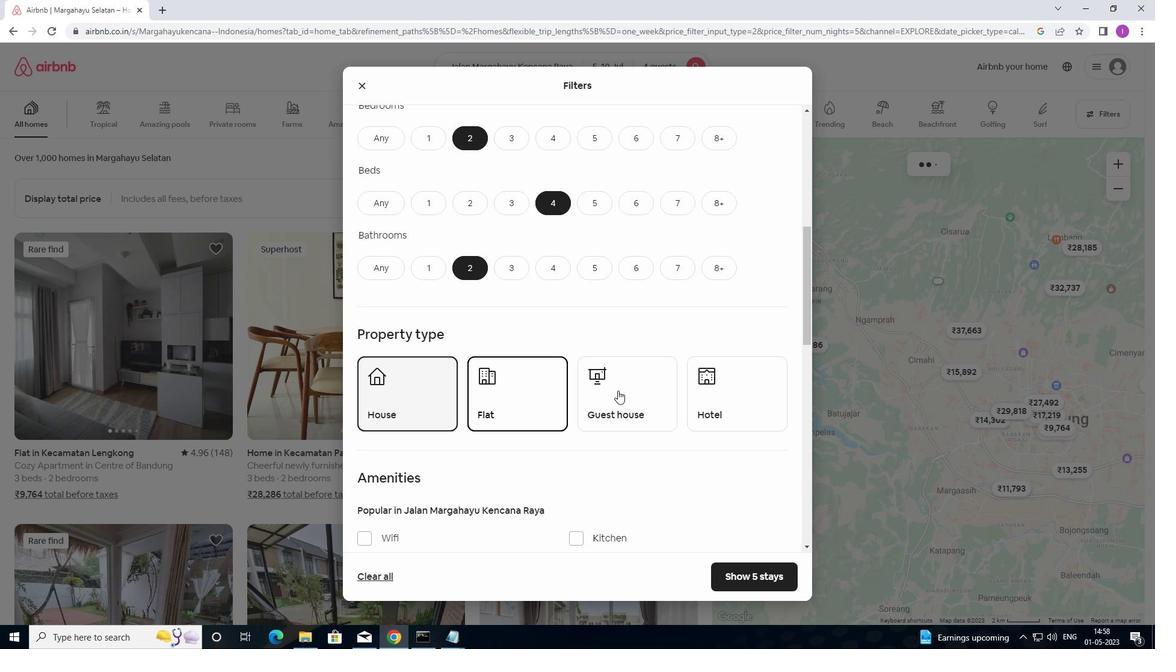 
Action: Mouse moved to (618, 392)
Screenshot: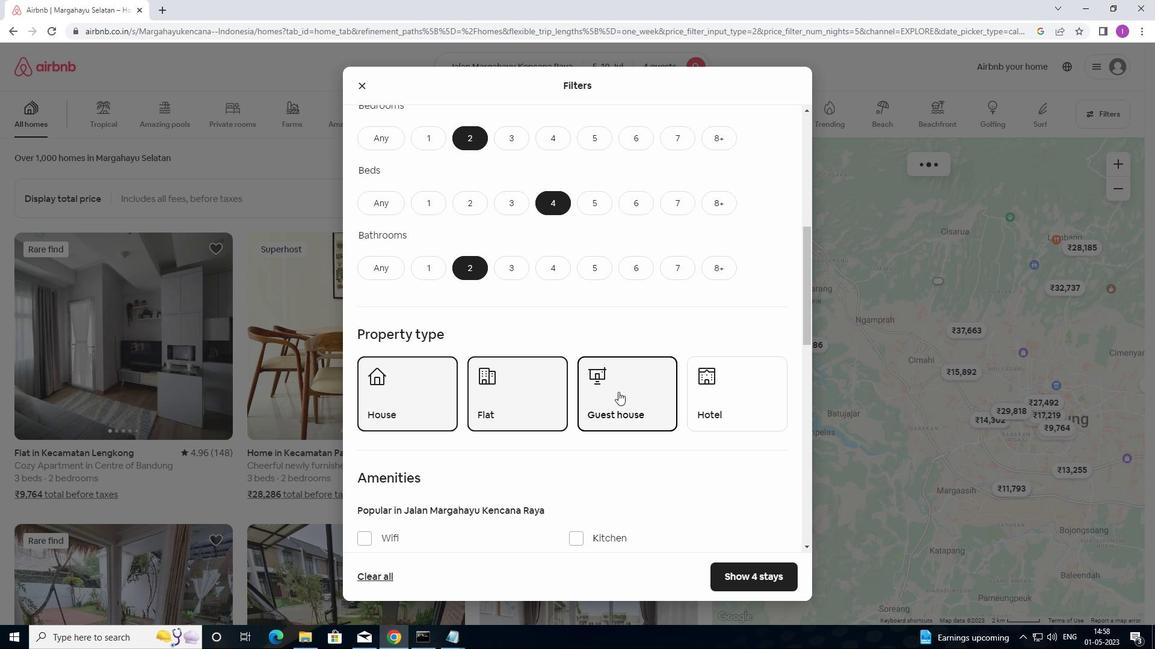 
Action: Mouse scrolled (618, 391) with delta (0, 0)
Screenshot: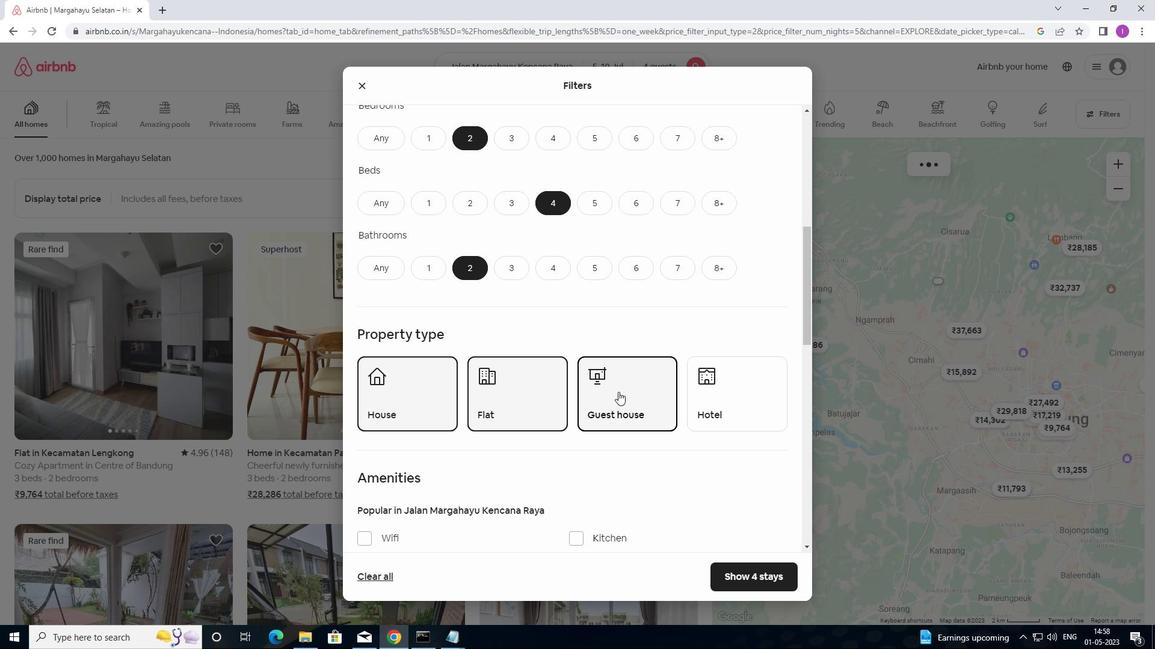 
Action: Mouse scrolled (618, 391) with delta (0, 0)
Screenshot: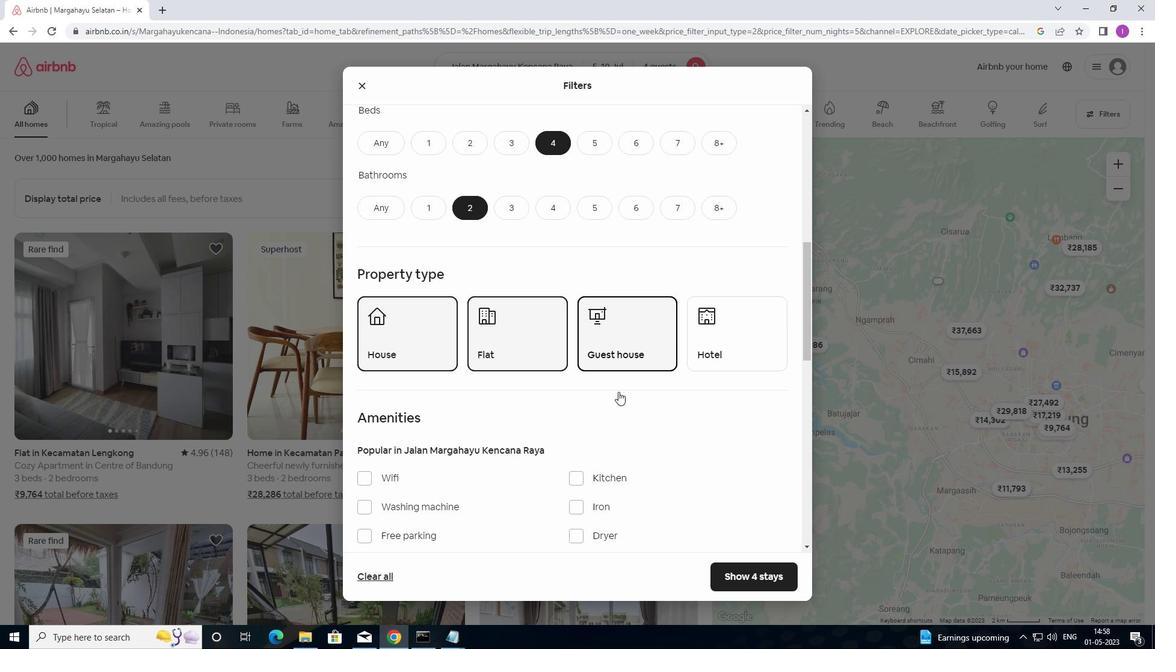 
Action: Mouse scrolled (618, 391) with delta (0, 0)
Screenshot: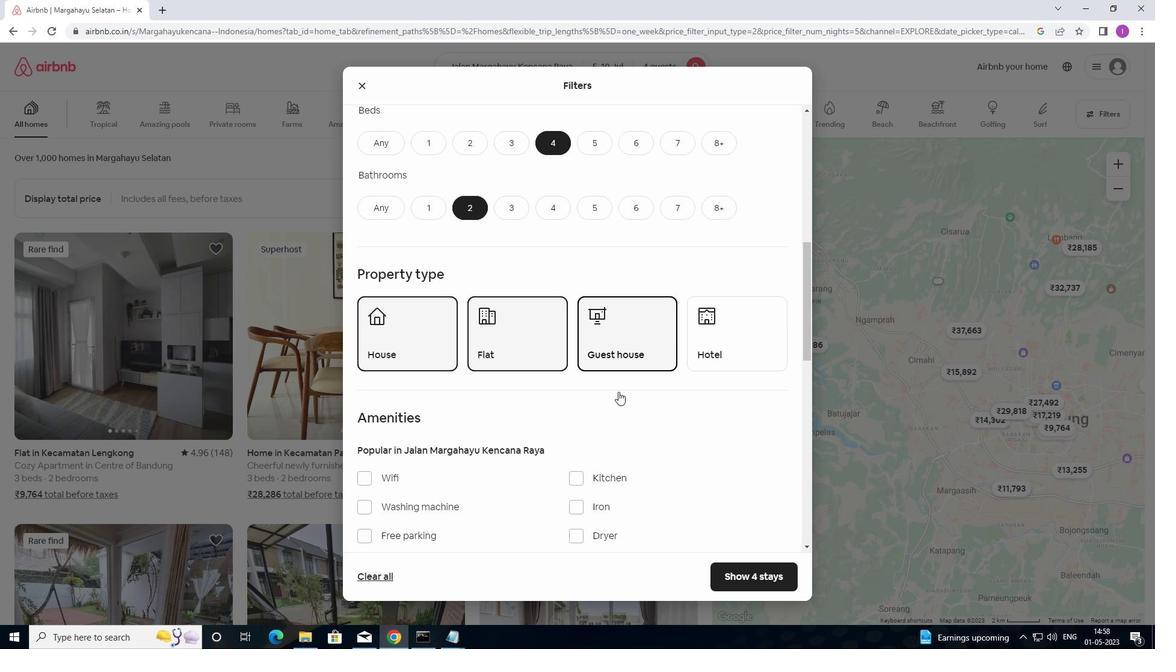 
Action: Mouse scrolled (618, 391) with delta (0, 0)
Screenshot: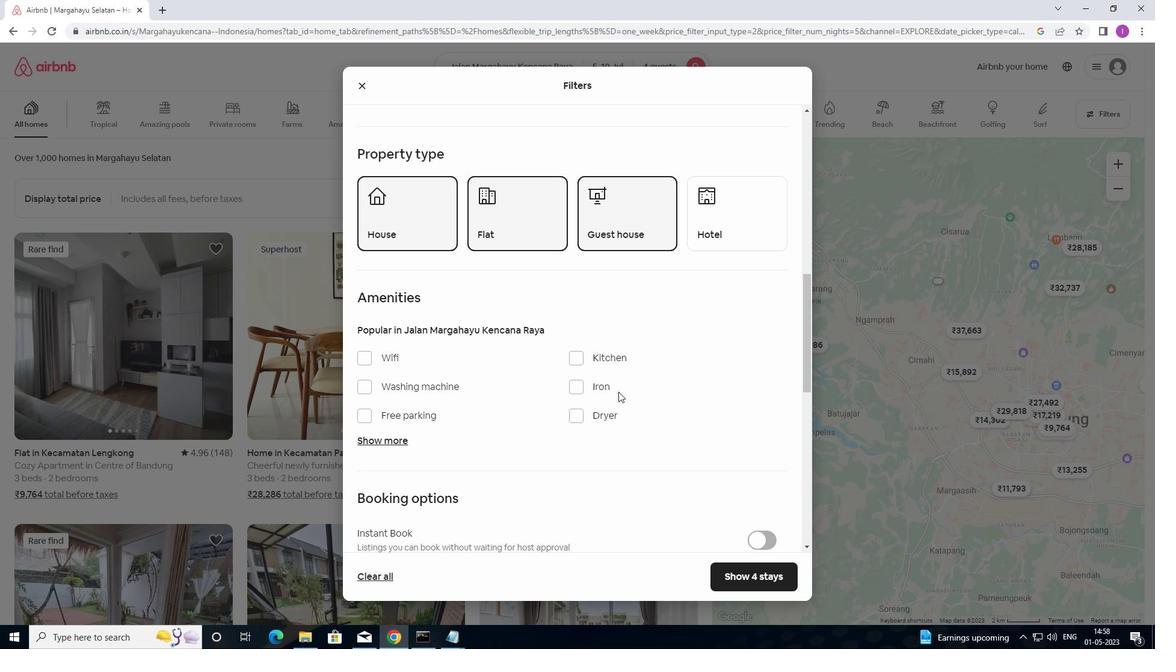 
Action: Mouse moved to (558, 397)
Screenshot: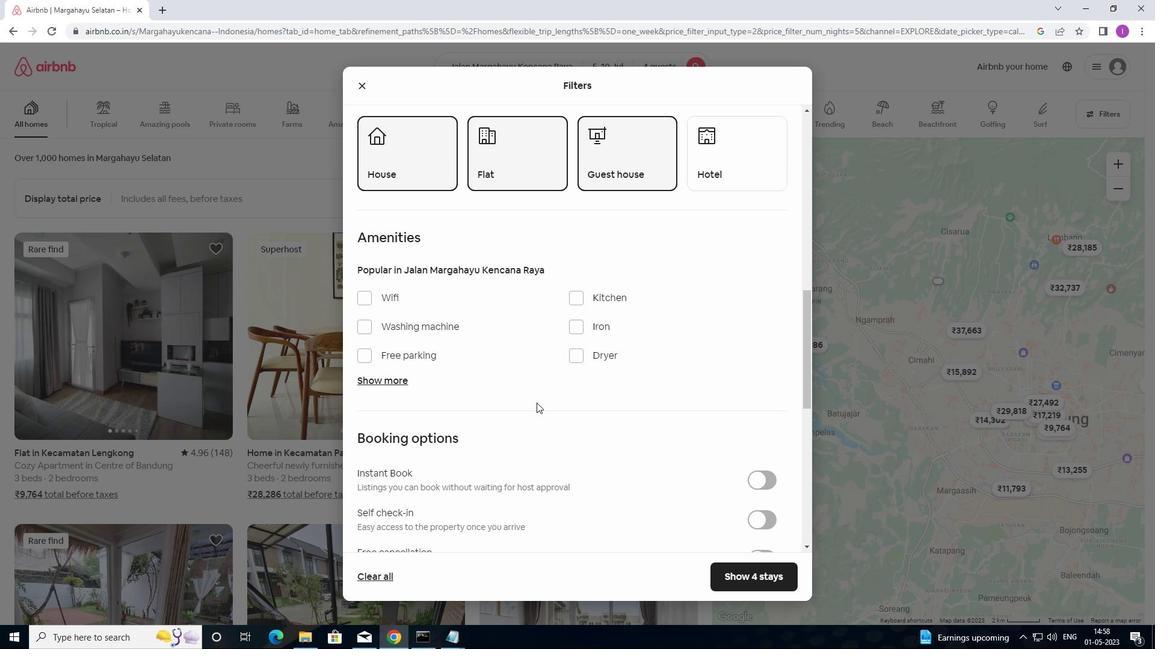 
Action: Mouse scrolled (558, 396) with delta (0, 0)
Screenshot: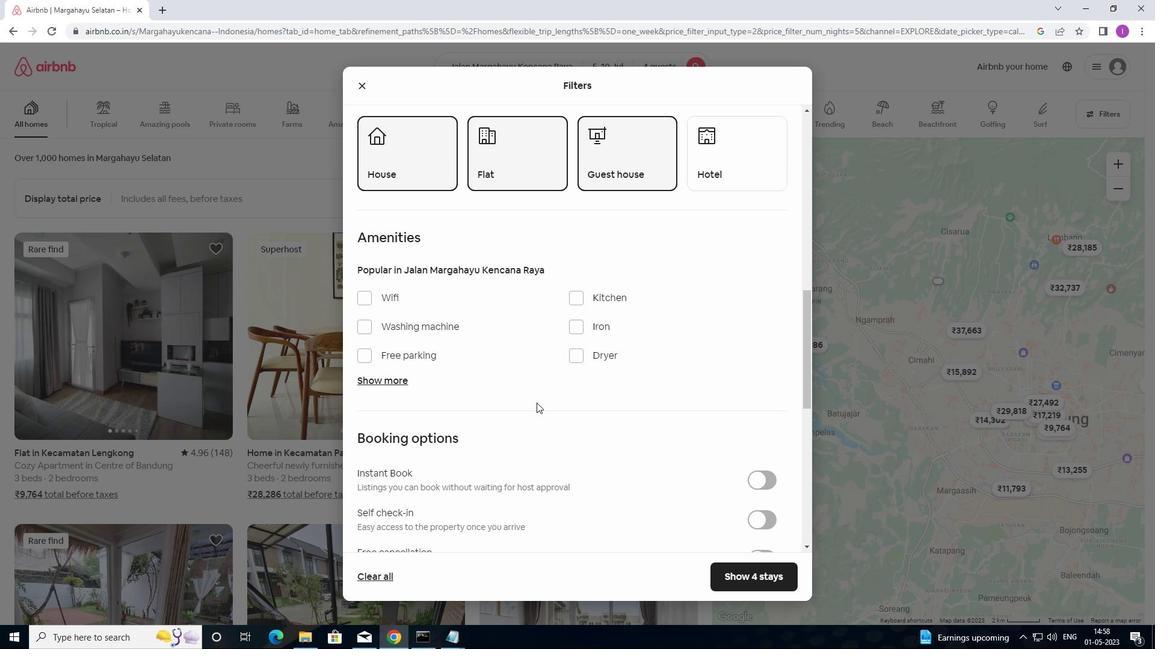 
Action: Mouse scrolled (558, 396) with delta (0, 0)
Screenshot: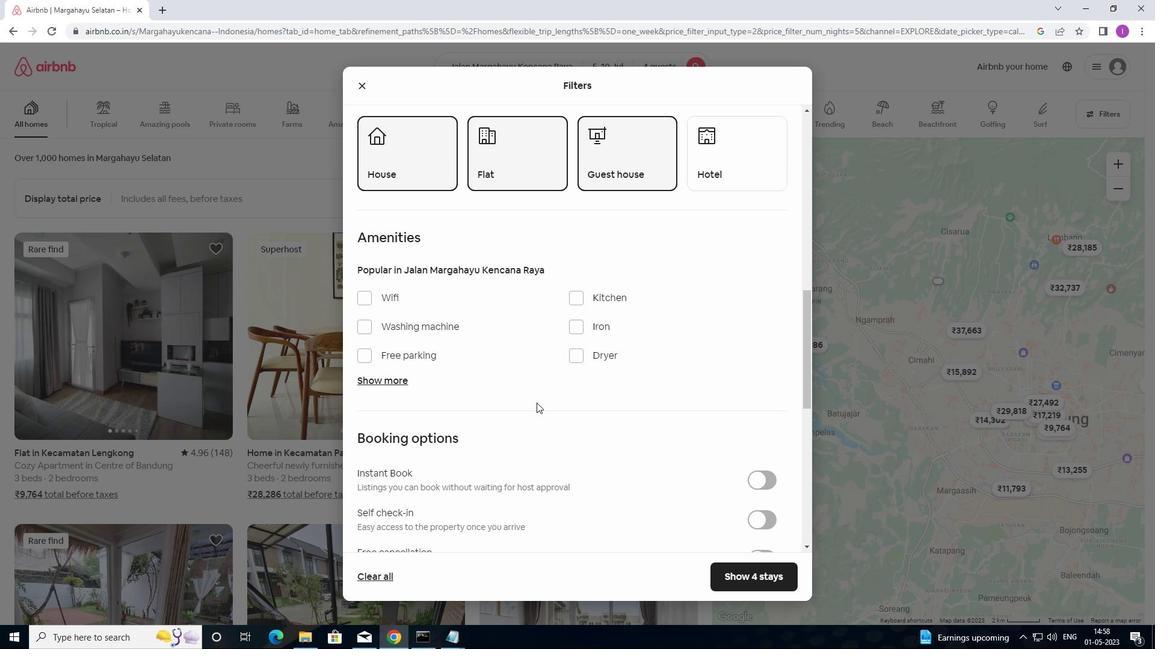 
Action: Mouse moved to (775, 397)
Screenshot: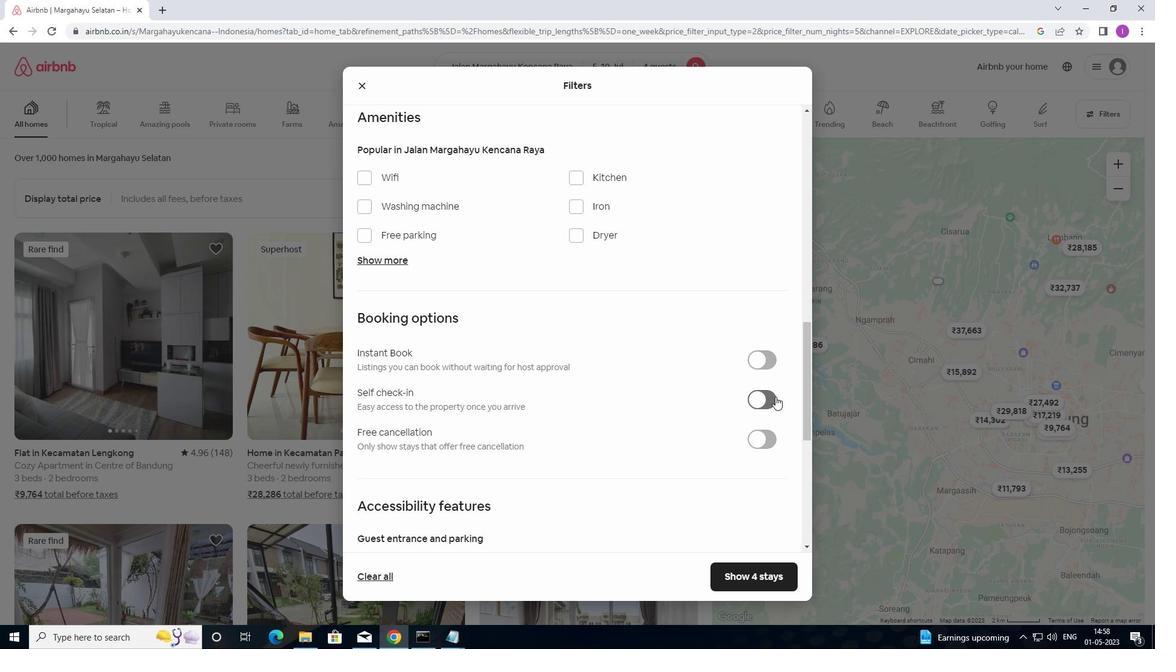 
Action: Mouse pressed left at (775, 397)
Screenshot: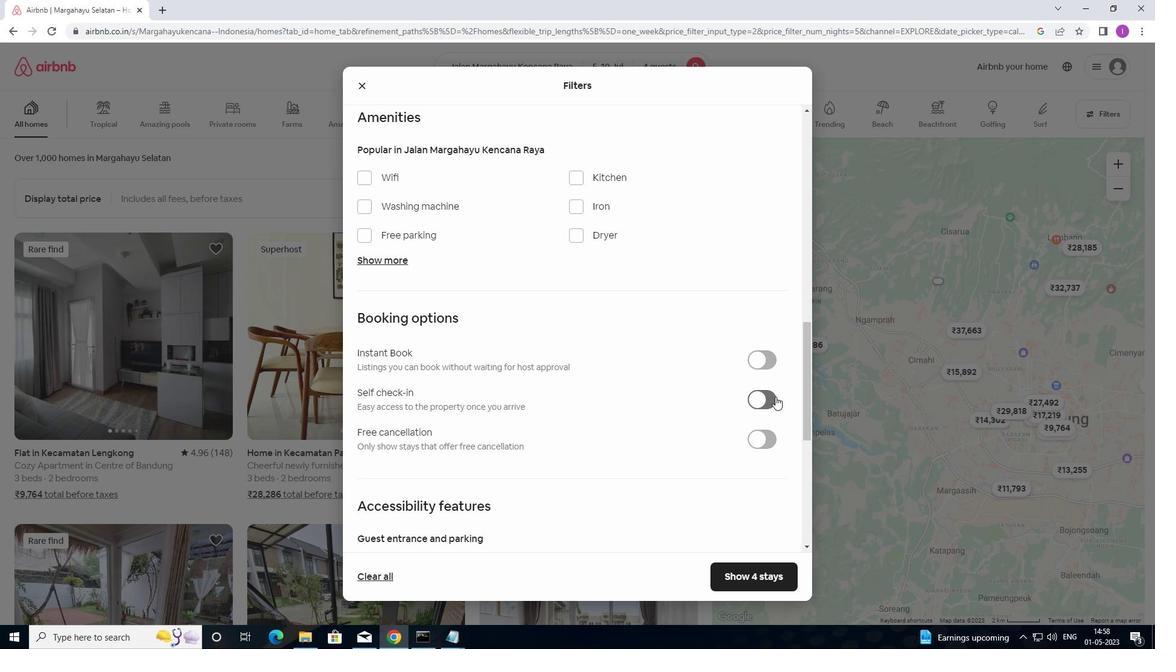 
Action: Mouse moved to (476, 486)
Screenshot: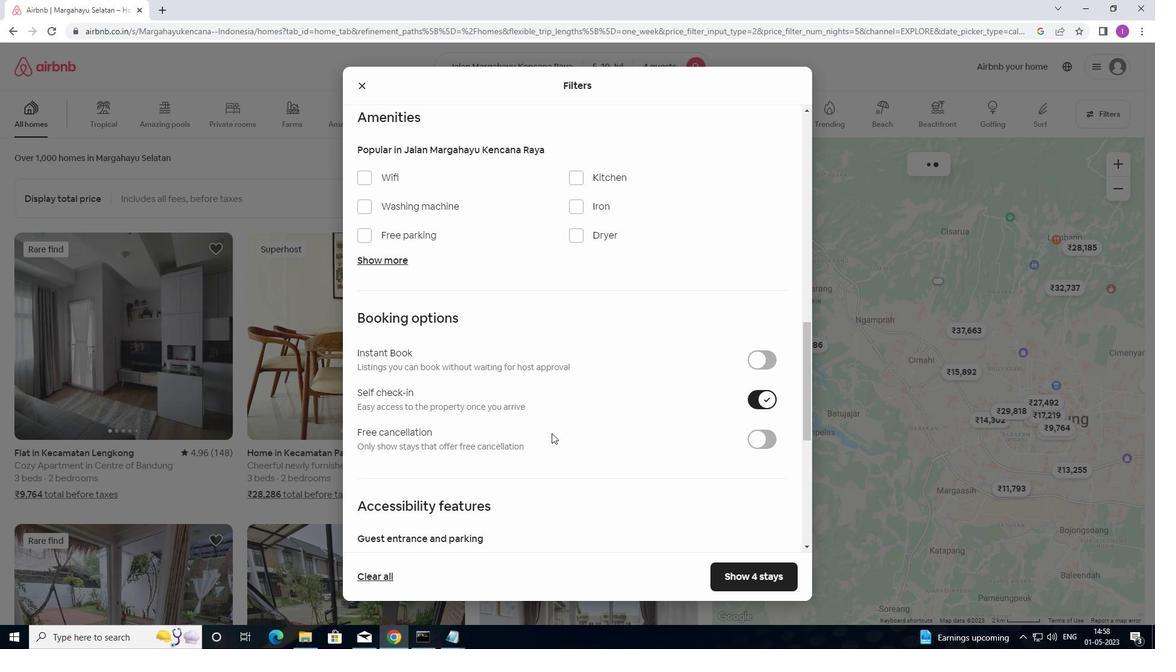 
Action: Mouse scrolled (476, 486) with delta (0, 0)
Screenshot: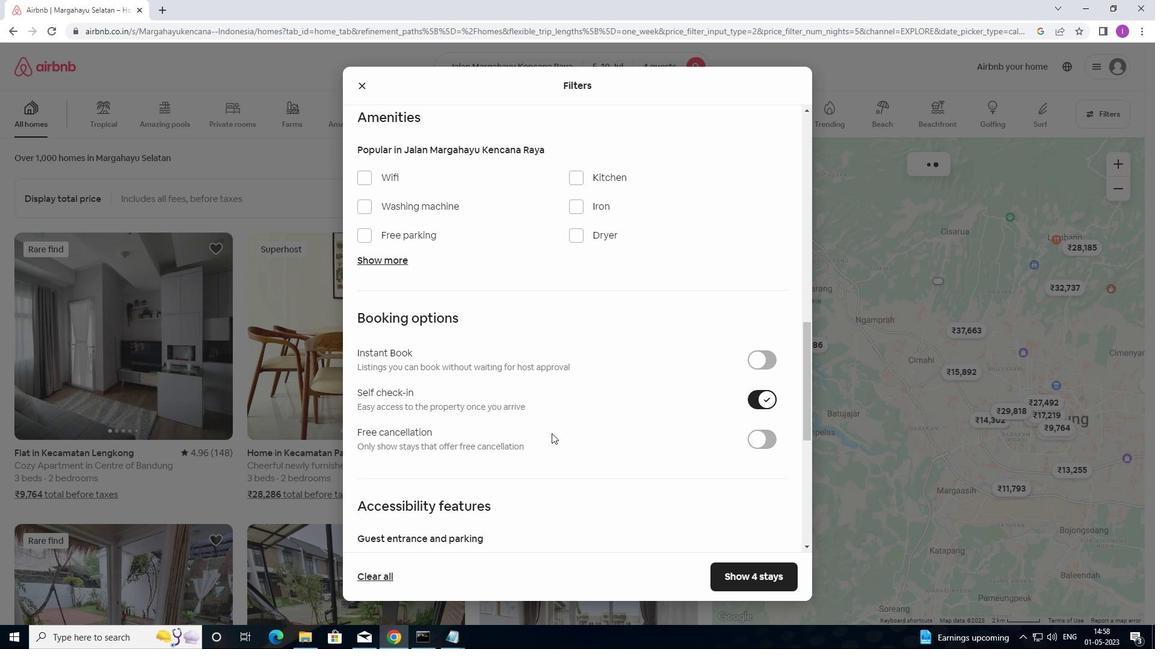 
Action: Mouse scrolled (476, 486) with delta (0, 0)
Screenshot: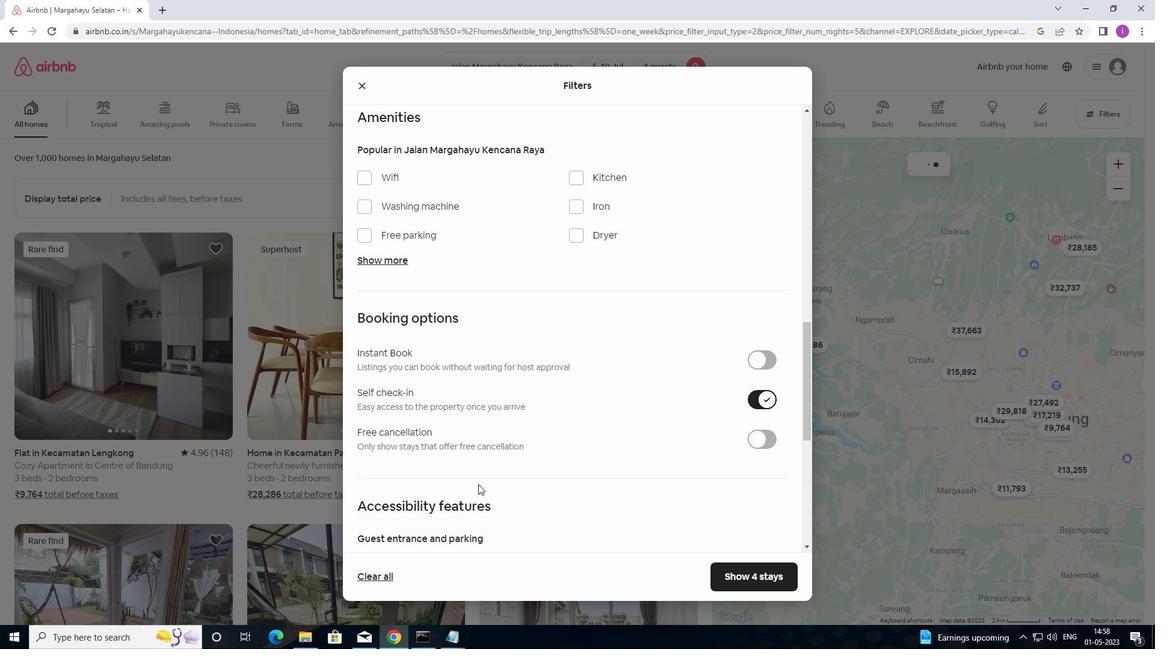 
Action: Mouse scrolled (476, 486) with delta (0, 0)
Screenshot: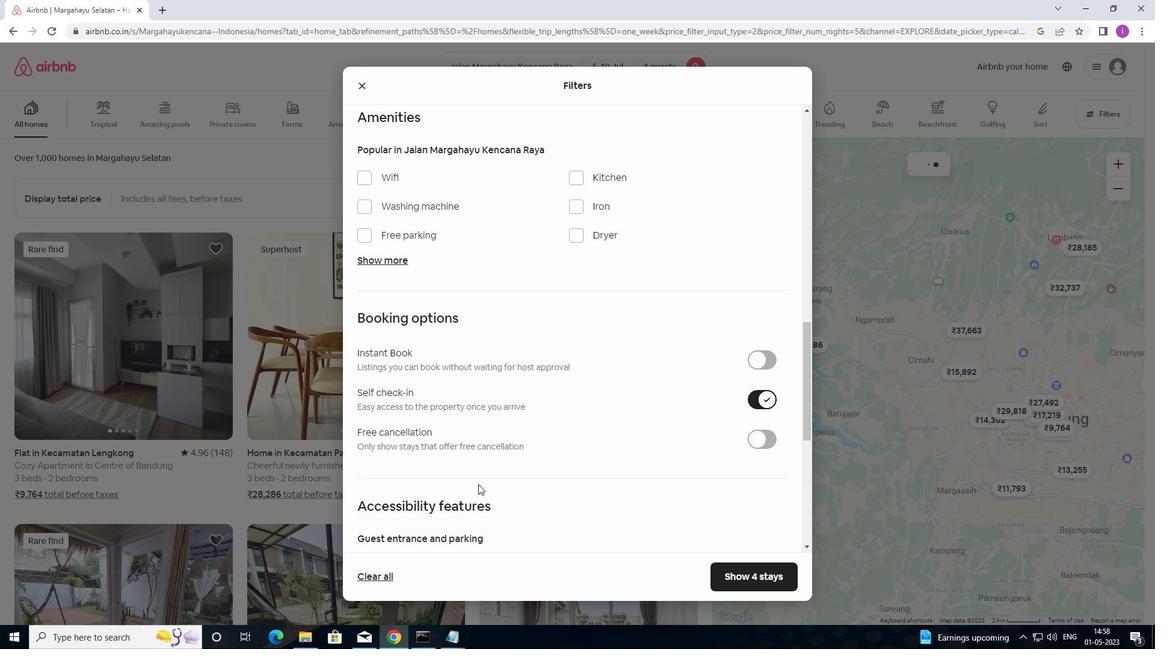 
Action: Mouse moved to (476, 489)
Screenshot: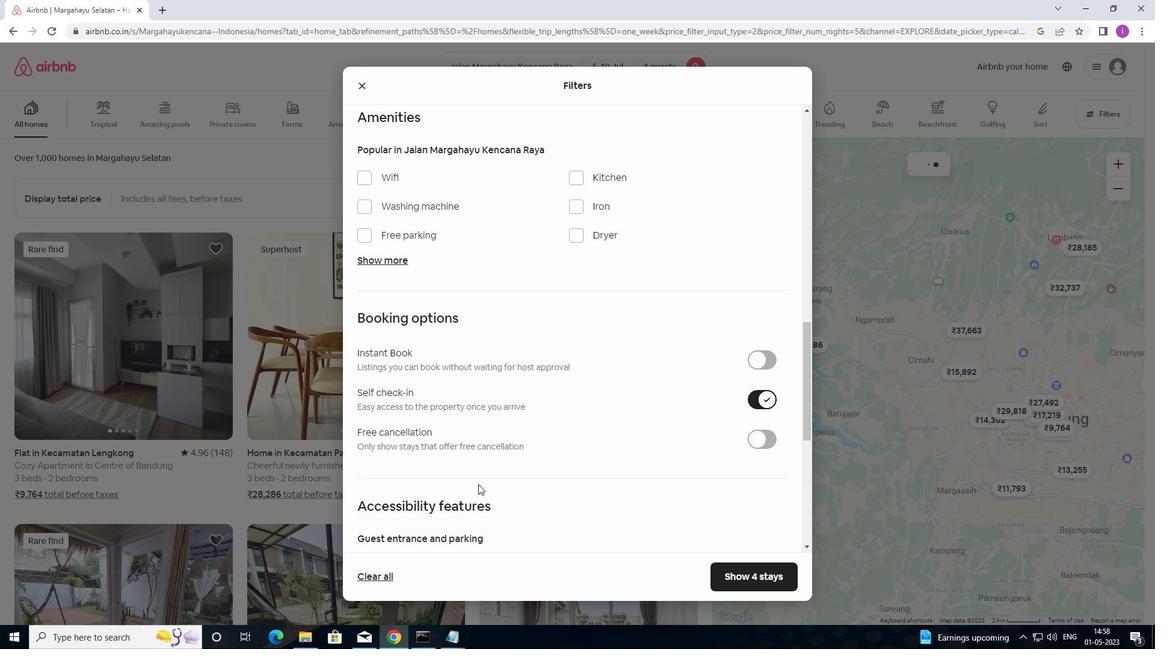 
Action: Mouse scrolled (476, 488) with delta (0, 0)
Screenshot: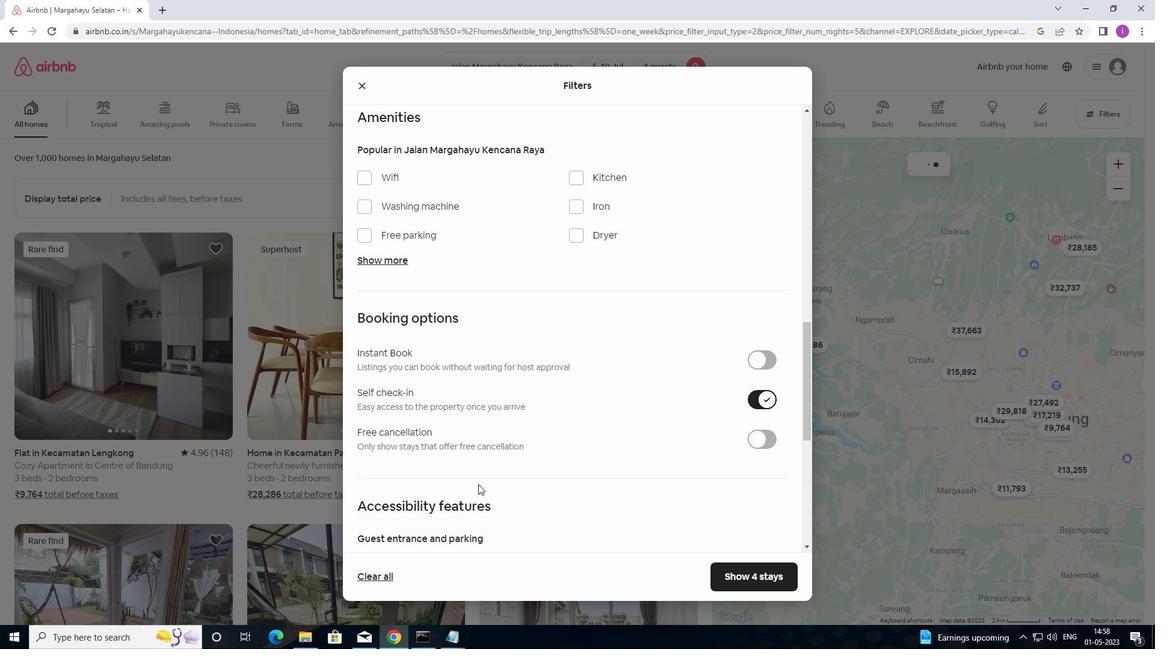 
Action: Mouse moved to (479, 476)
Screenshot: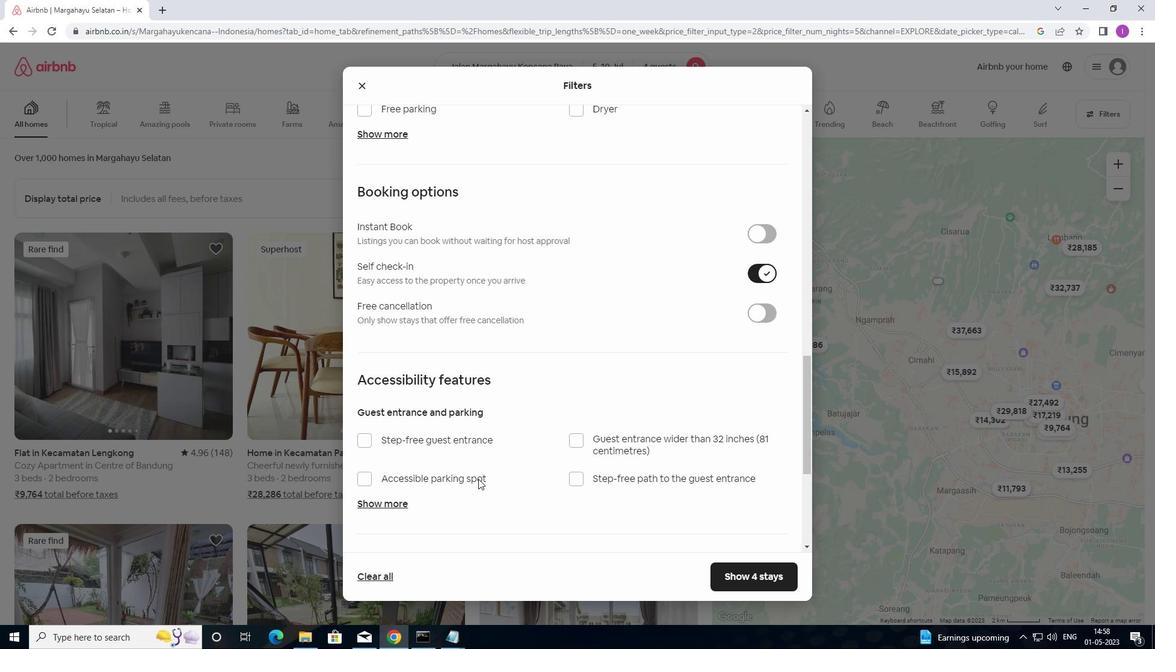 
Action: Mouse scrolled (479, 476) with delta (0, 0)
Screenshot: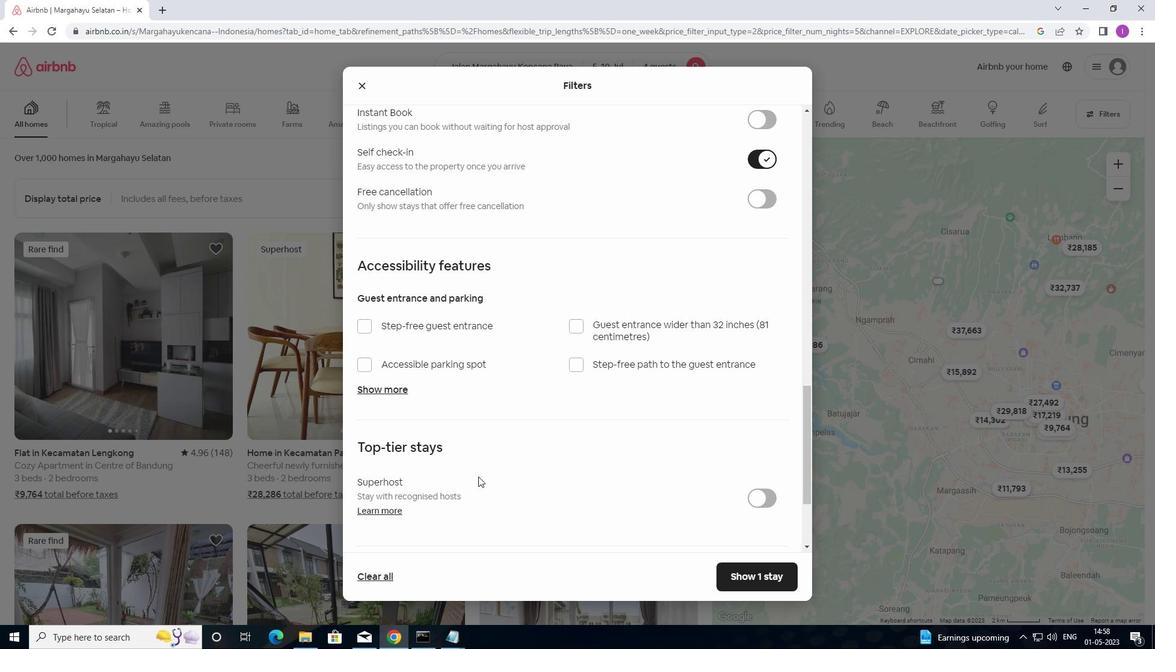 
Action: Mouse scrolled (479, 476) with delta (0, 0)
Screenshot: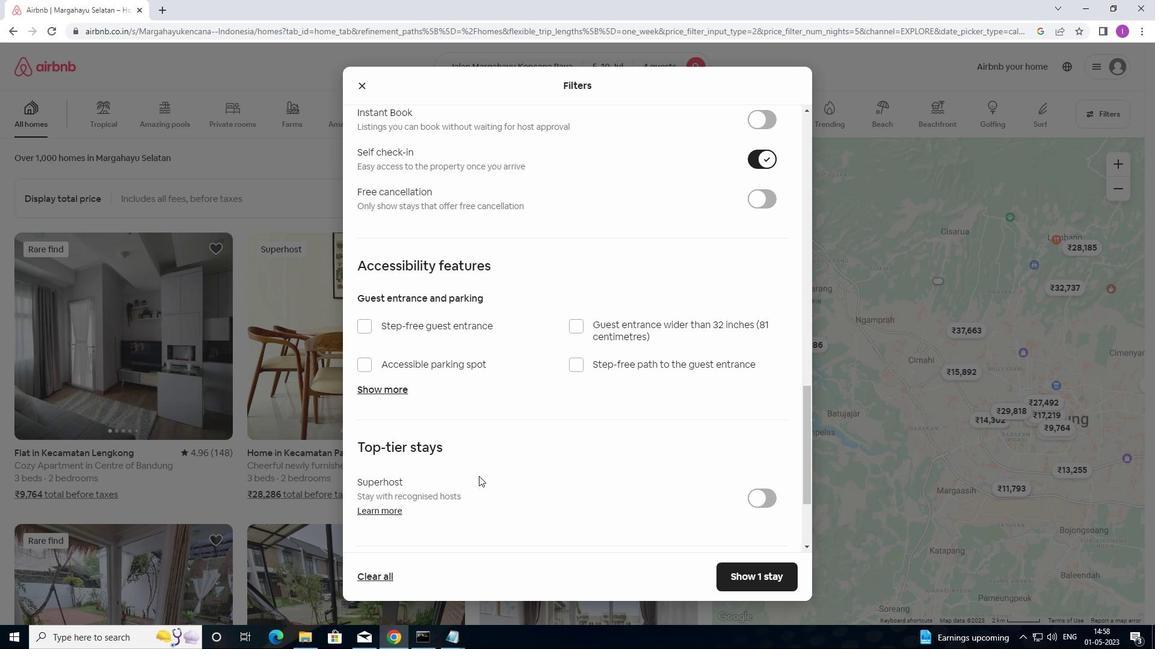 
Action: Mouse moved to (412, 436)
Screenshot: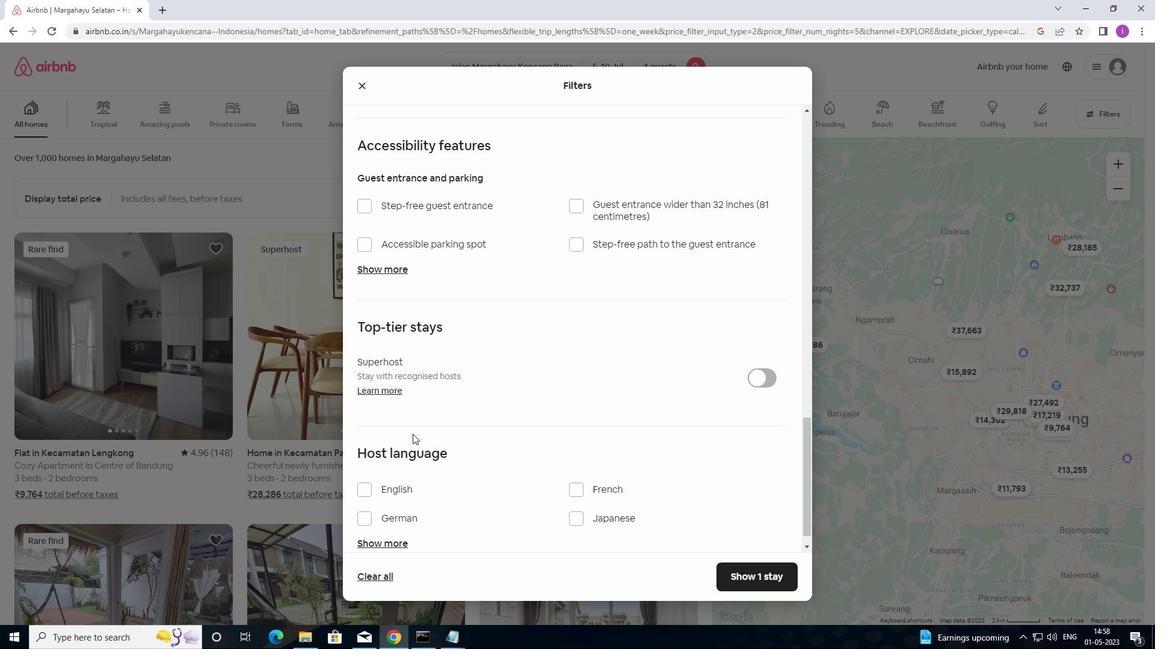 
Action: Mouse scrolled (412, 435) with delta (0, 0)
Screenshot: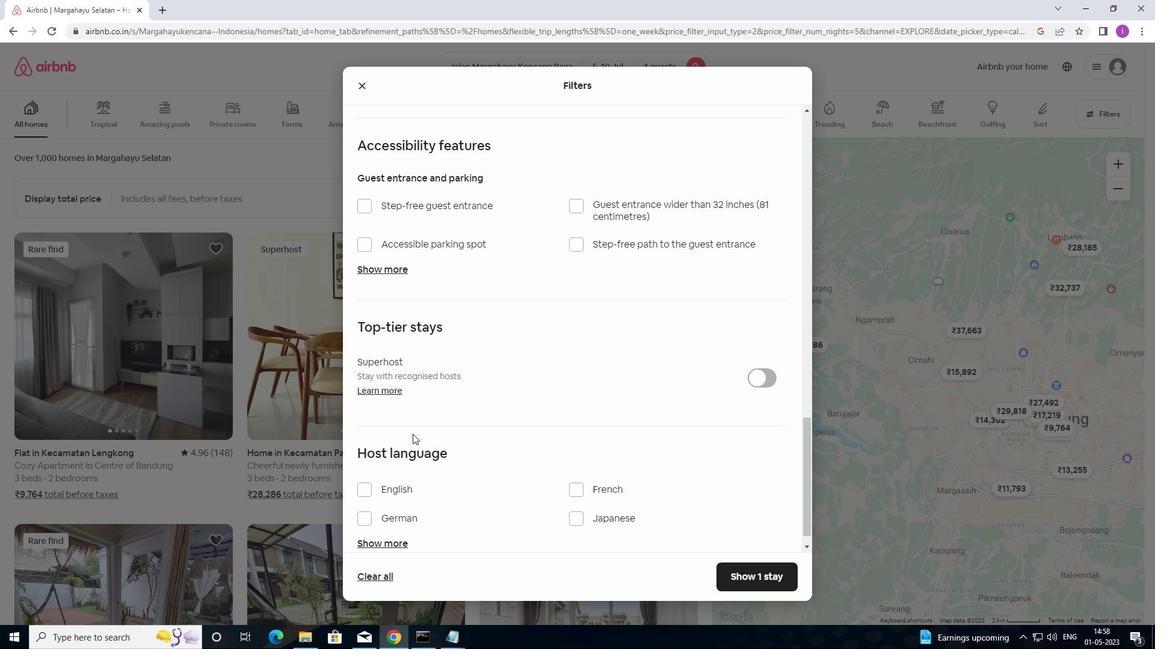 
Action: Mouse moved to (411, 439)
Screenshot: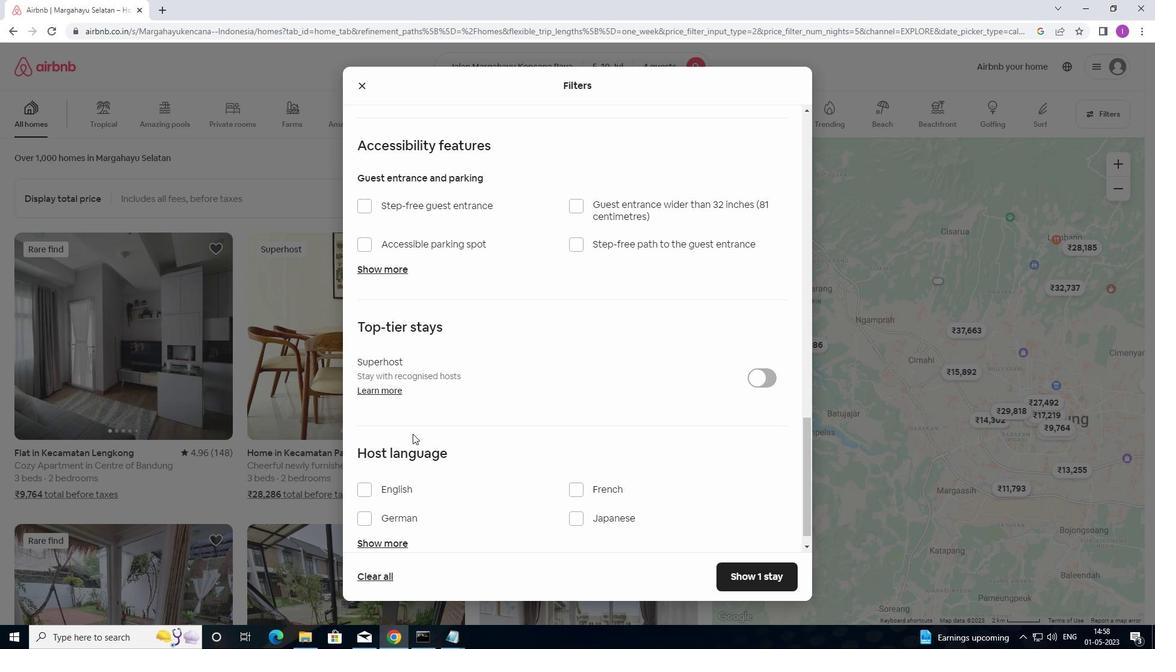 
Action: Mouse scrolled (411, 438) with delta (0, 0)
Screenshot: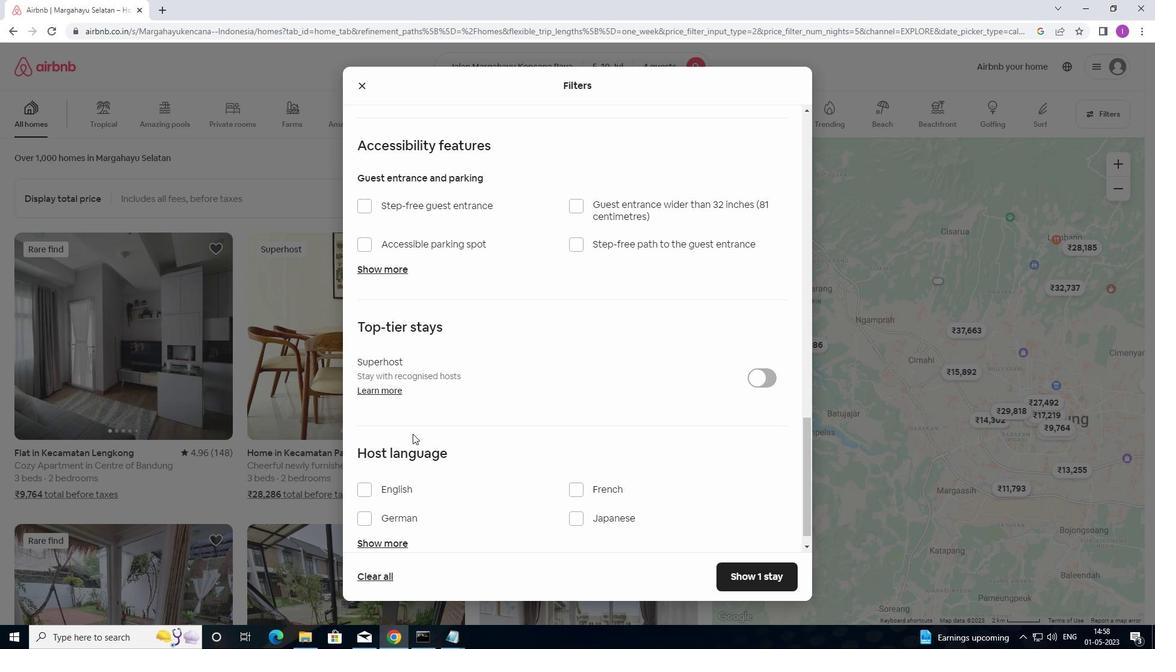 
Action: Mouse scrolled (411, 438) with delta (0, 0)
Screenshot: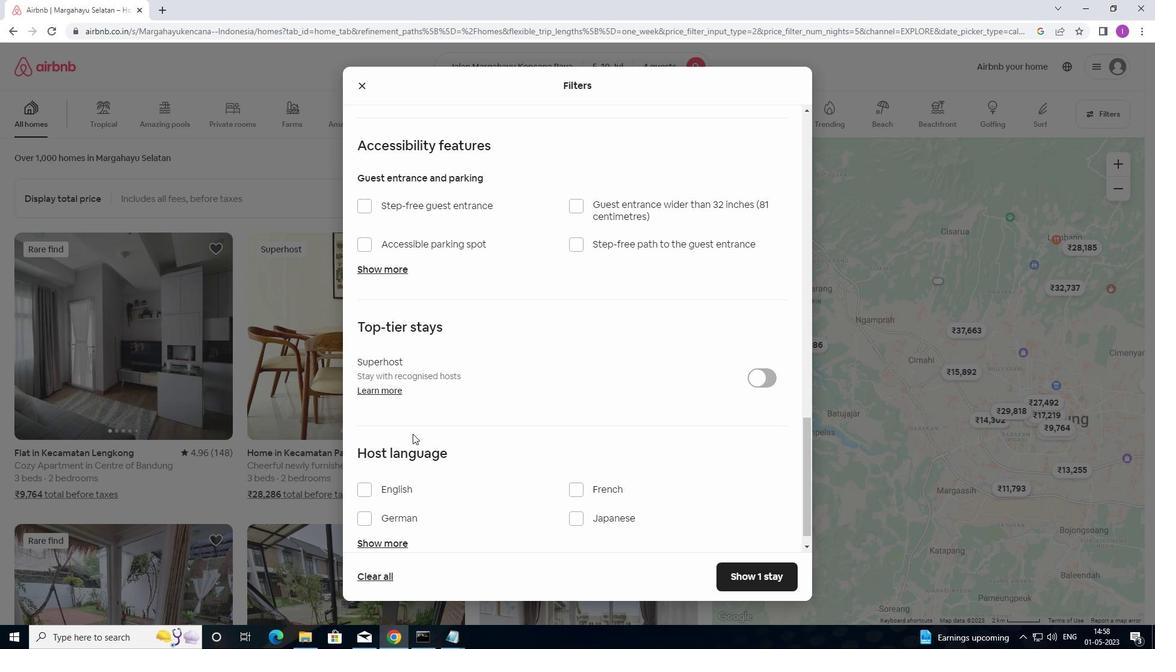 
Action: Mouse moved to (374, 471)
Screenshot: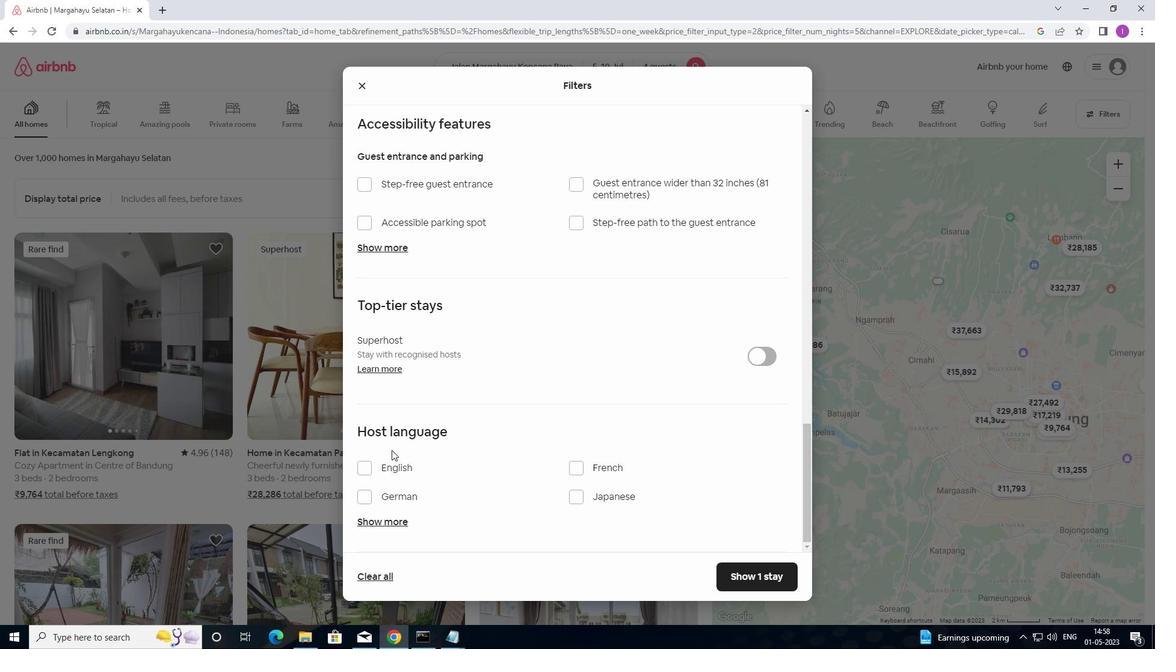 
Action: Mouse pressed left at (374, 471)
Screenshot: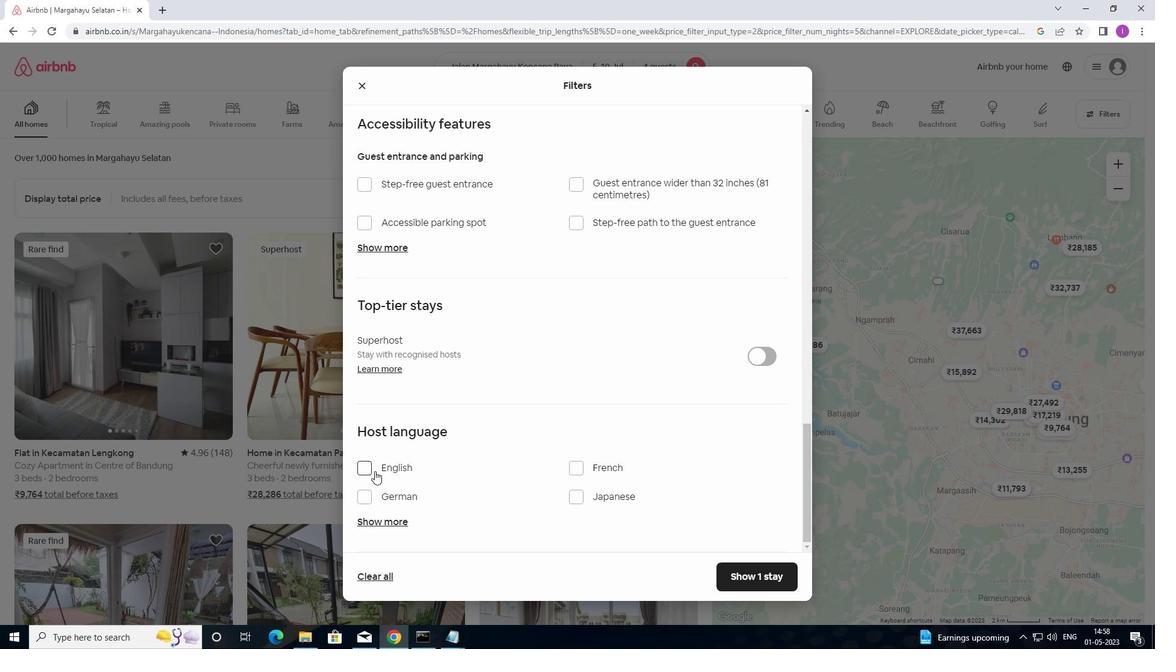 
Action: Mouse moved to (754, 587)
Screenshot: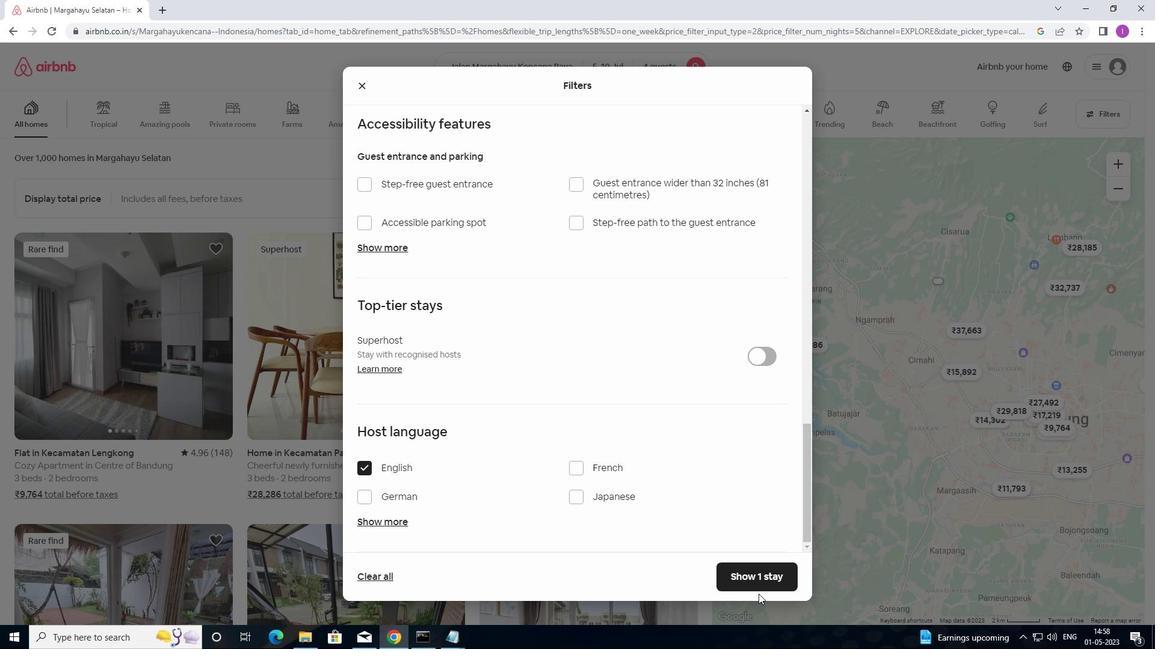 
Action: Mouse pressed left at (754, 587)
Screenshot: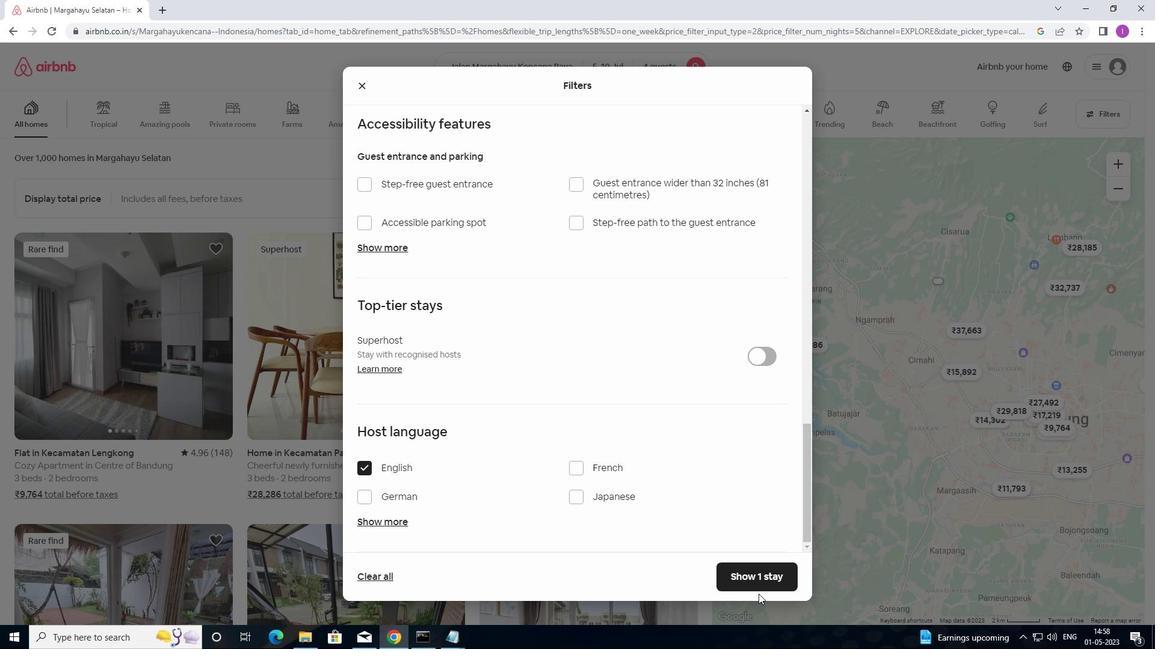 
Action: Mouse moved to (761, 577)
Screenshot: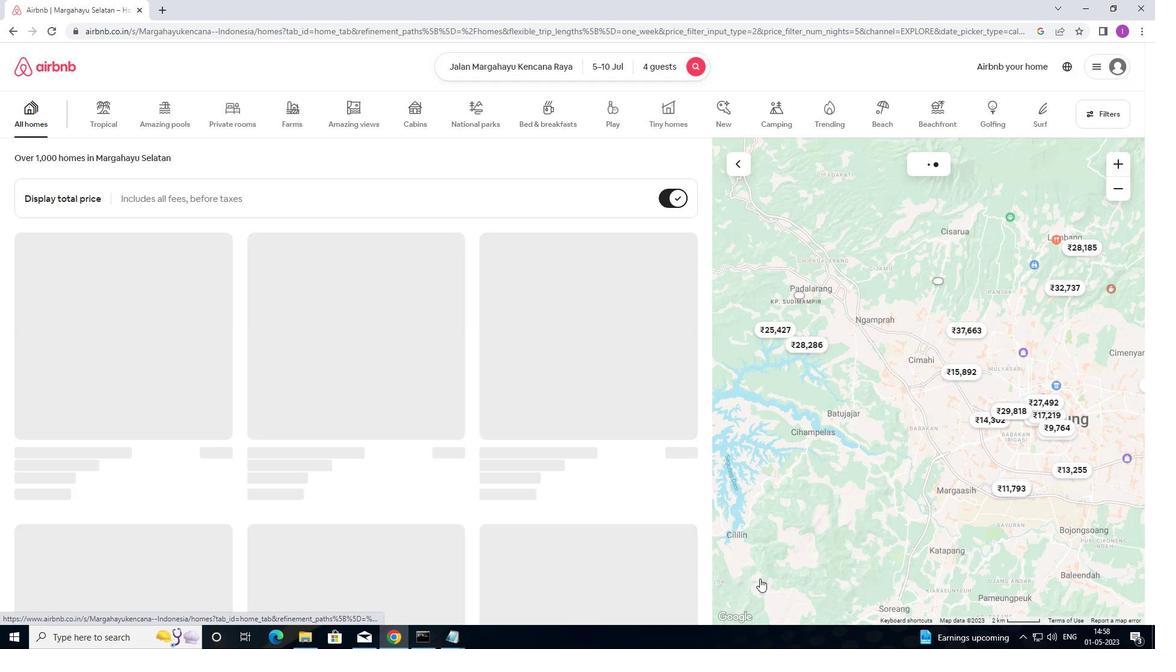 
